 Task: Look for space in Los Mochis, Mexico from 5th June, 2023 to 16th June, 2023 for 2 adults in price range Rs.7000 to Rs.15000. Place can be entire place with 1  bedroom having 1 bed and 1 bathroom. Property type can be house, flat, guest house, hotel. Booking option can be shelf check-in. Required host language is English.
Action: Mouse moved to (557, 142)
Screenshot: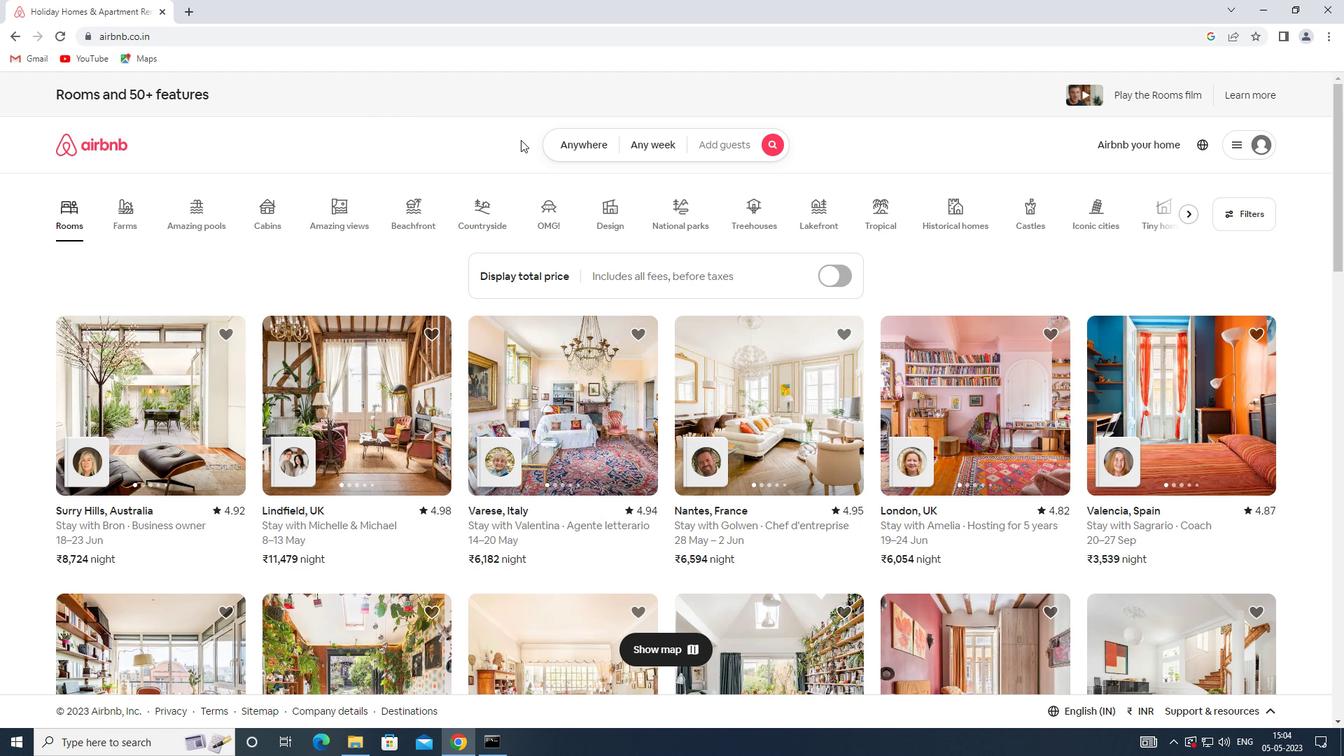 
Action: Mouse pressed left at (557, 142)
Screenshot: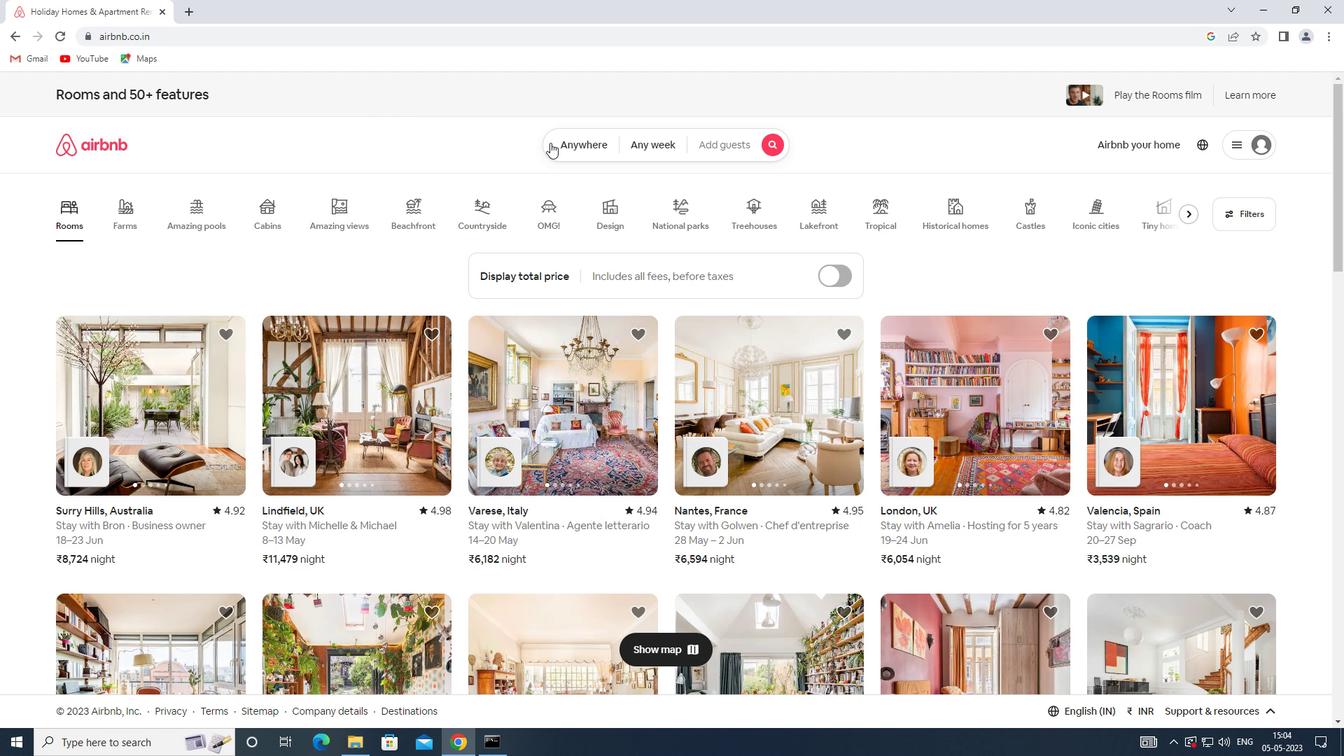
Action: Mouse moved to (499, 191)
Screenshot: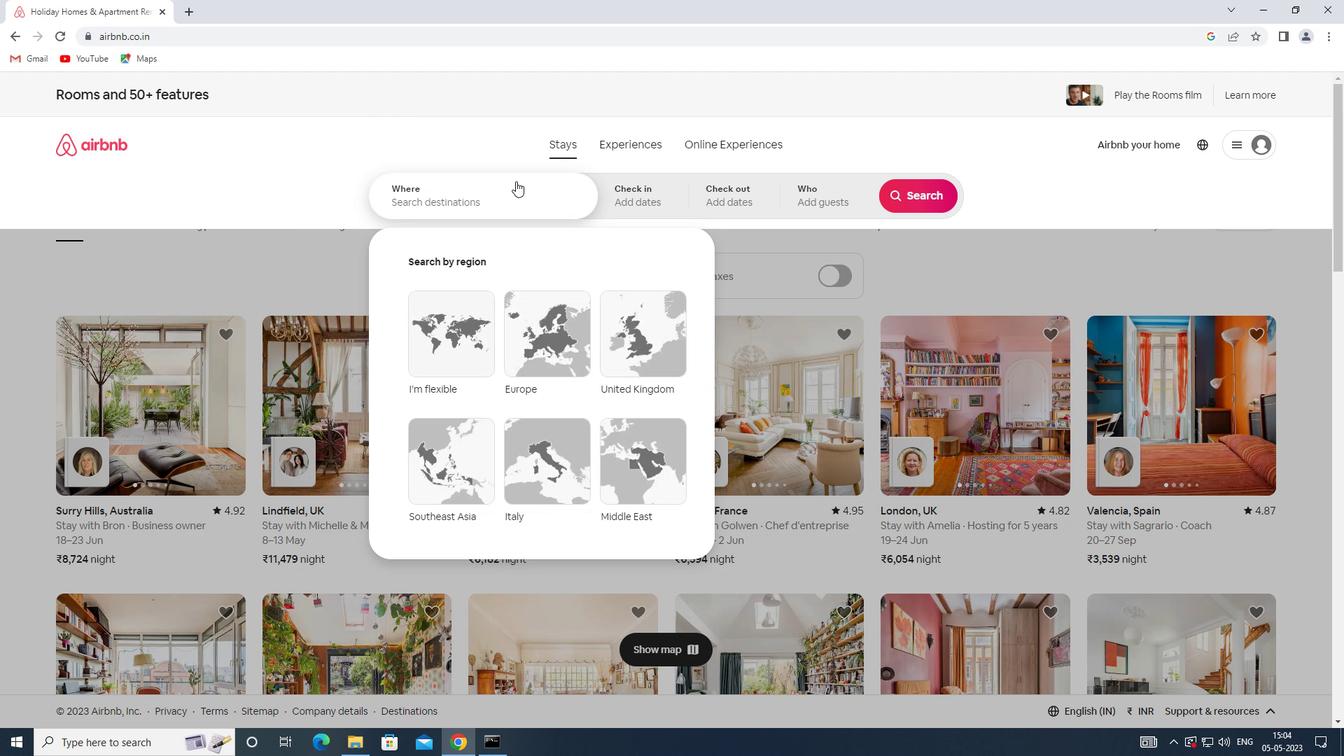 
Action: Mouse pressed left at (499, 191)
Screenshot: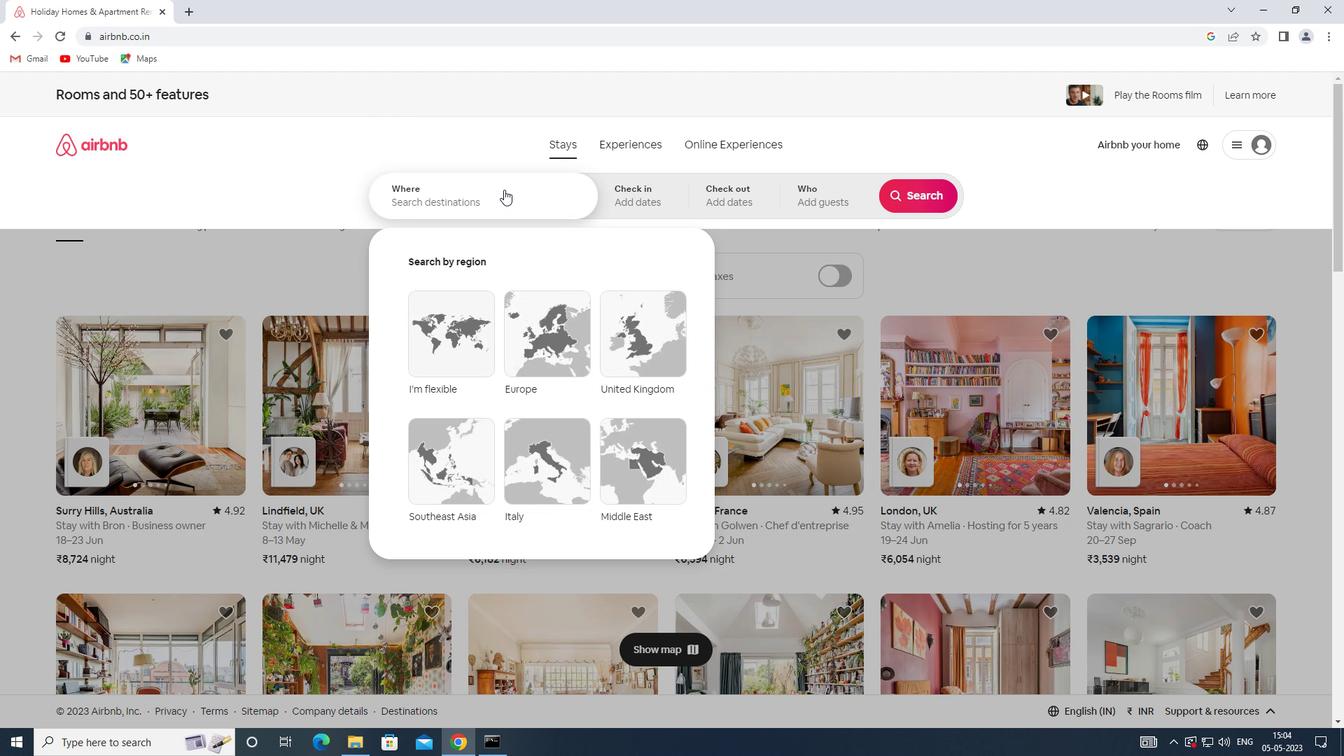 
Action: Key pressed <Key.shift><Key.shift><Key.shift>LOS<Key.space><Key.shift>MOCHIS,<Key.shift>MEXICO
Screenshot: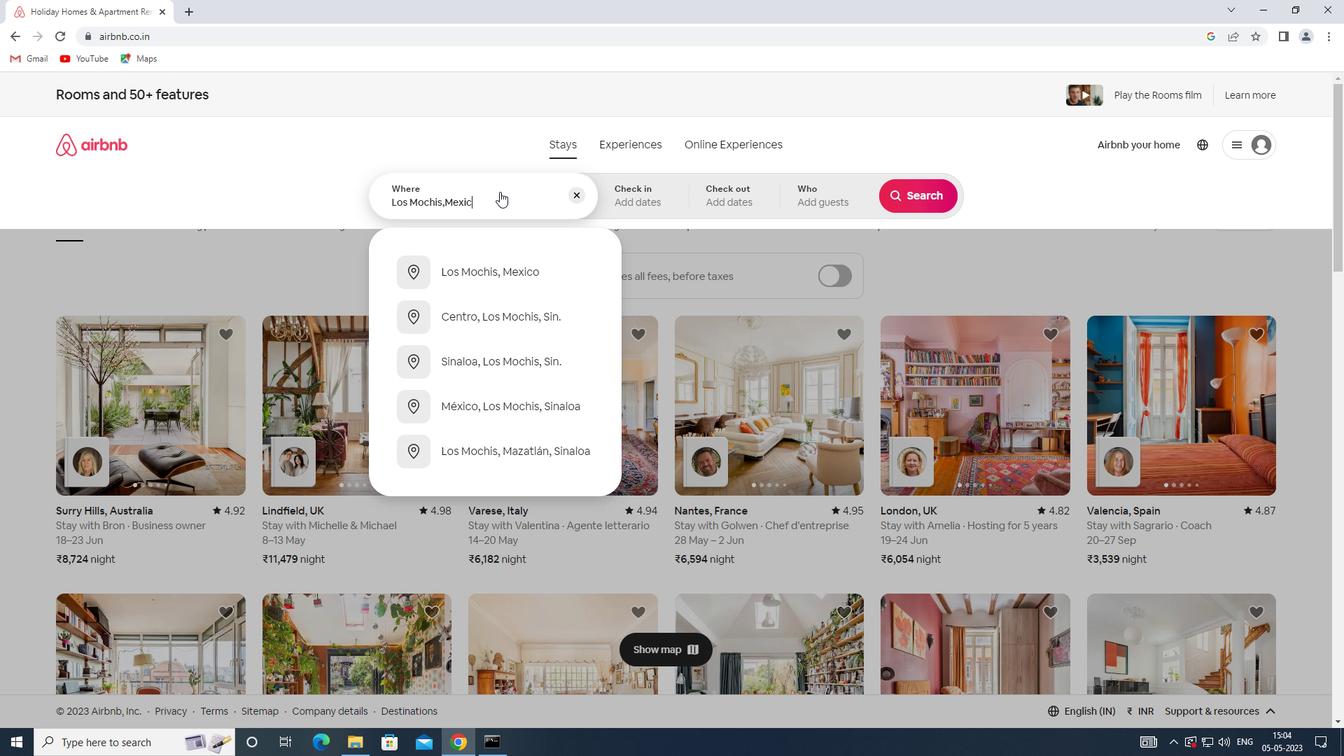 
Action: Mouse moved to (626, 194)
Screenshot: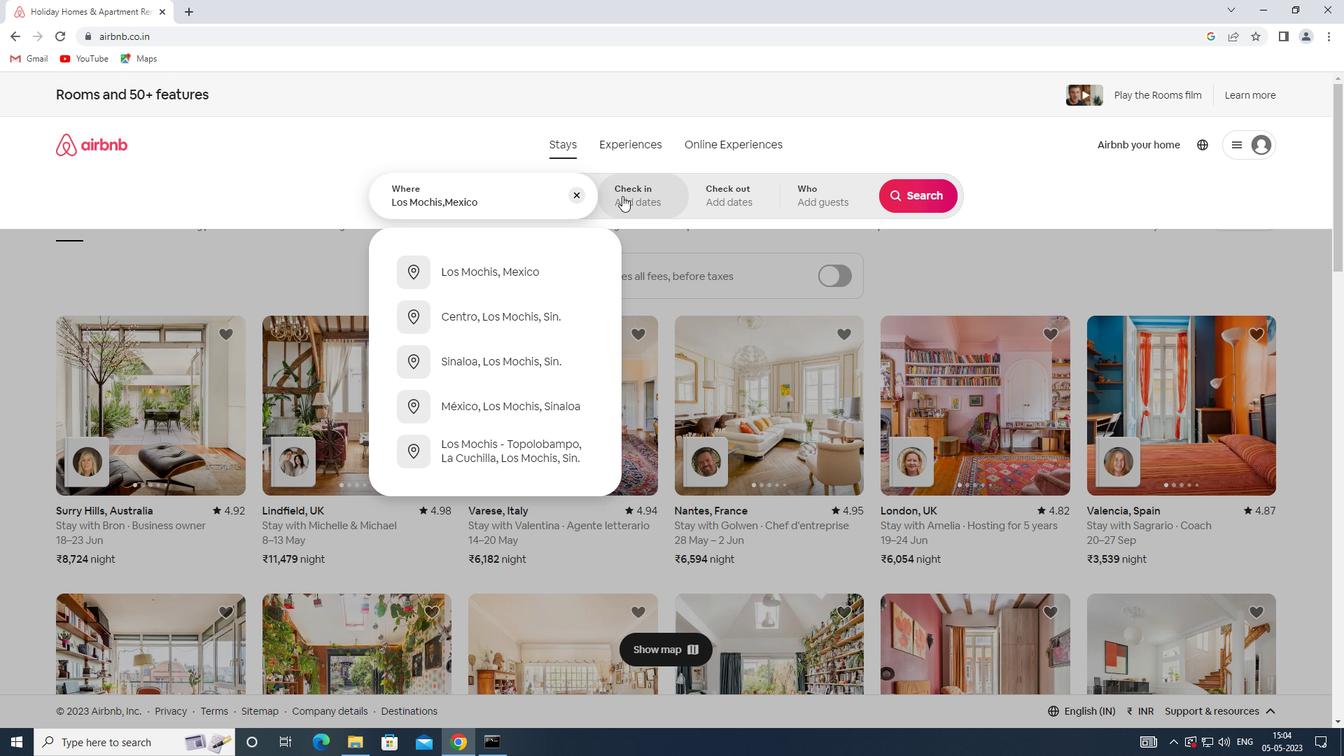 
Action: Mouse pressed left at (626, 194)
Screenshot: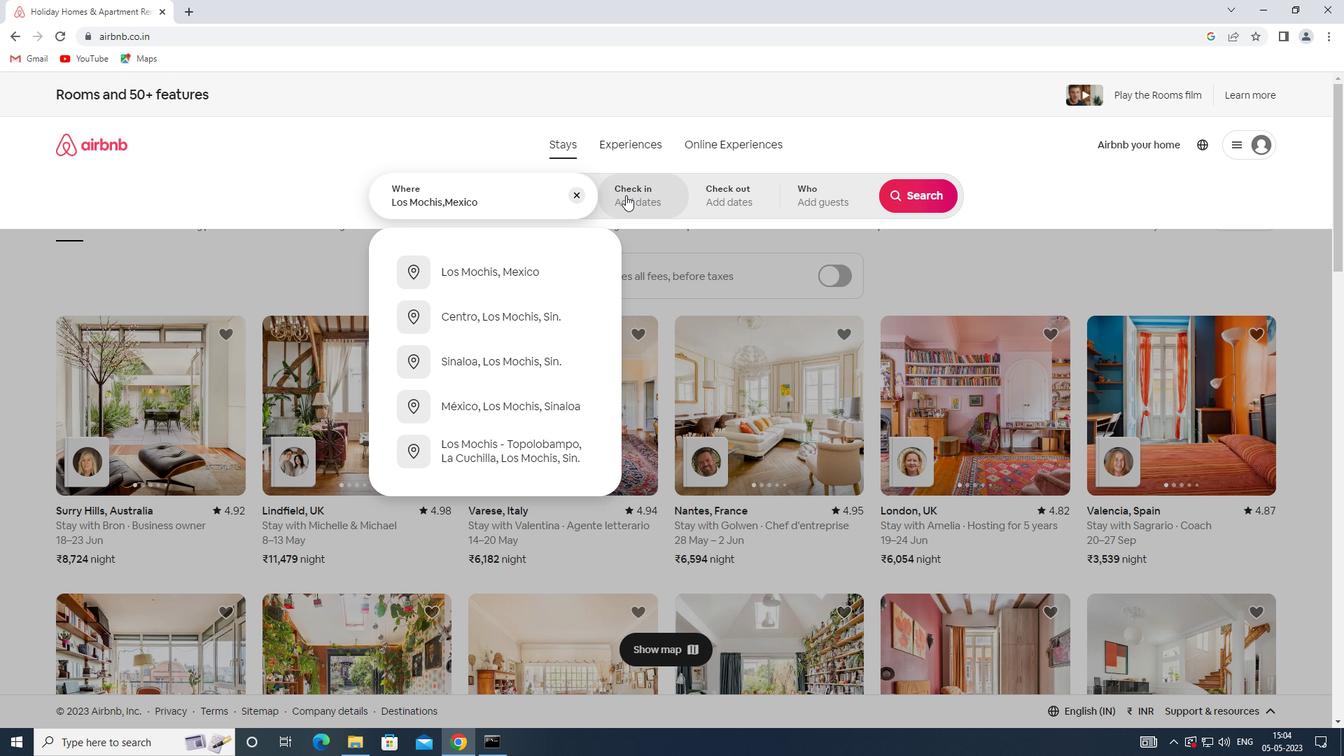
Action: Mouse moved to (742, 399)
Screenshot: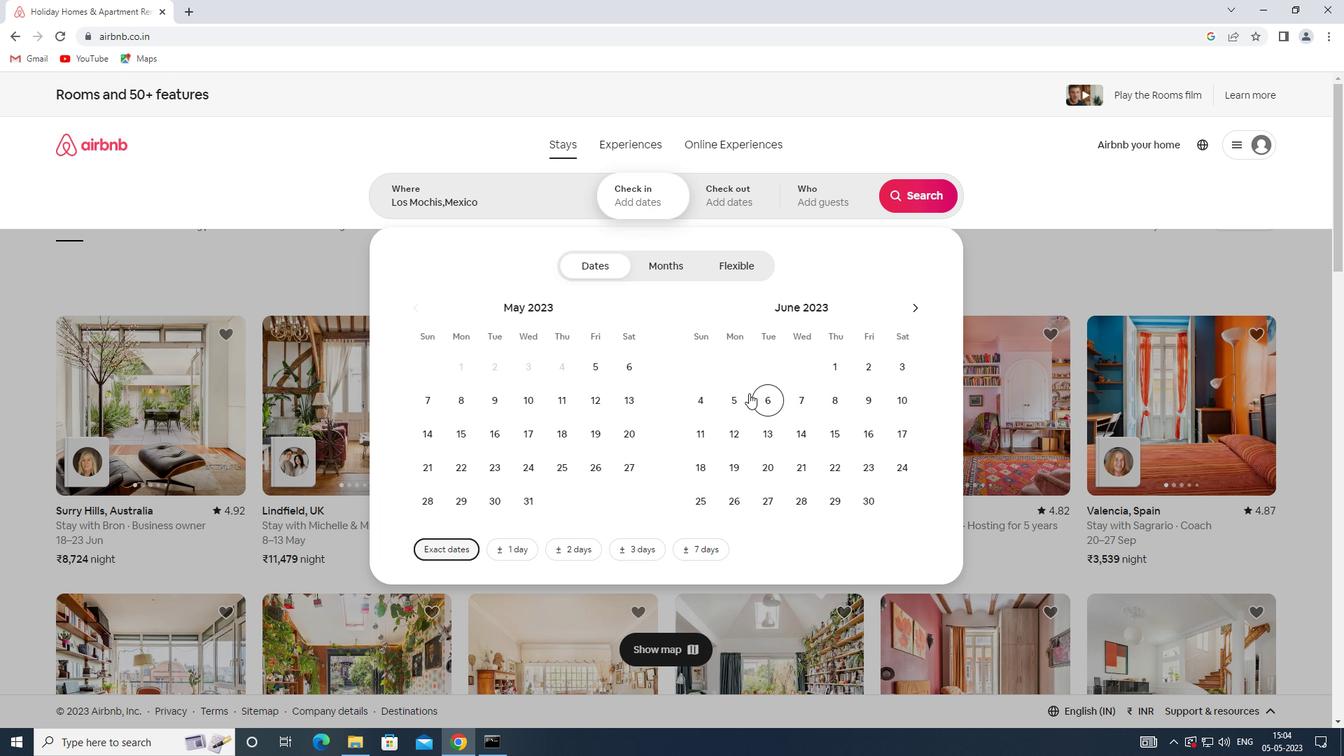 
Action: Mouse pressed left at (742, 399)
Screenshot: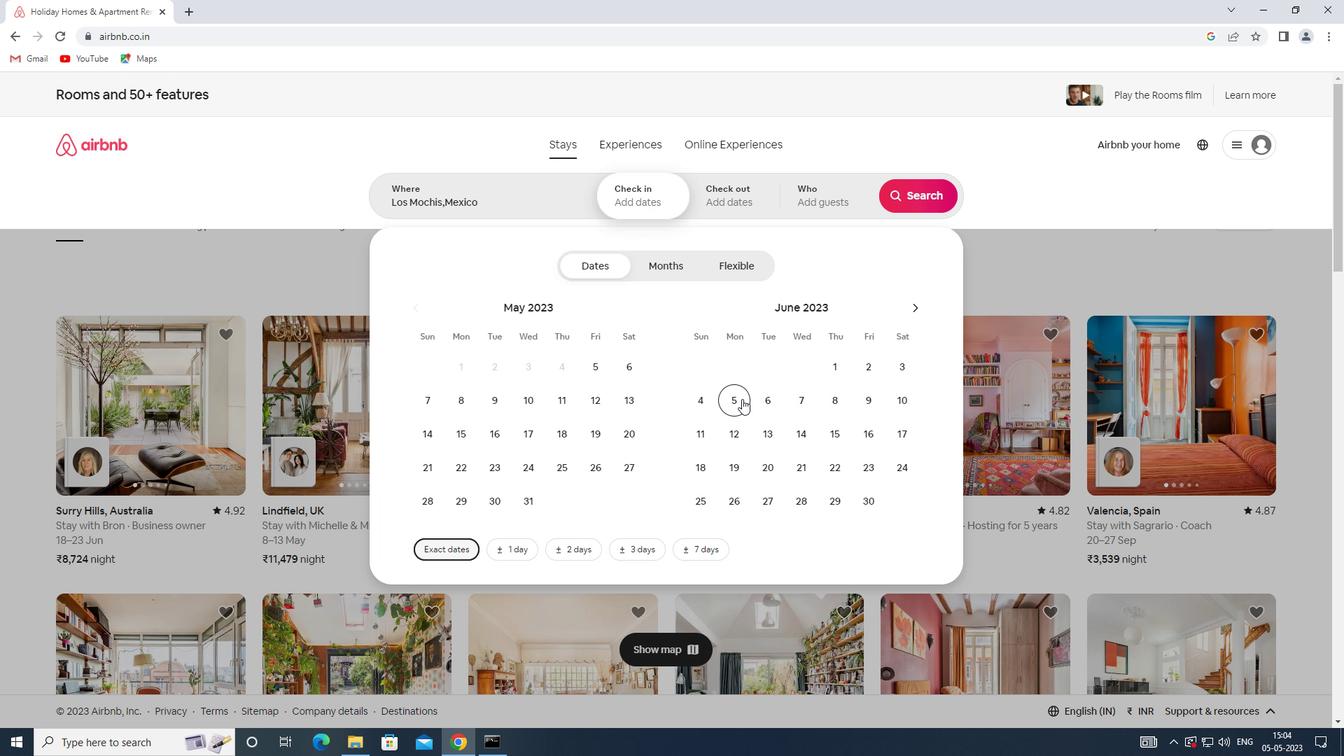 
Action: Mouse moved to (861, 431)
Screenshot: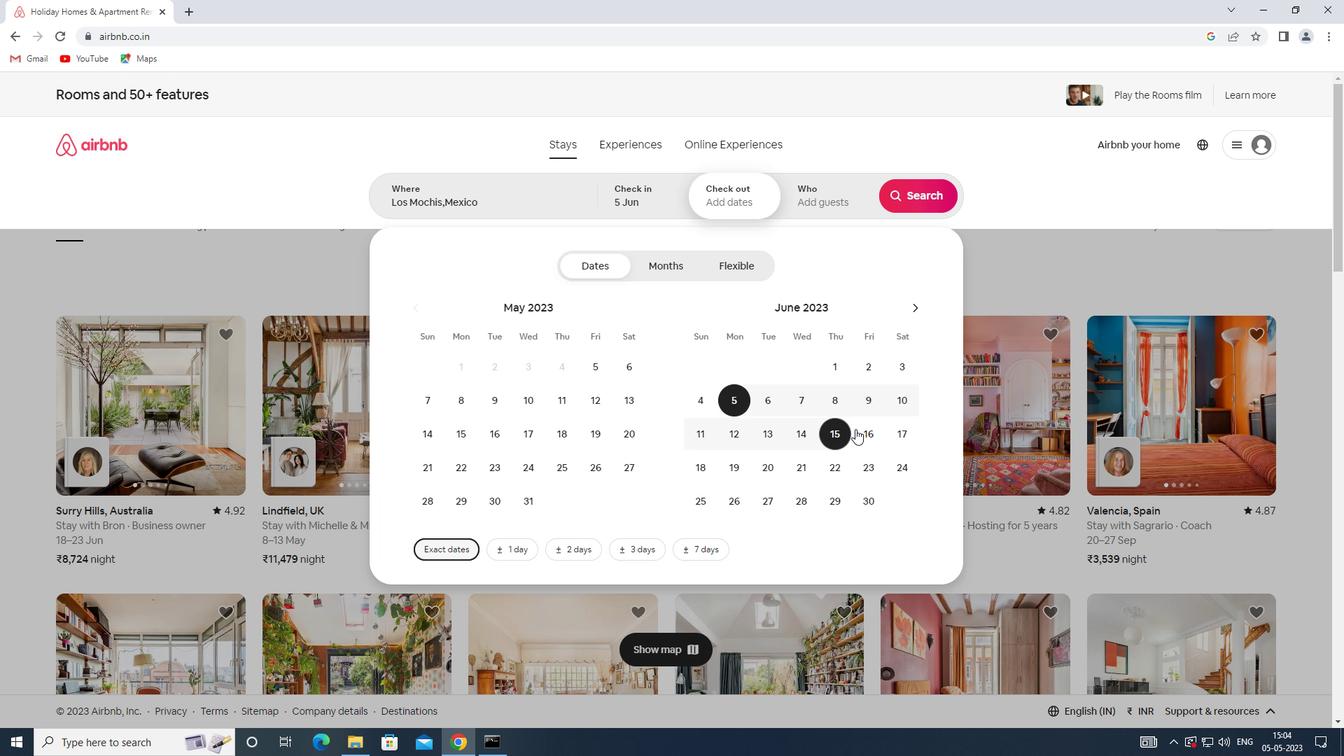 
Action: Mouse pressed left at (861, 431)
Screenshot: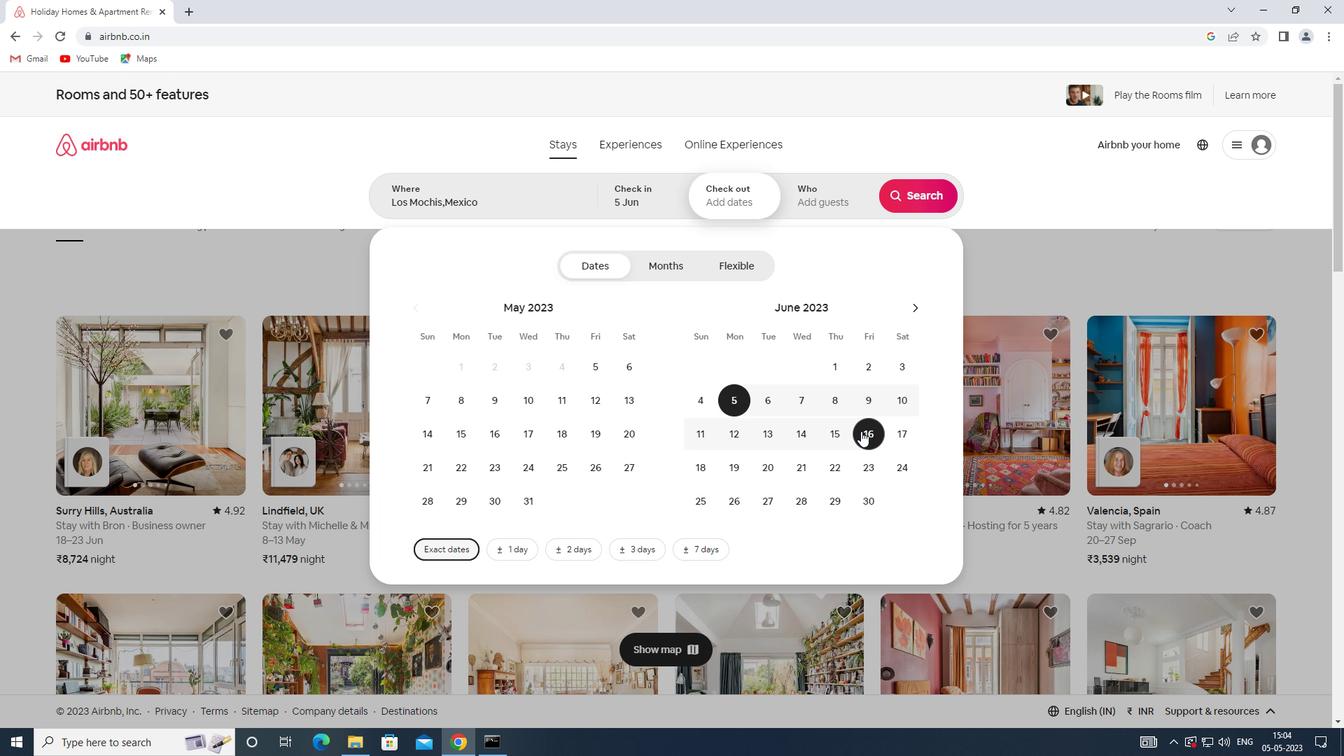 
Action: Mouse moved to (822, 195)
Screenshot: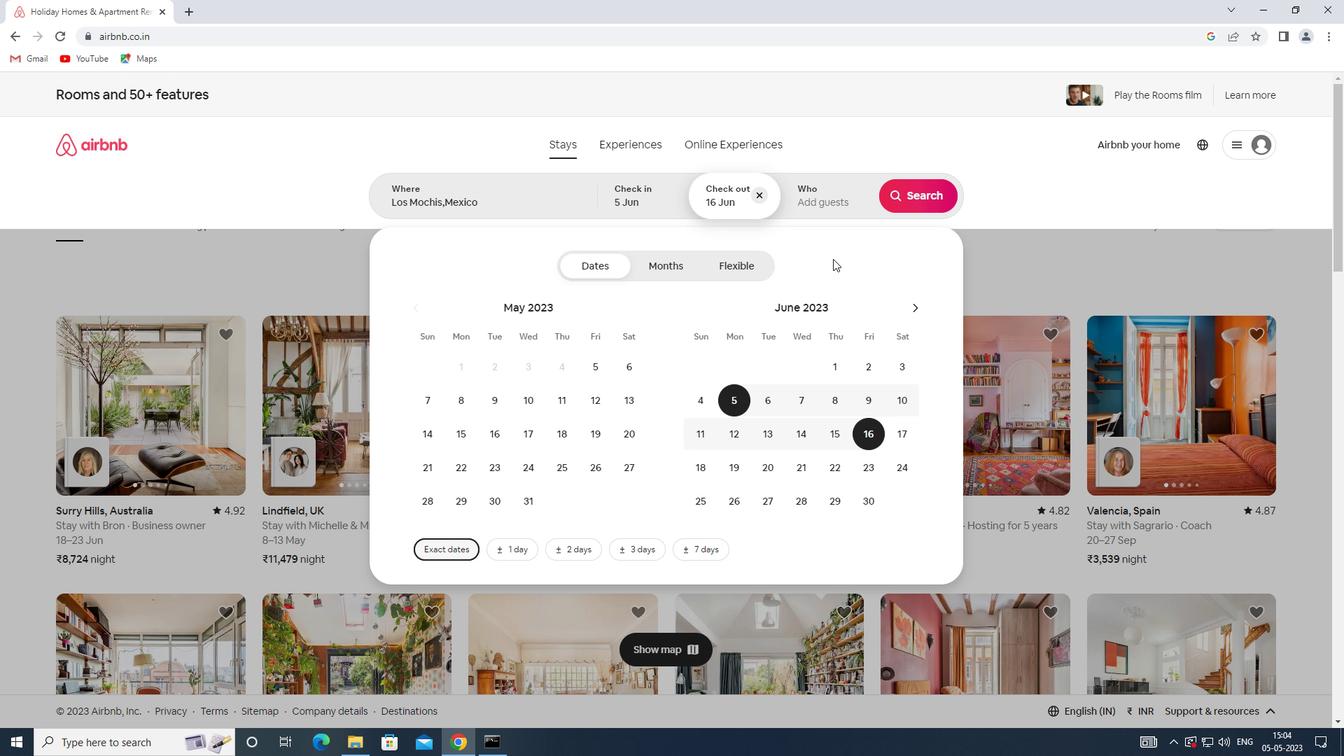 
Action: Mouse pressed left at (822, 195)
Screenshot: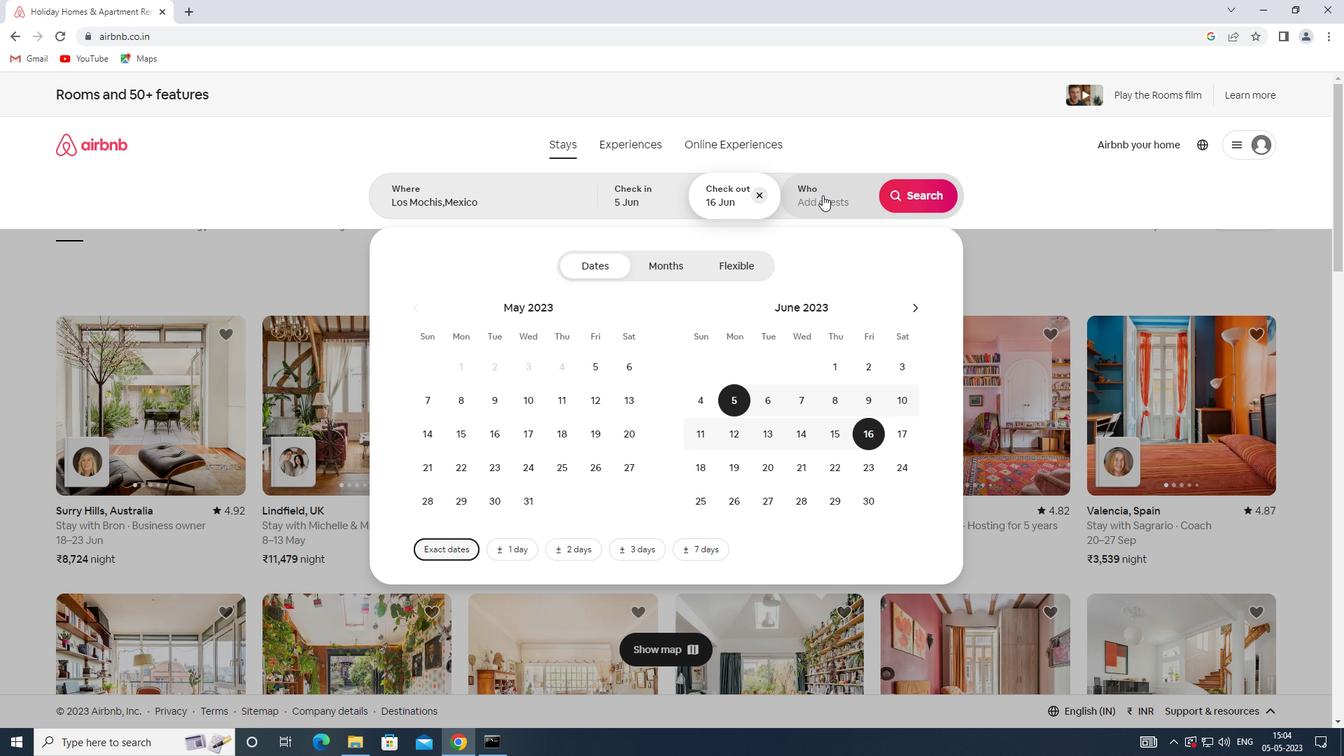 
Action: Mouse moved to (912, 266)
Screenshot: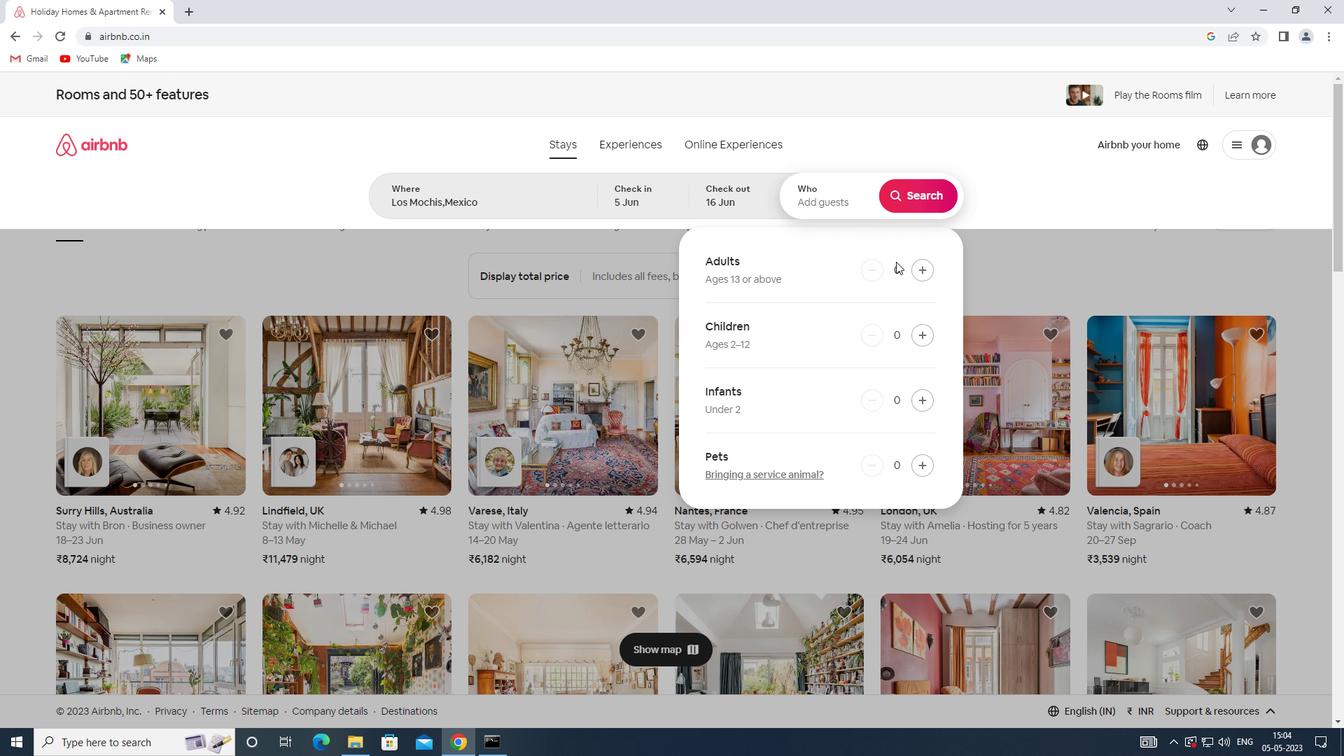 
Action: Mouse pressed left at (912, 266)
Screenshot: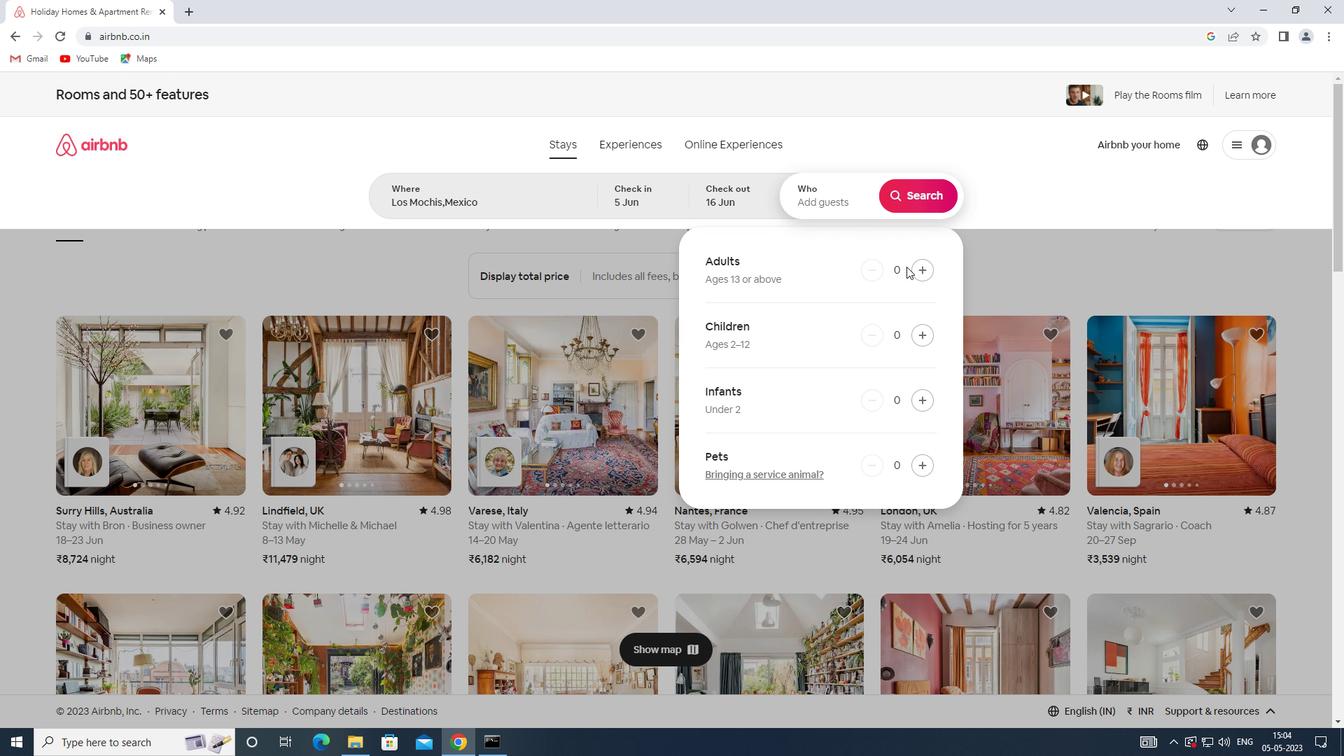 
Action: Mouse pressed left at (912, 266)
Screenshot: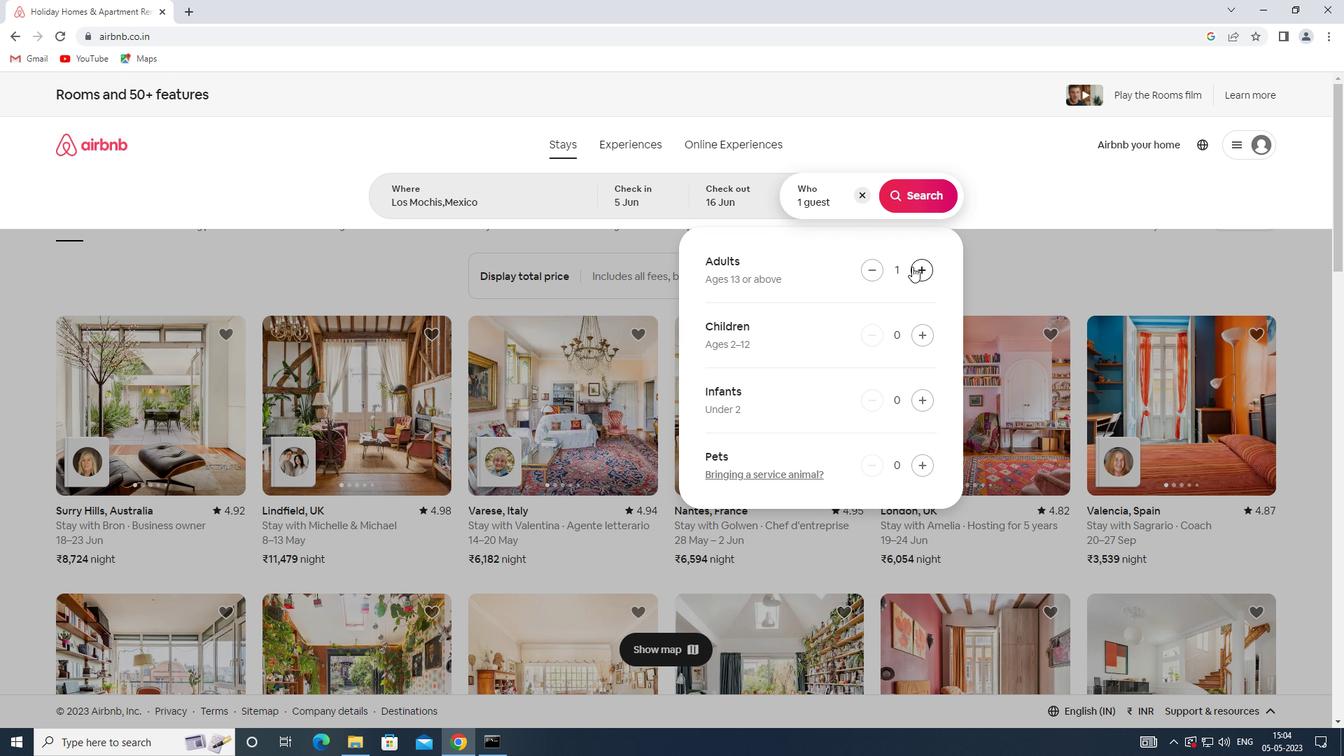 
Action: Mouse moved to (910, 202)
Screenshot: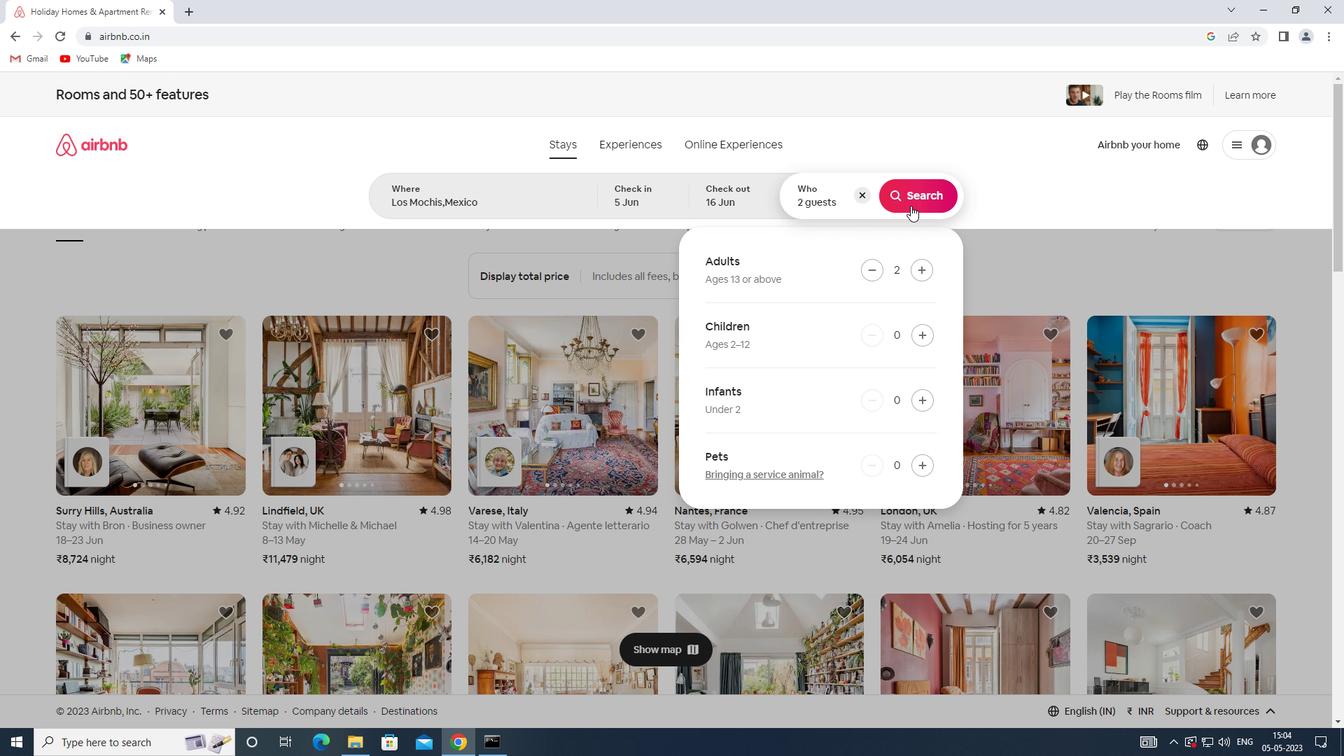
Action: Mouse pressed left at (910, 202)
Screenshot: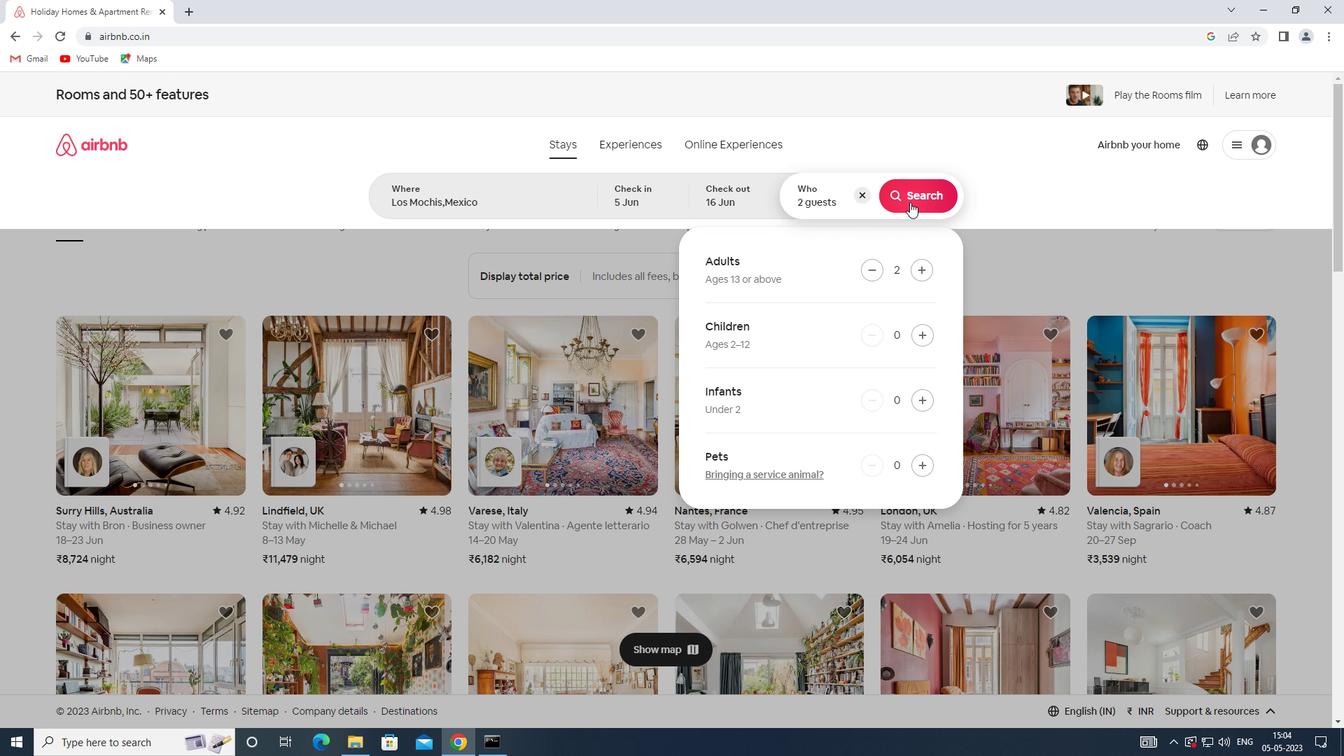 
Action: Mouse moved to (1274, 161)
Screenshot: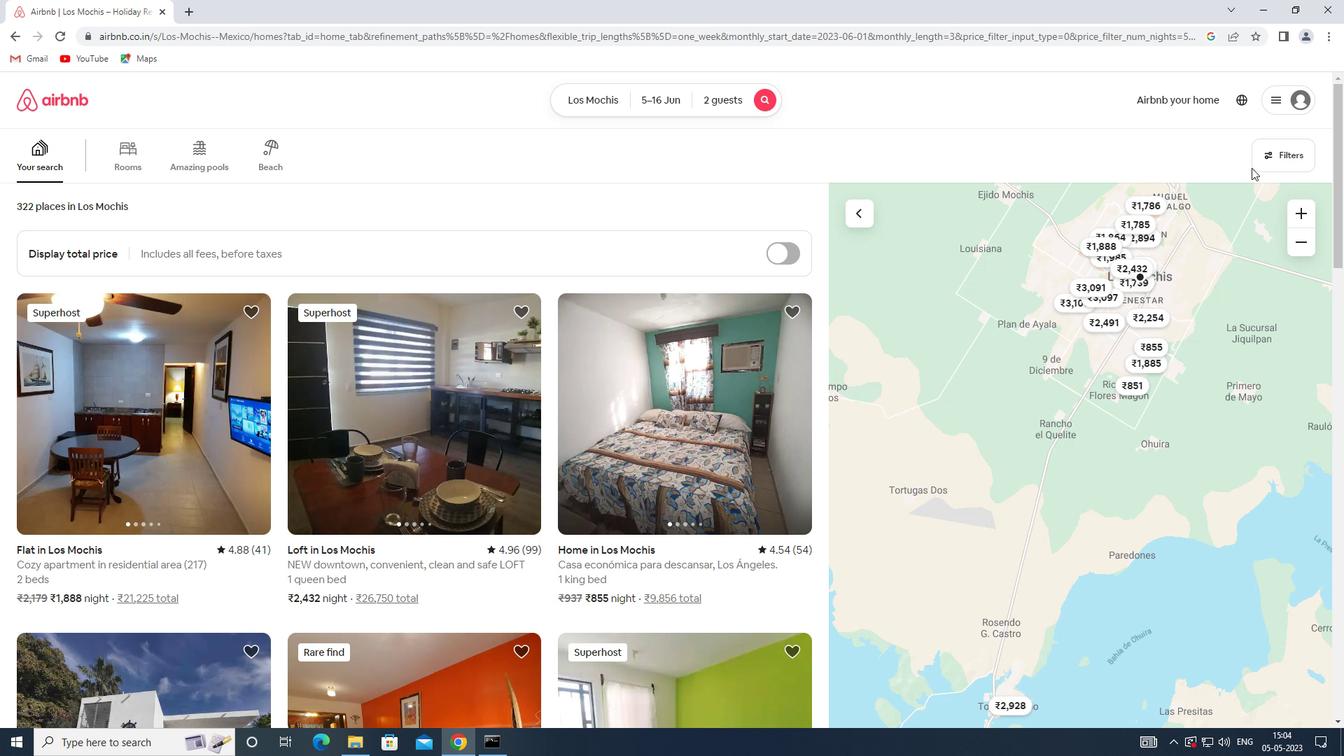 
Action: Mouse pressed left at (1274, 161)
Screenshot: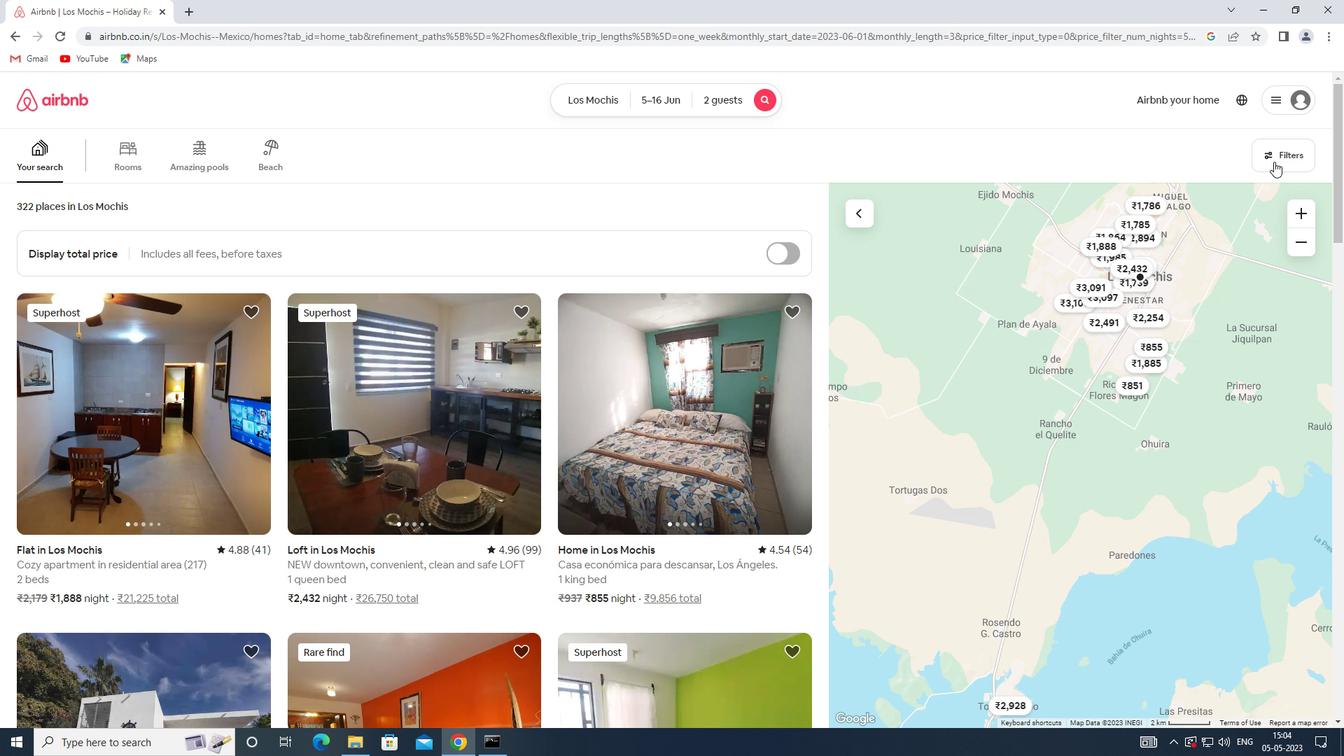 
Action: Mouse moved to (492, 502)
Screenshot: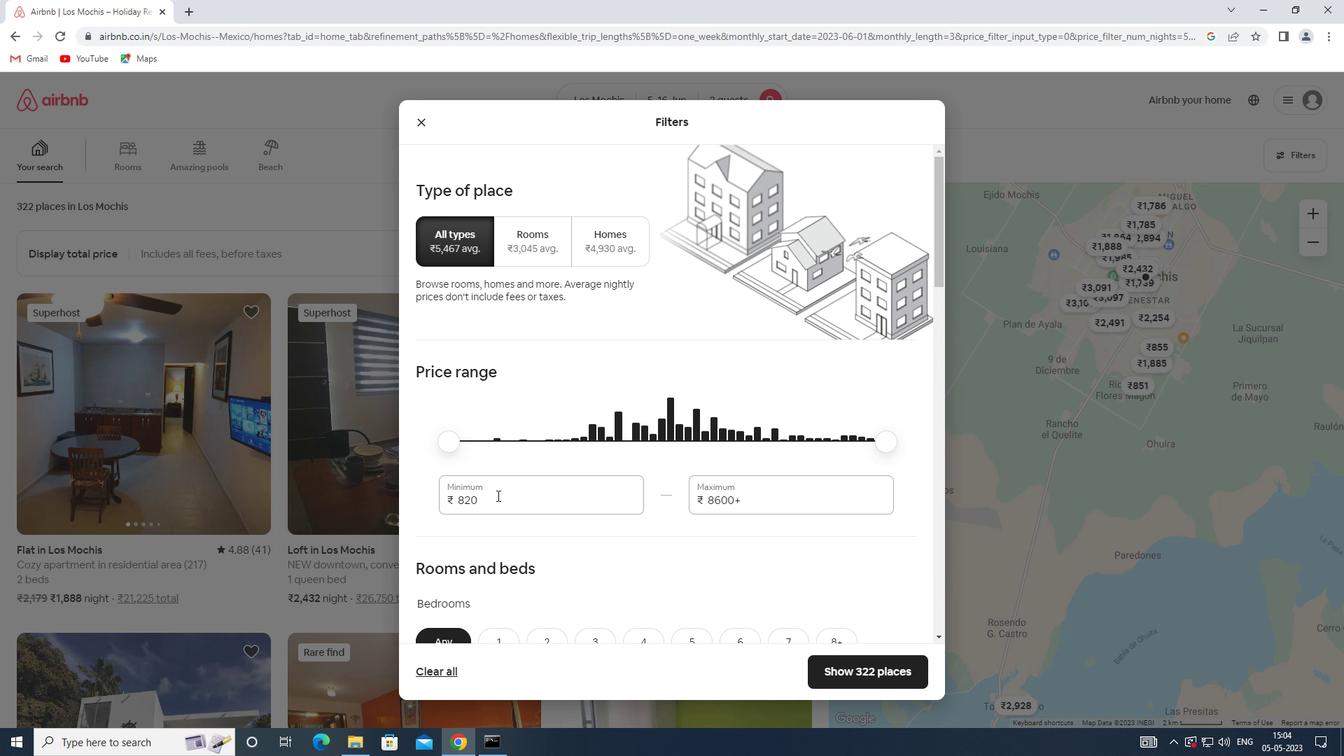 
Action: Mouse pressed left at (492, 502)
Screenshot: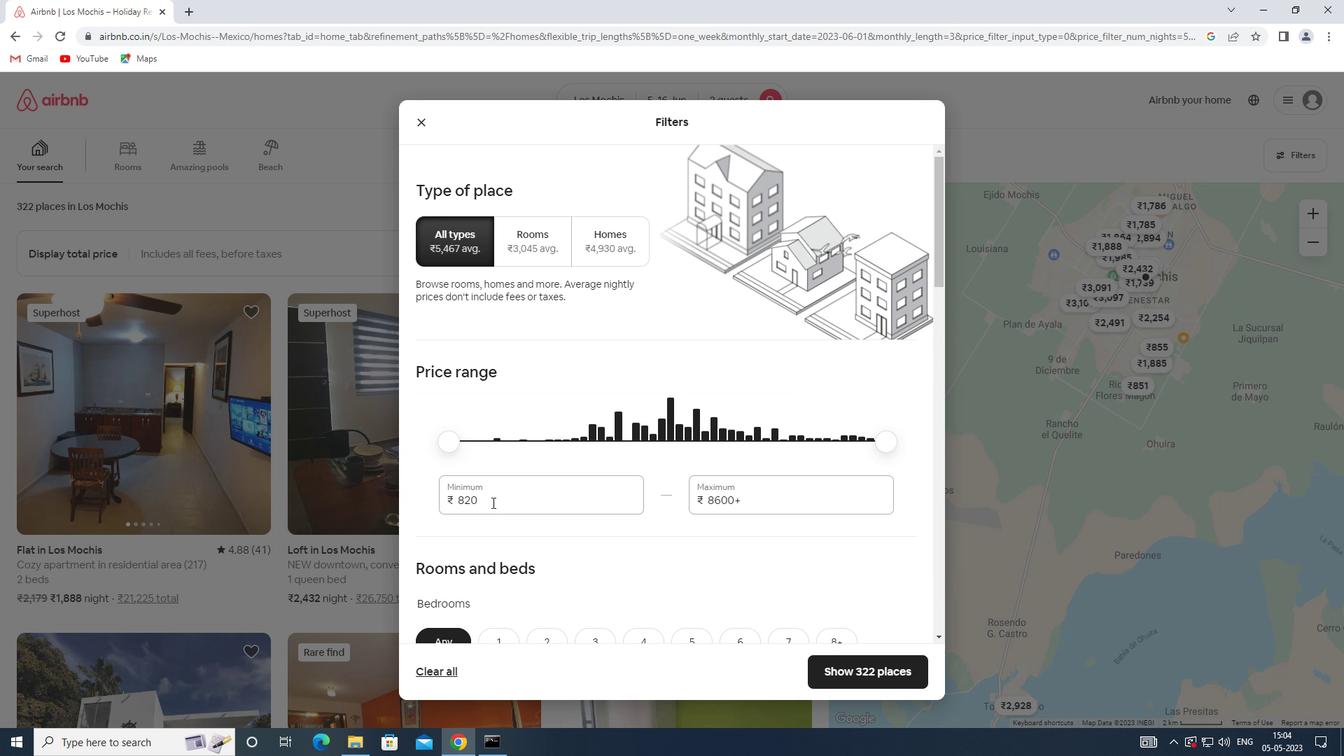 
Action: Mouse moved to (450, 498)
Screenshot: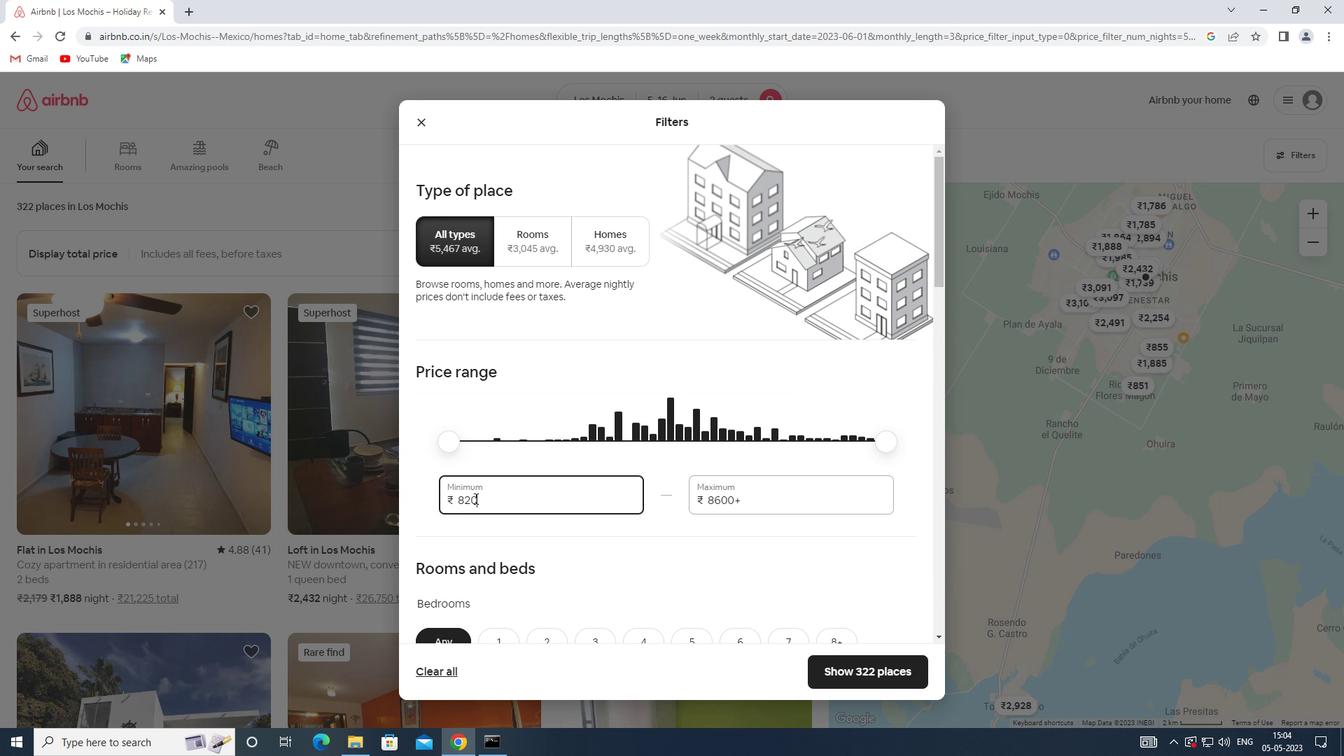 
Action: Key pressed 7000
Screenshot: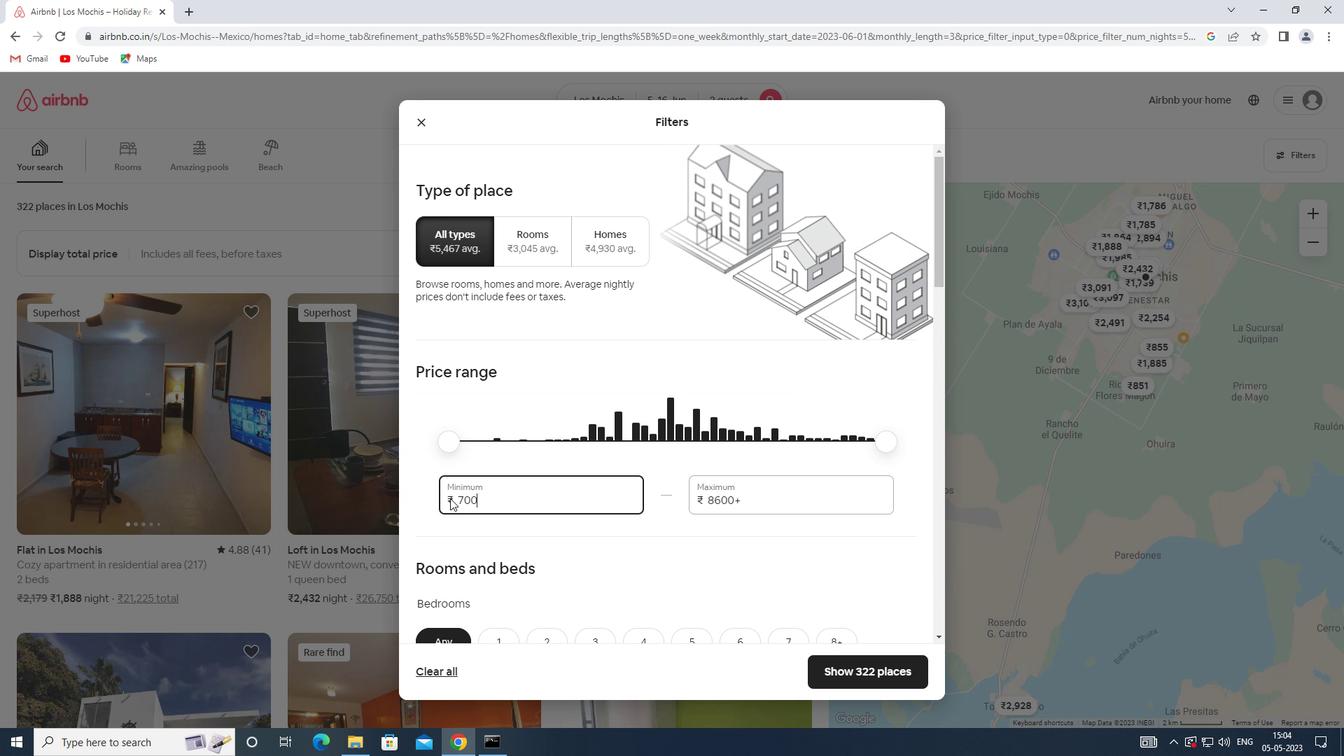 
Action: Mouse moved to (763, 501)
Screenshot: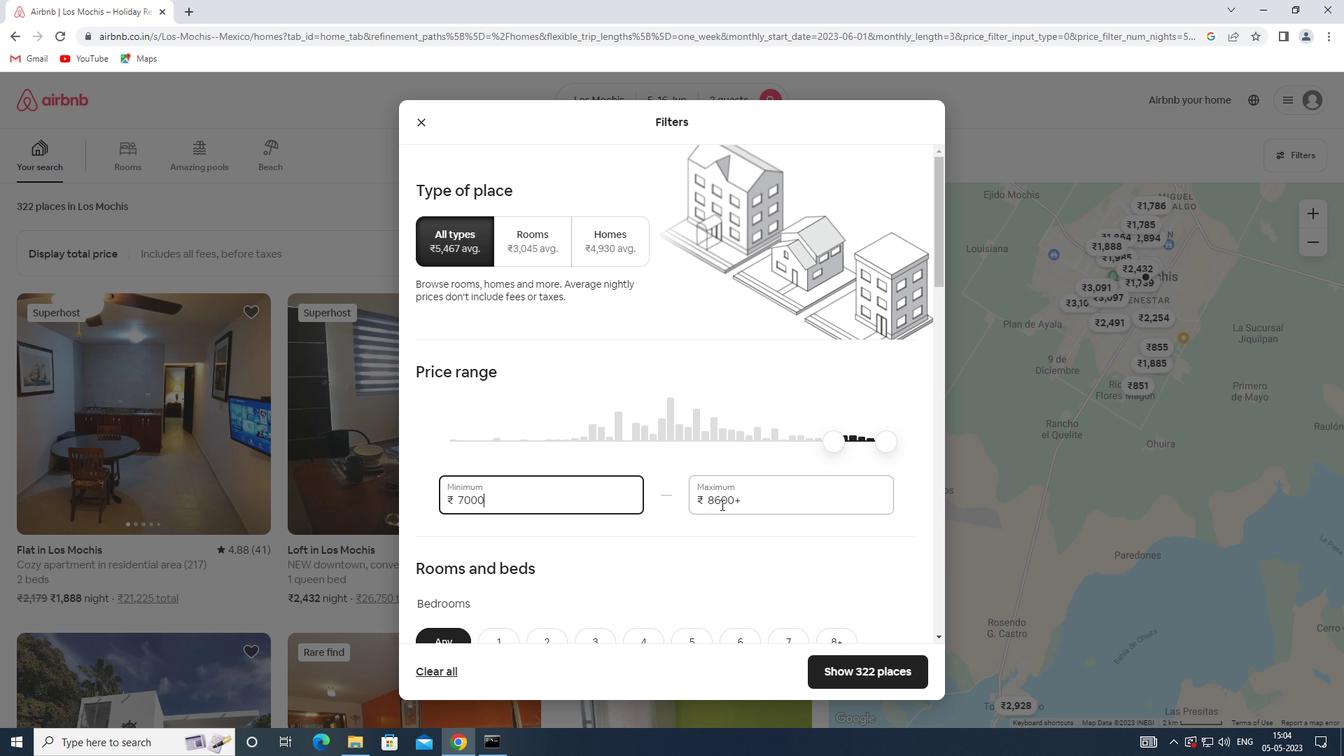 
Action: Mouse pressed left at (763, 501)
Screenshot: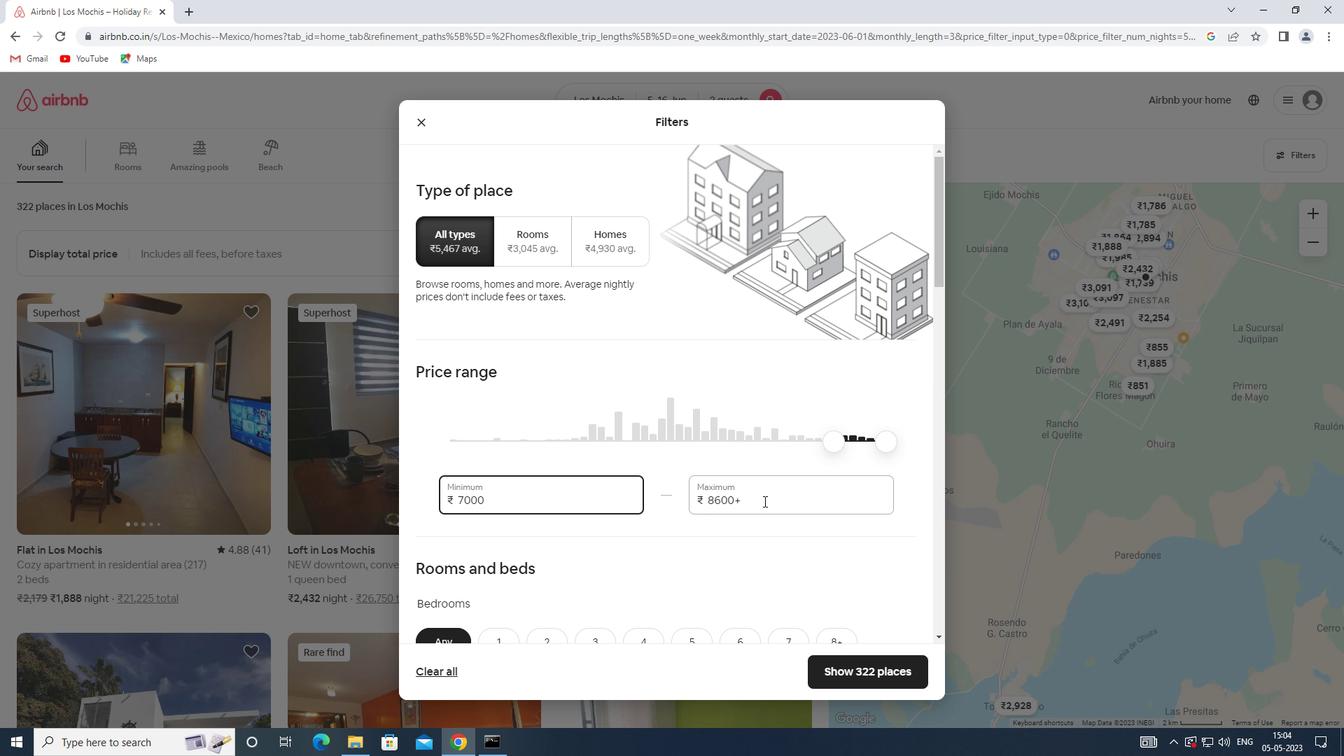 
Action: Mouse moved to (687, 500)
Screenshot: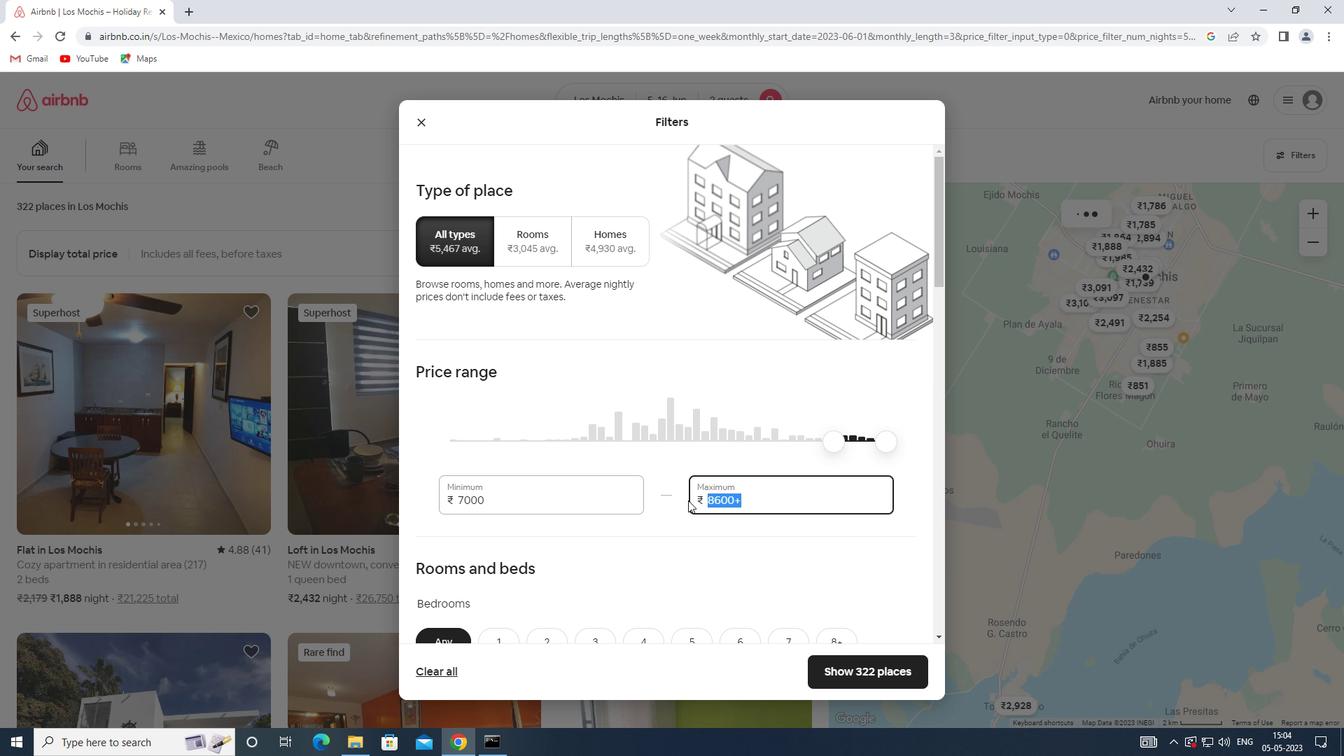 
Action: Key pressed 15000
Screenshot: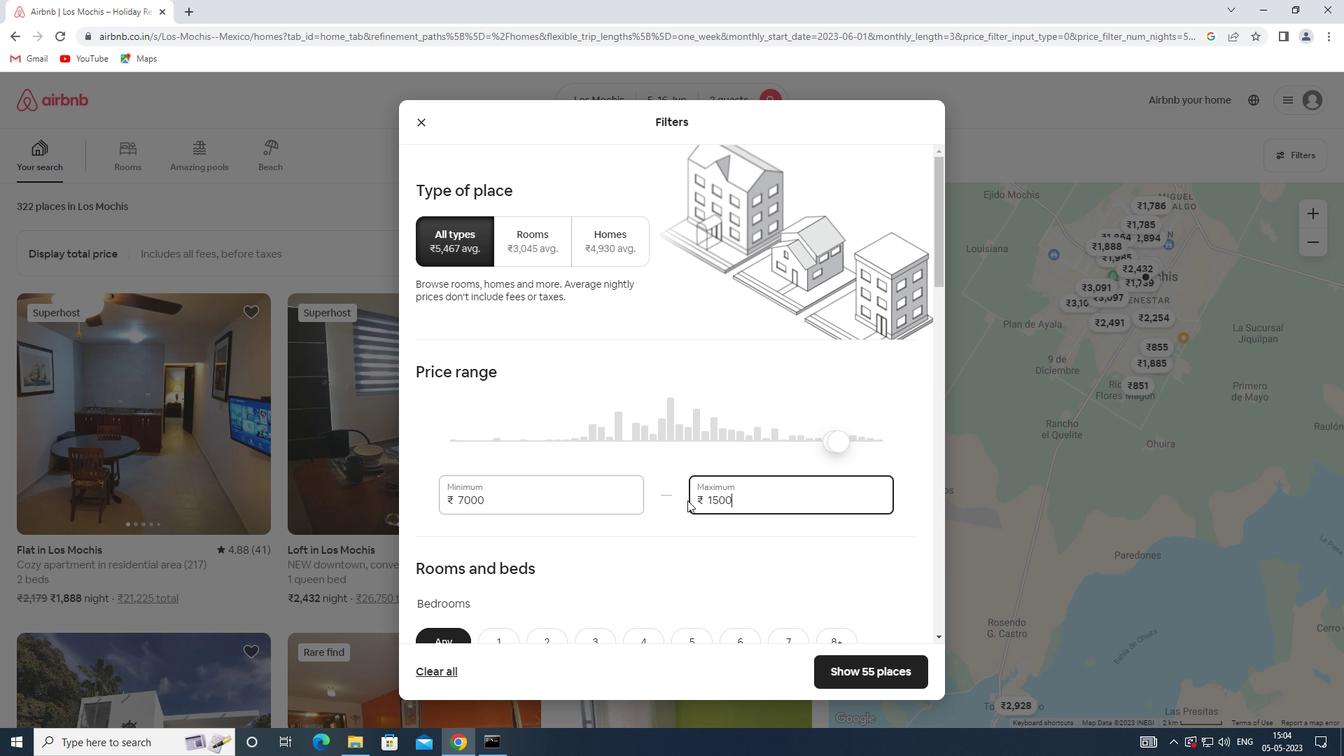 
Action: Mouse moved to (582, 496)
Screenshot: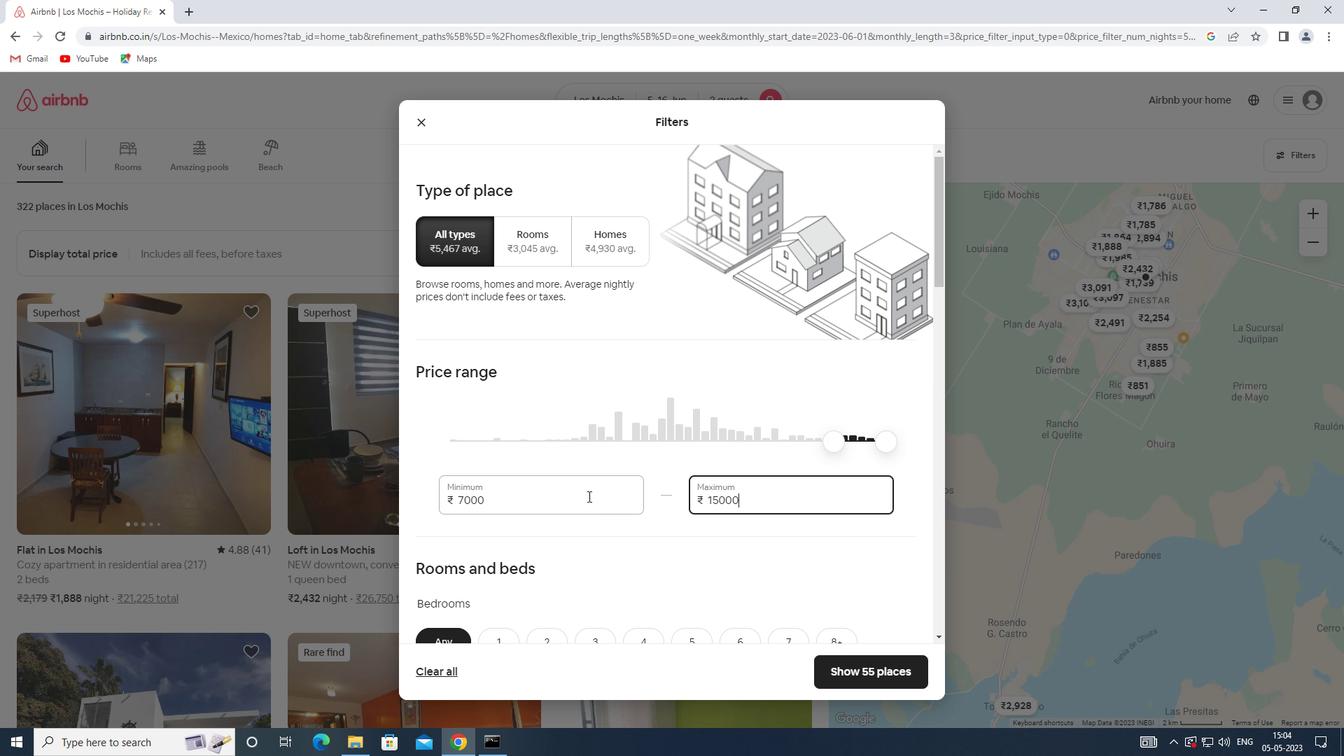 
Action: Mouse scrolled (582, 495) with delta (0, 0)
Screenshot: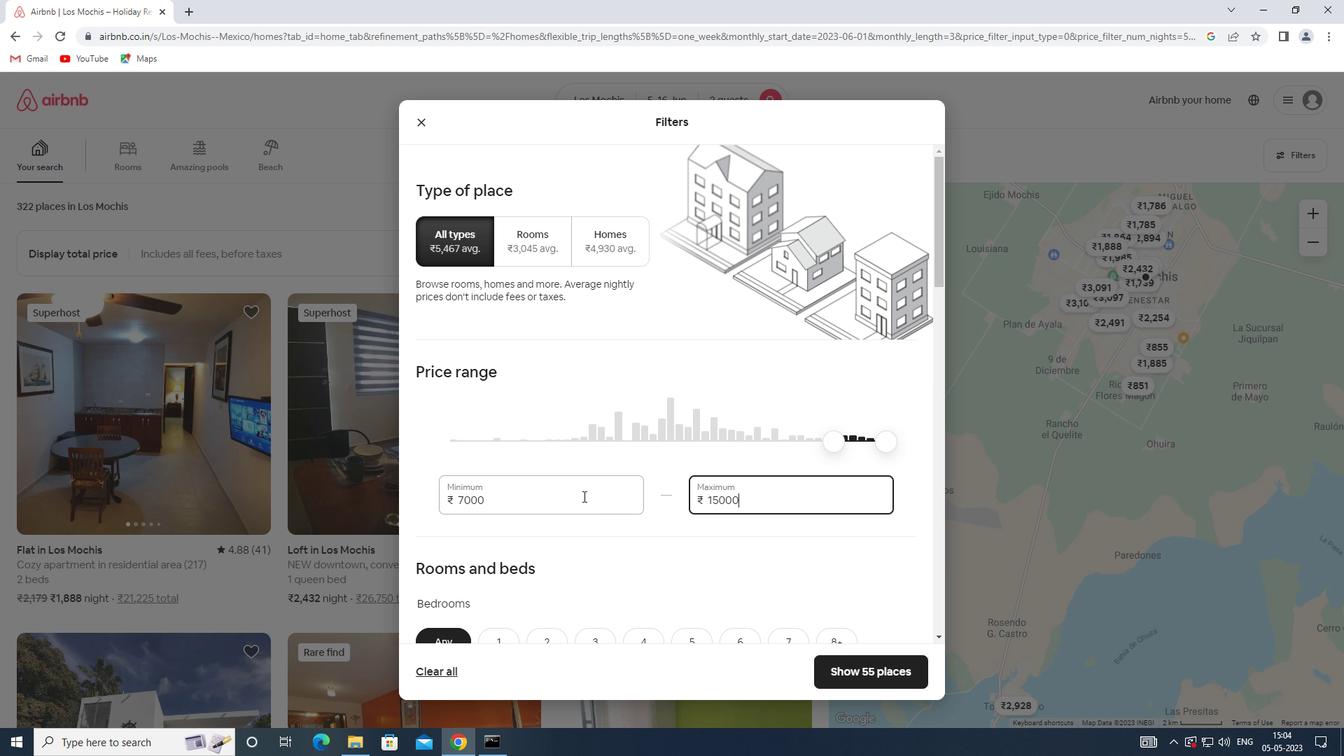 
Action: Mouse scrolled (582, 495) with delta (0, 0)
Screenshot: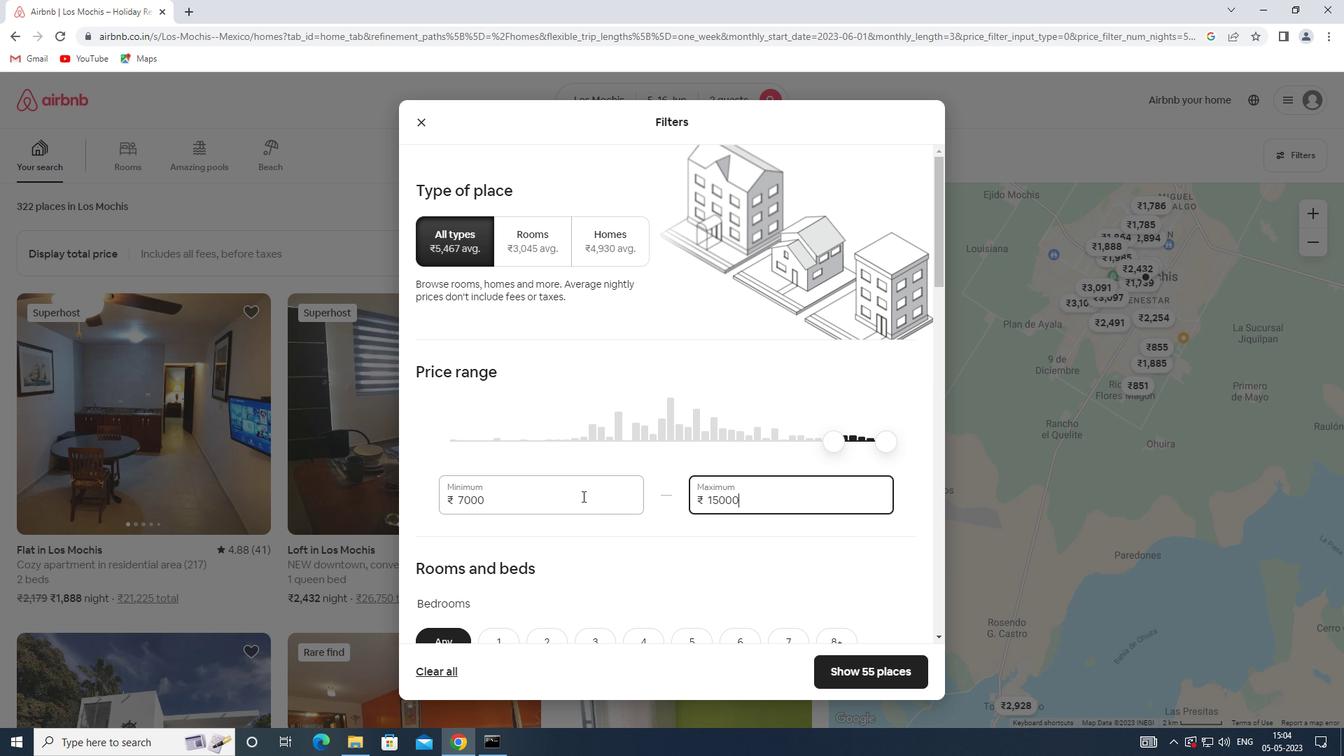 
Action: Mouse moved to (508, 497)
Screenshot: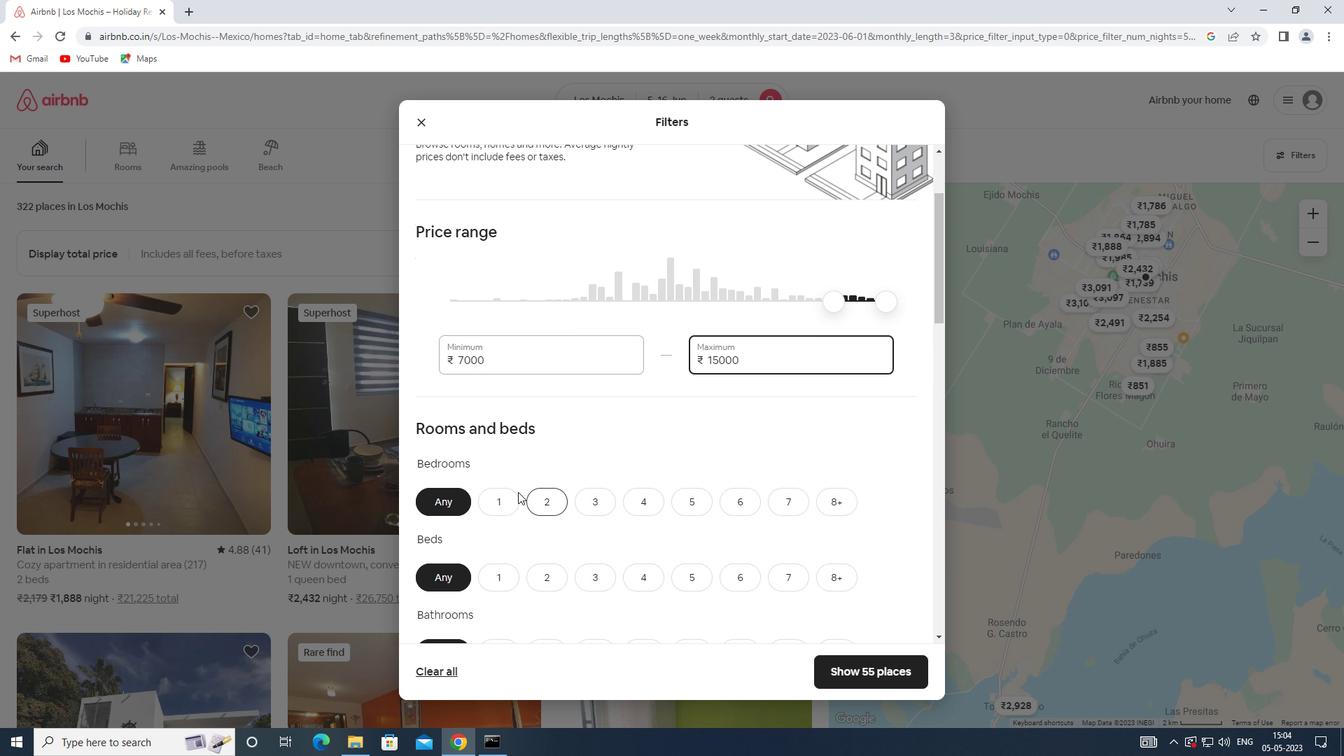 
Action: Mouse pressed left at (508, 497)
Screenshot: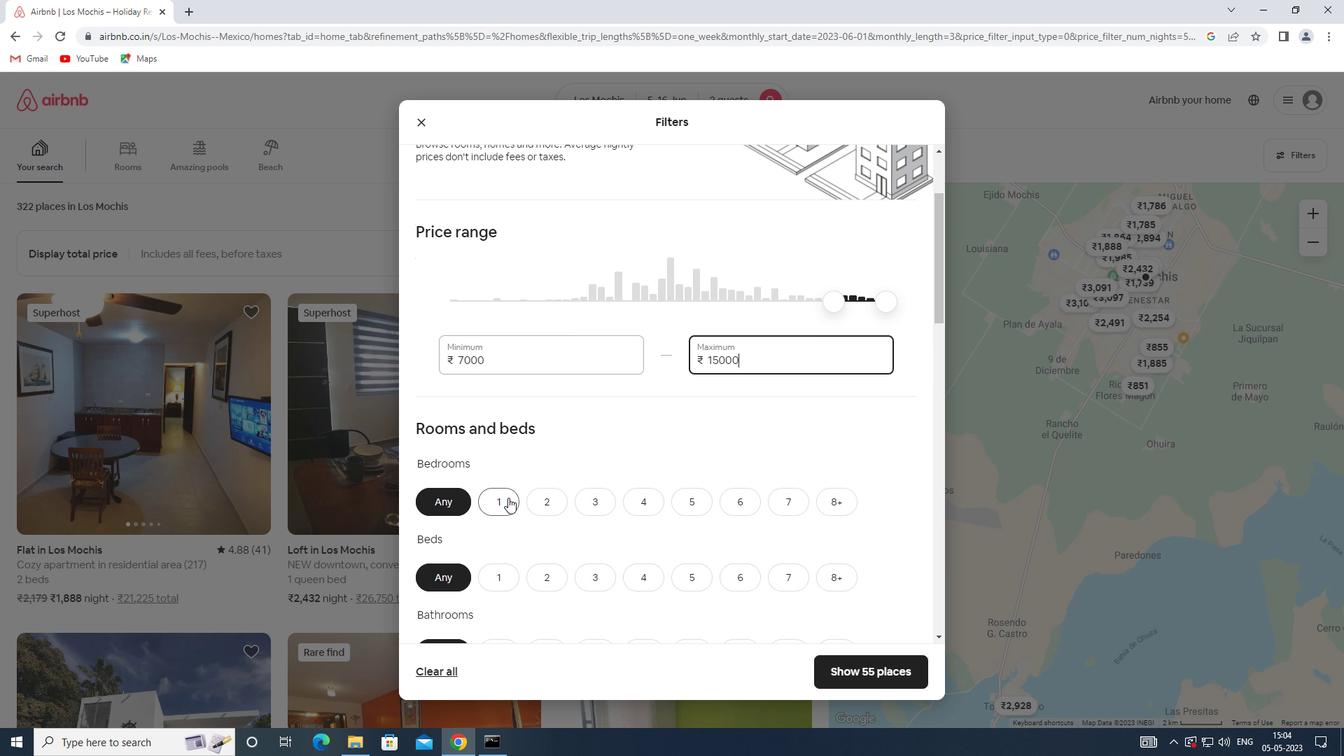 
Action: Mouse moved to (507, 497)
Screenshot: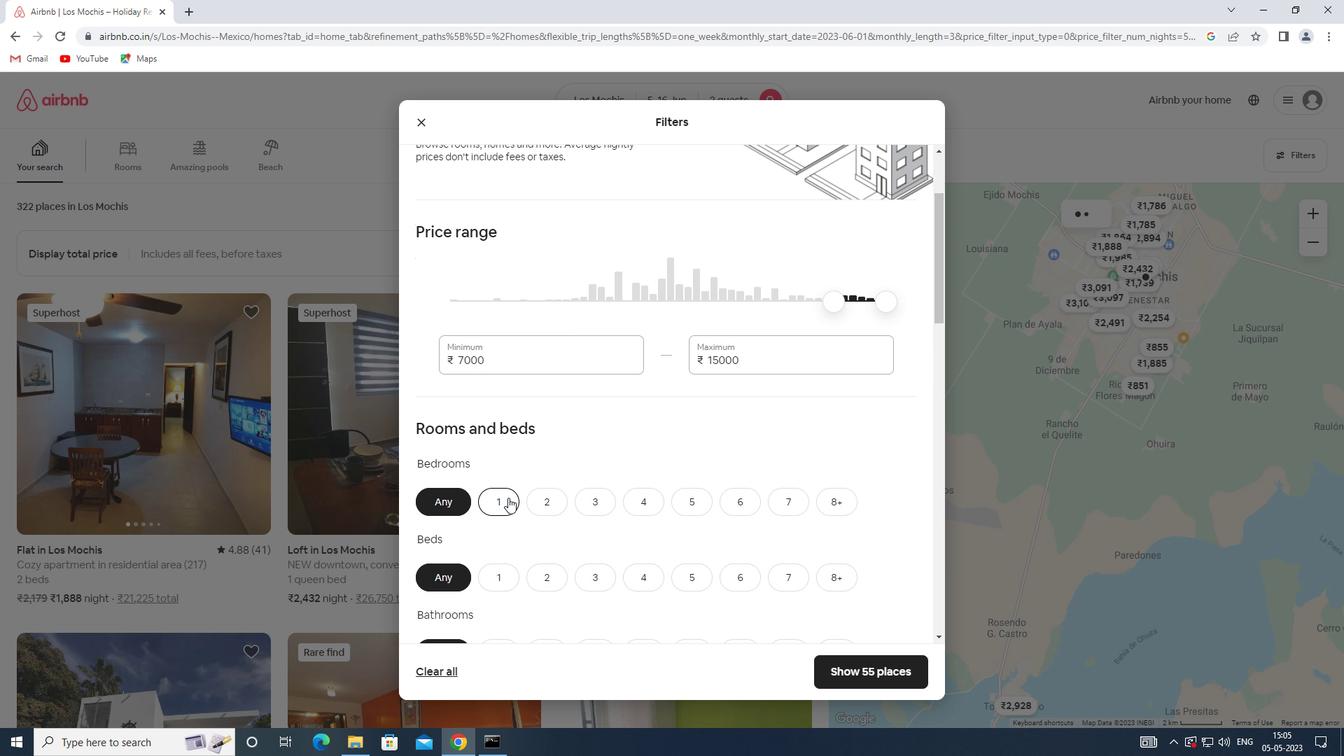 
Action: Mouse scrolled (507, 496) with delta (0, 0)
Screenshot: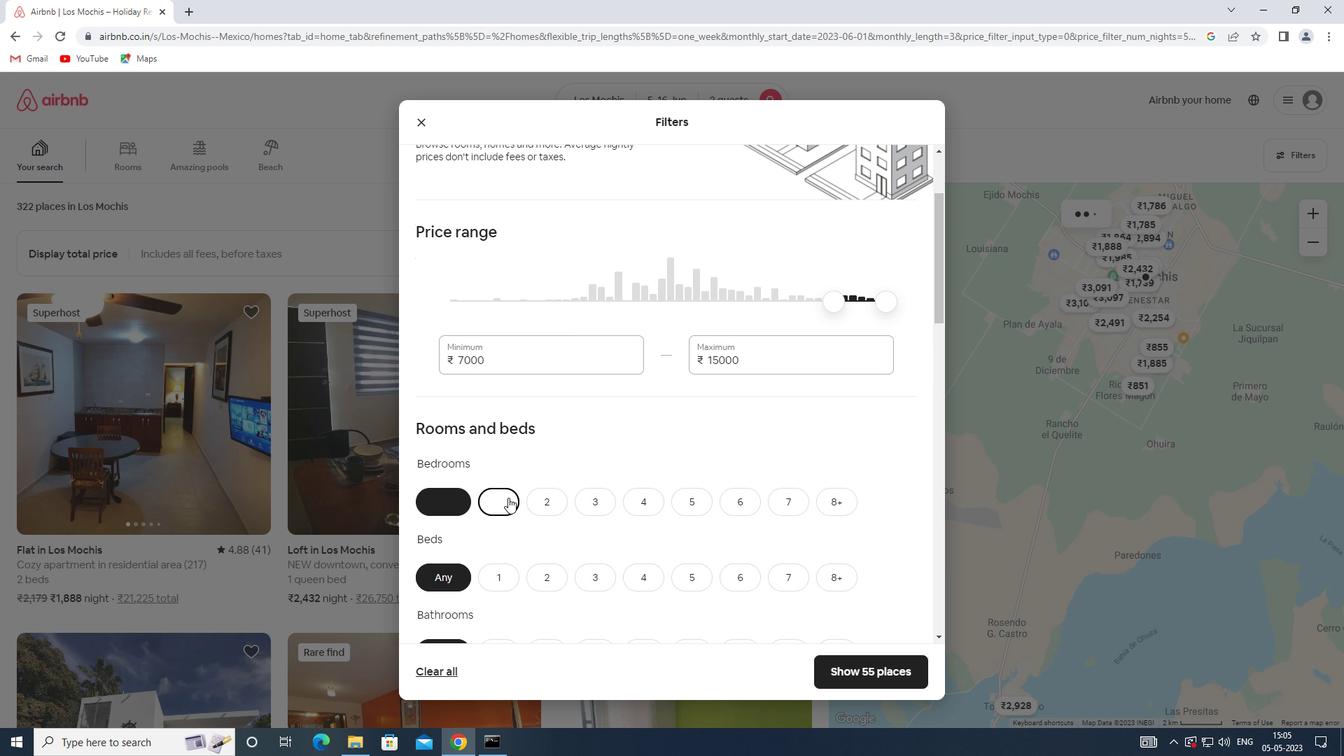 
Action: Mouse scrolled (507, 496) with delta (0, 0)
Screenshot: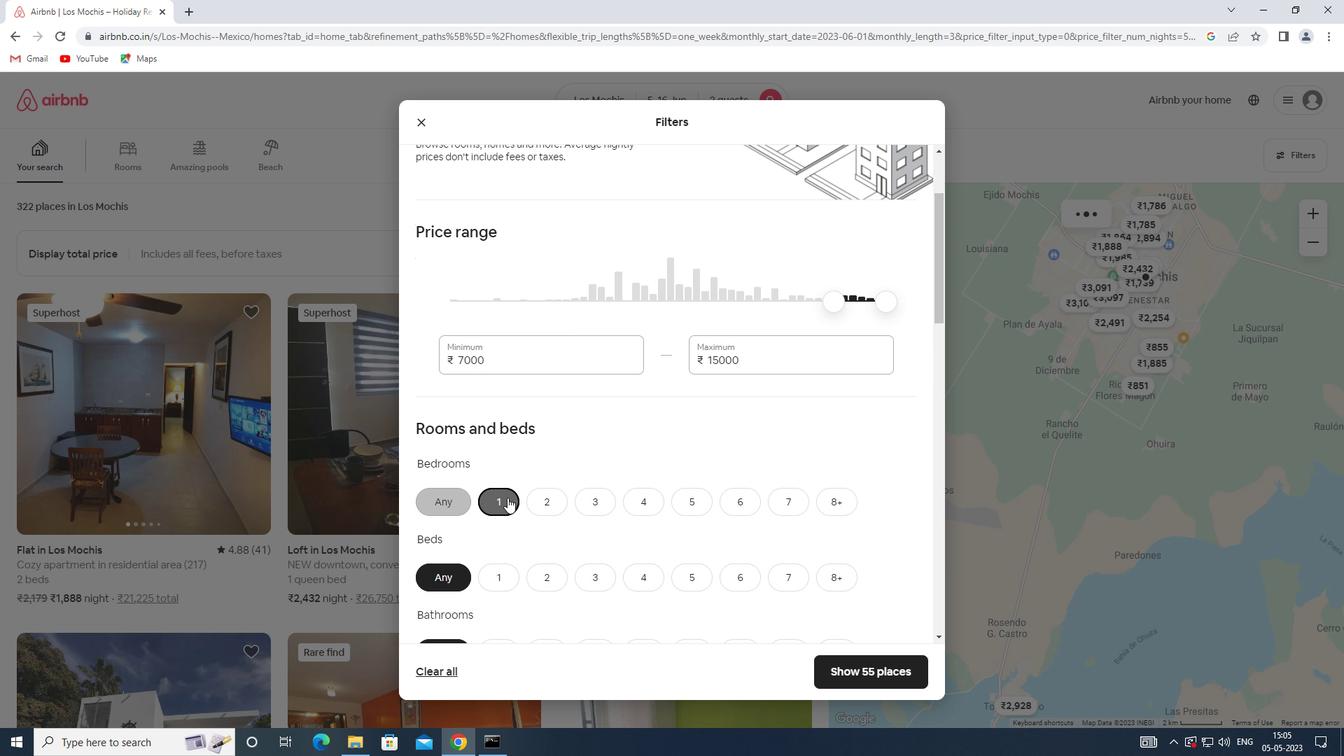 
Action: Mouse moved to (499, 438)
Screenshot: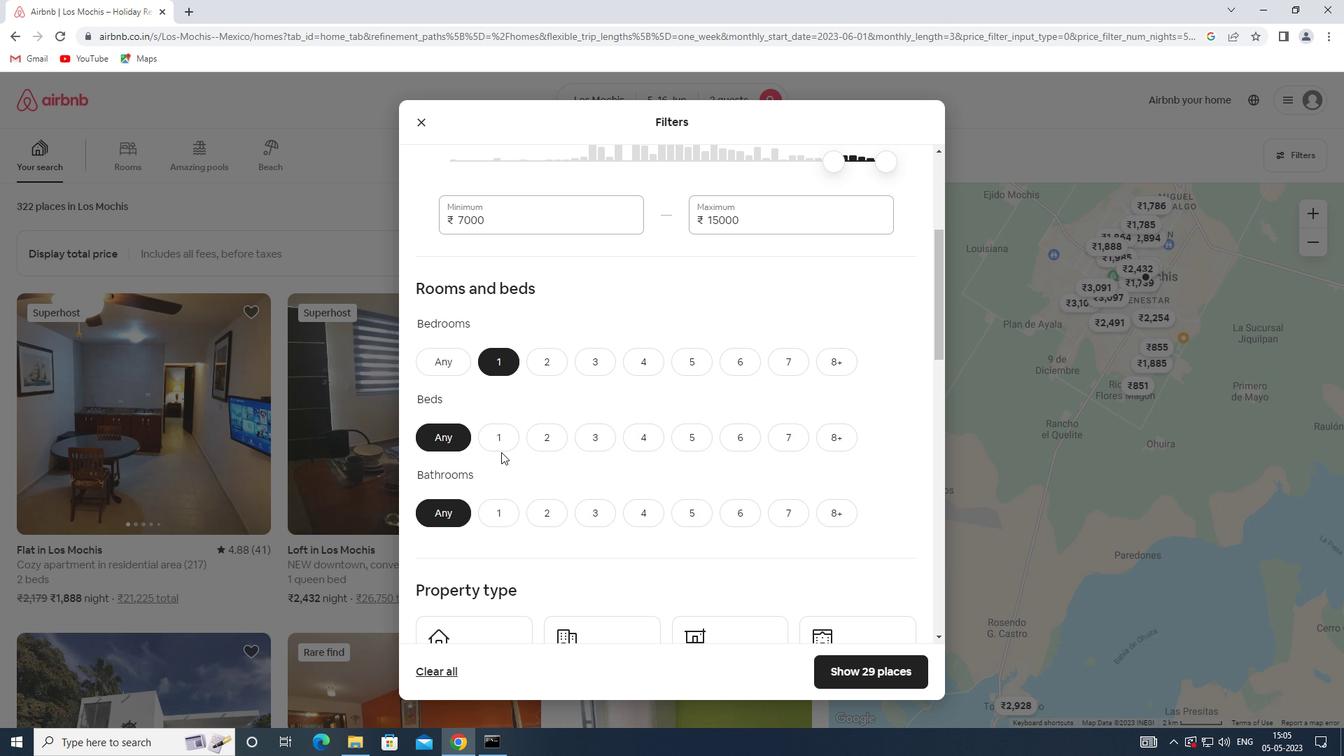 
Action: Mouse pressed left at (499, 438)
Screenshot: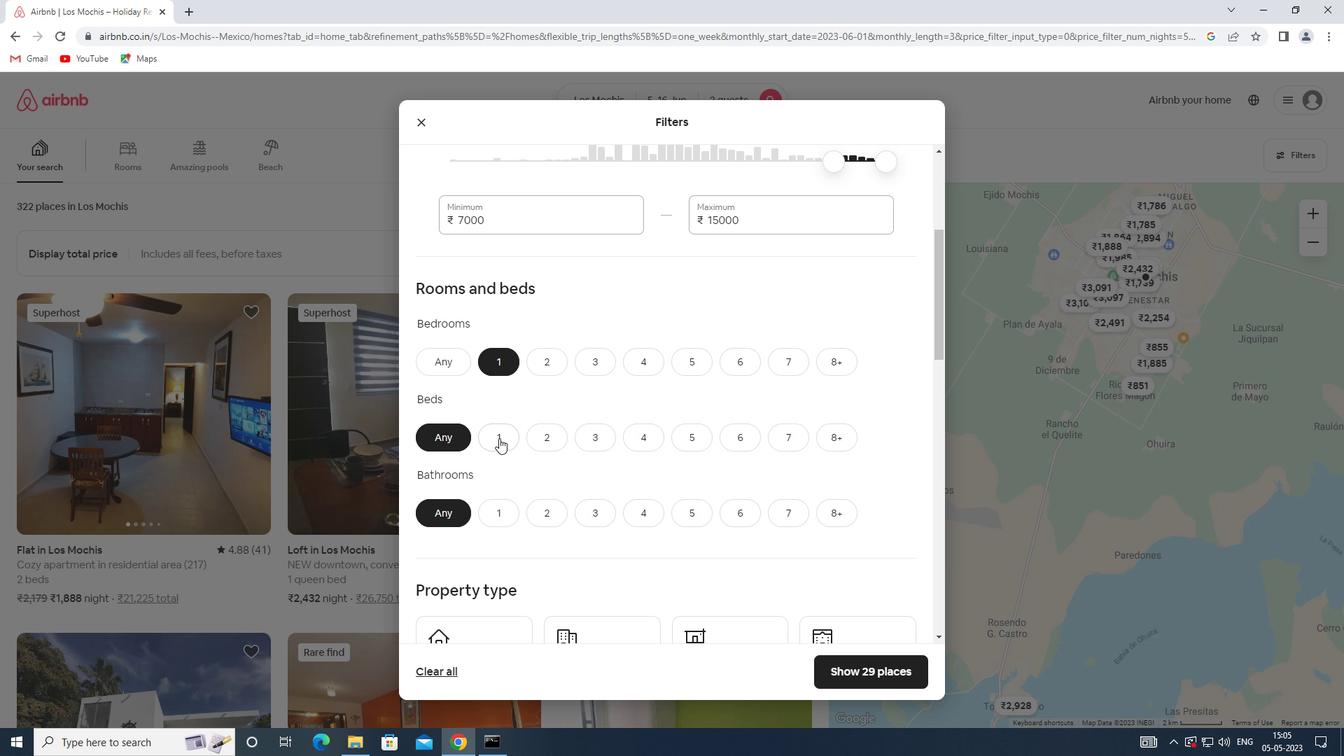 
Action: Mouse moved to (504, 511)
Screenshot: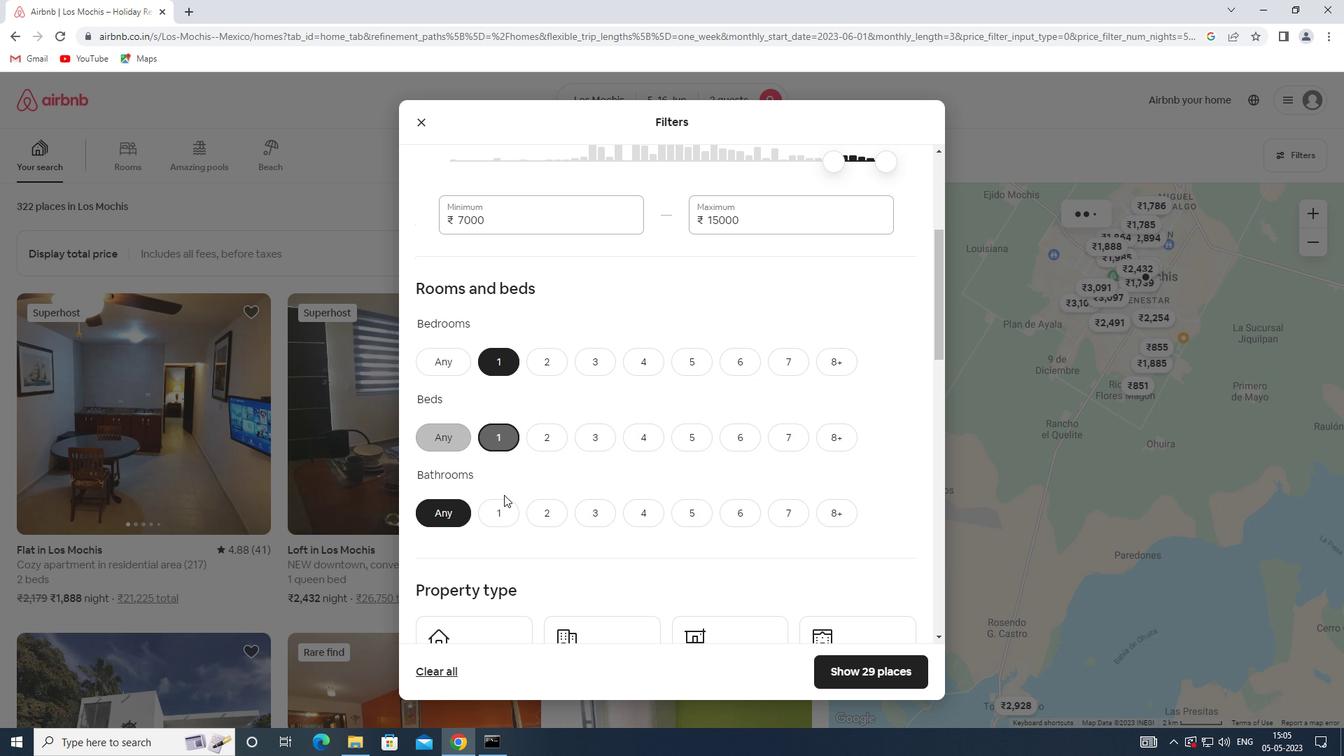 
Action: Mouse pressed left at (504, 511)
Screenshot: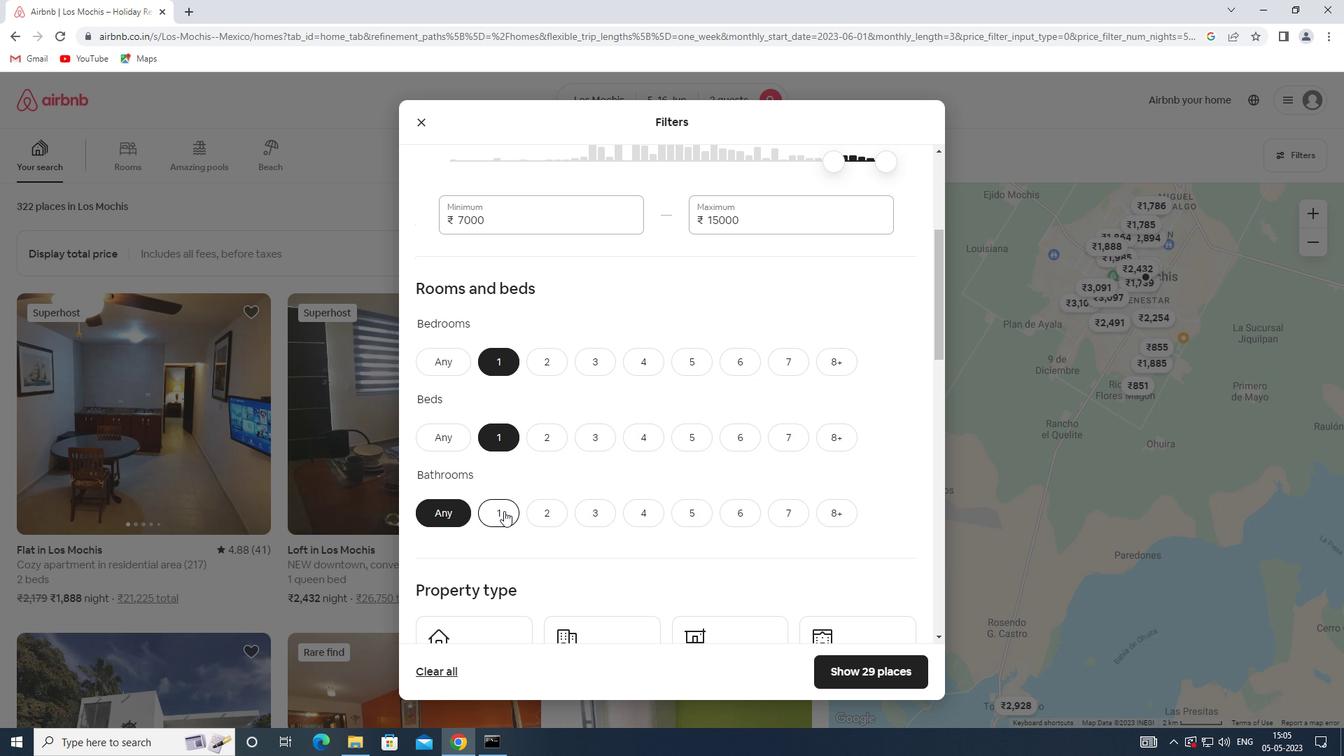 
Action: Mouse moved to (504, 503)
Screenshot: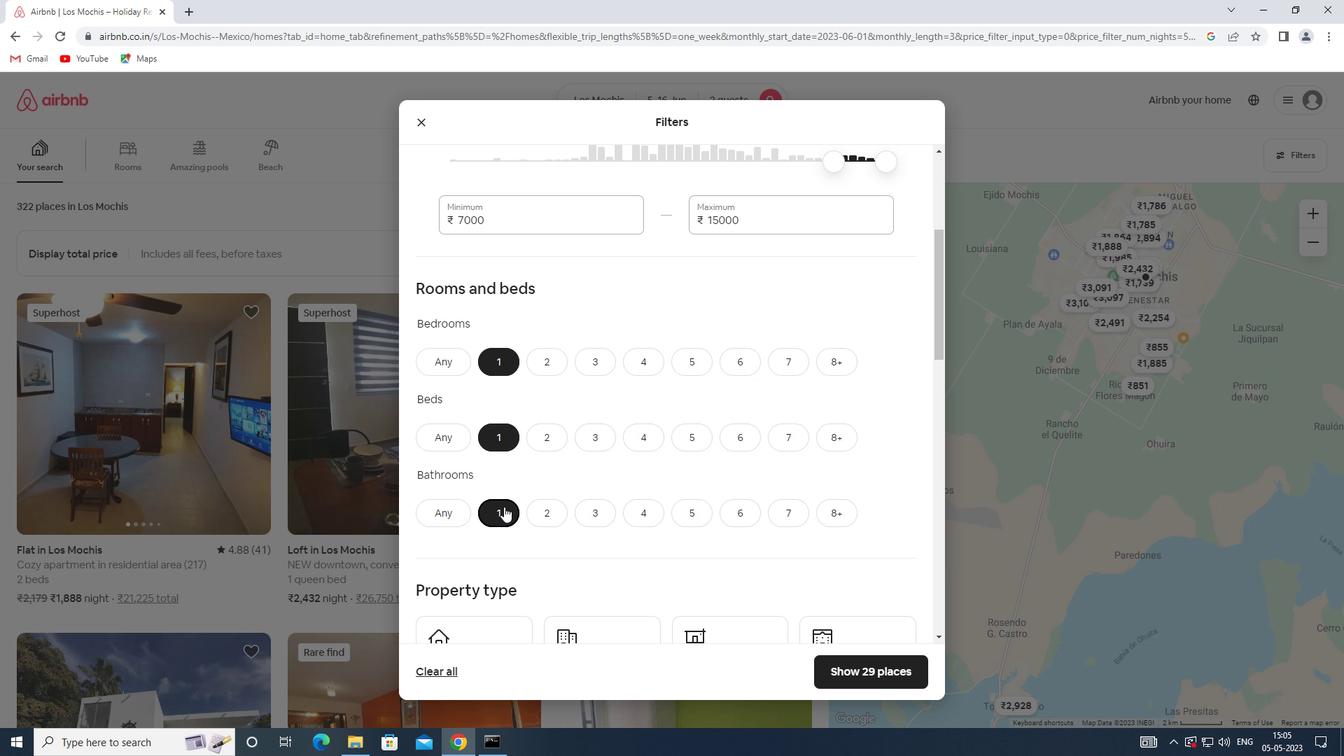 
Action: Mouse scrolled (504, 502) with delta (0, 0)
Screenshot: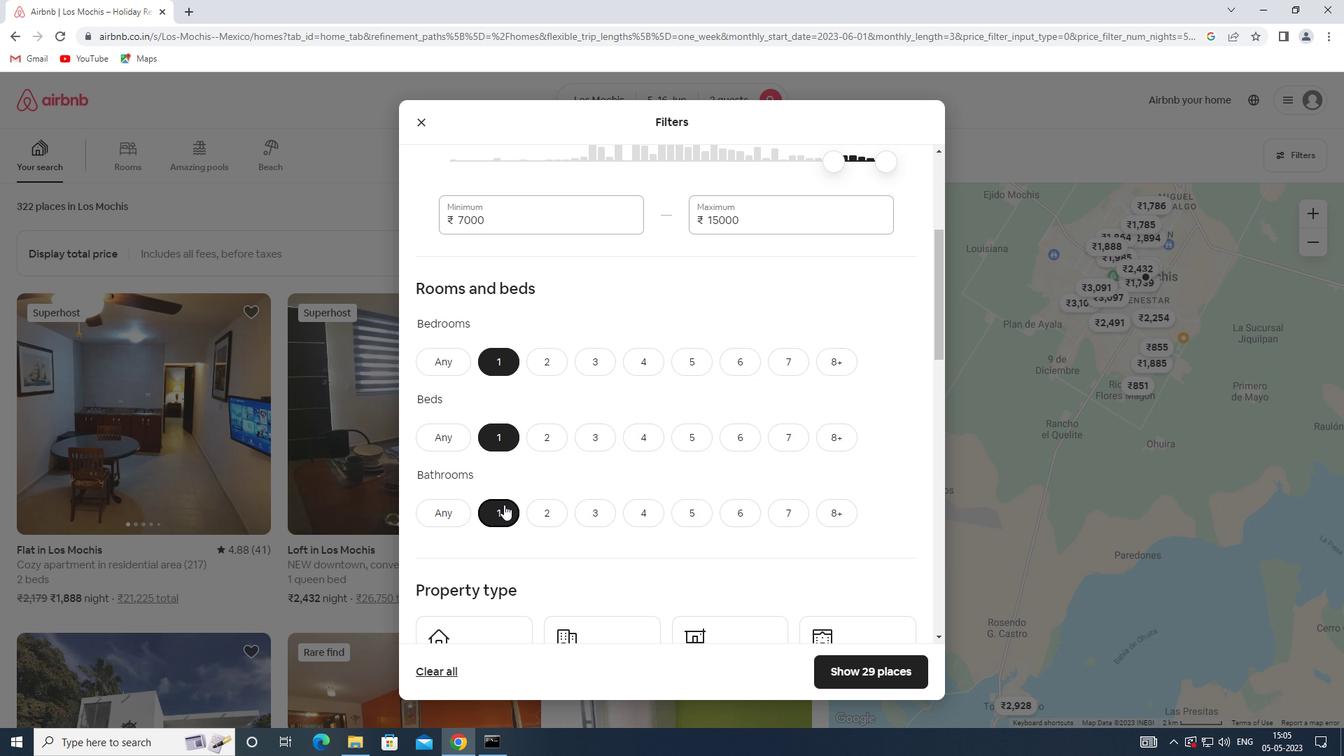 
Action: Mouse scrolled (504, 502) with delta (0, 0)
Screenshot: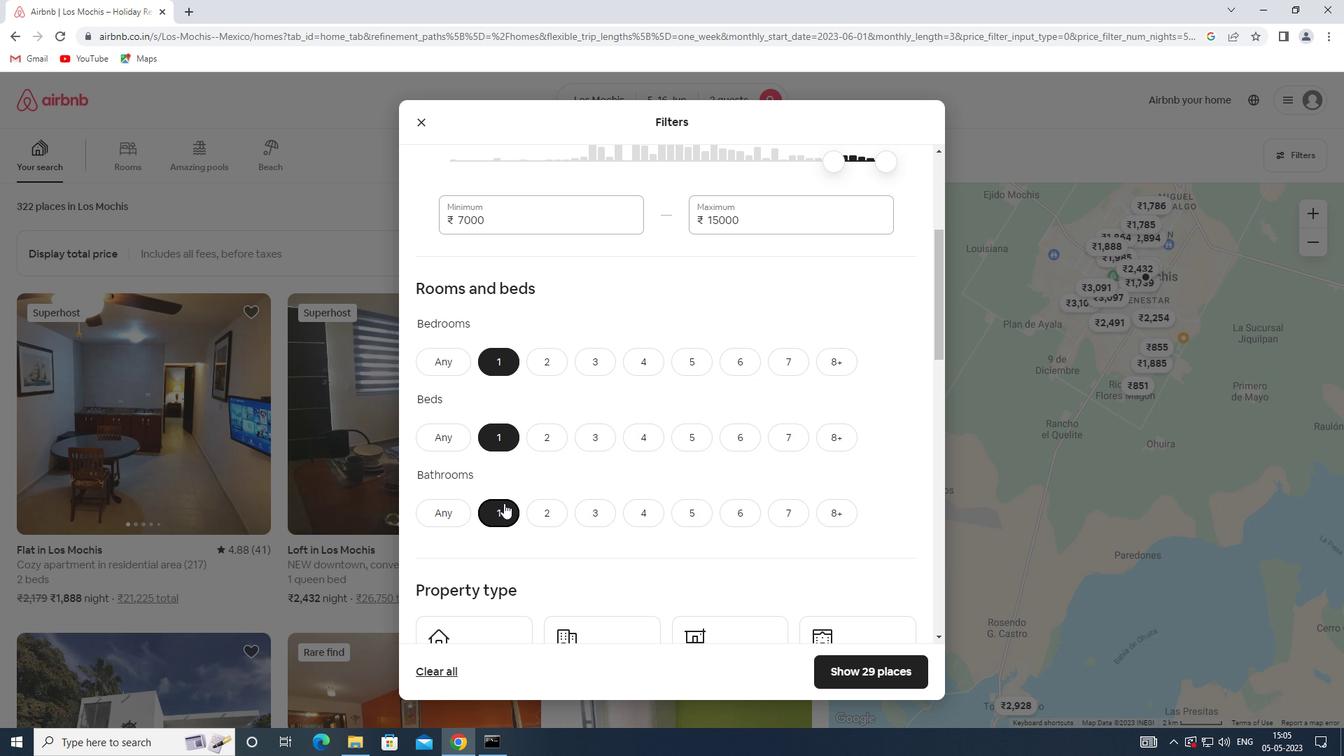 
Action: Mouse moved to (504, 501)
Screenshot: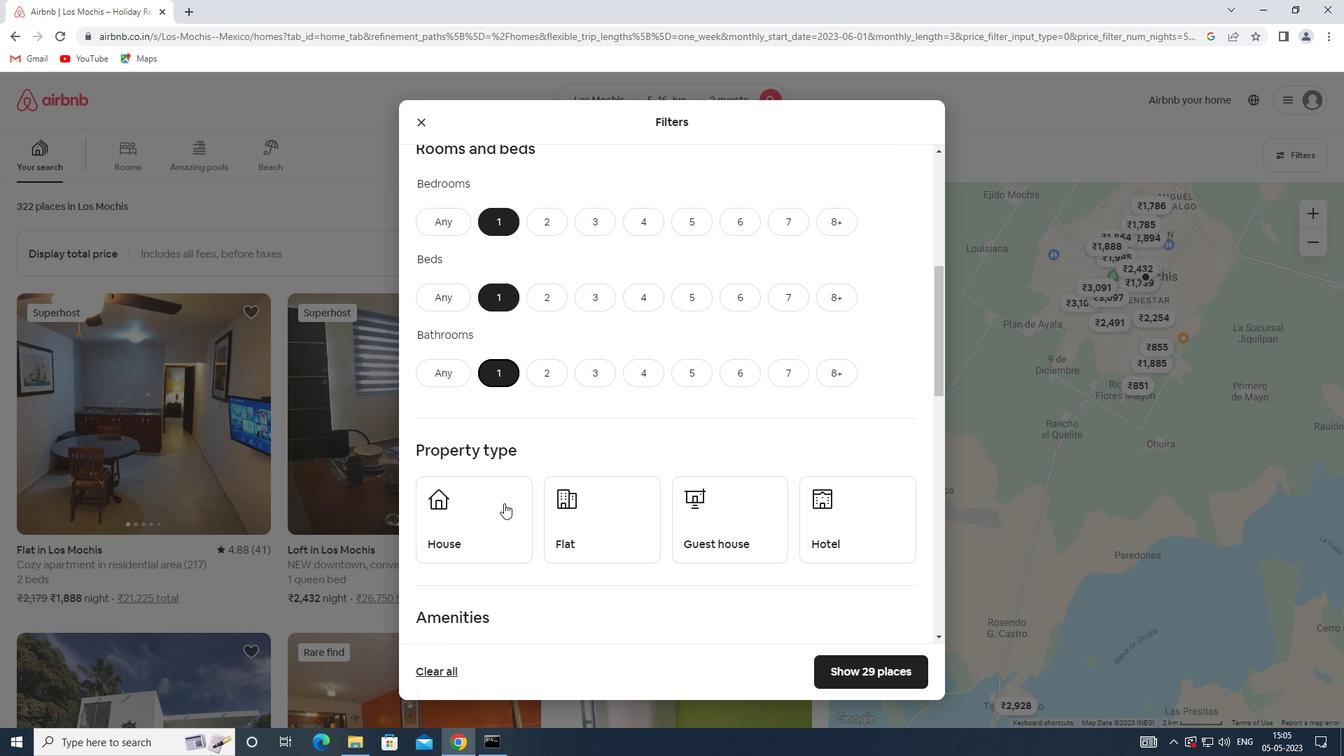 
Action: Mouse pressed left at (504, 501)
Screenshot: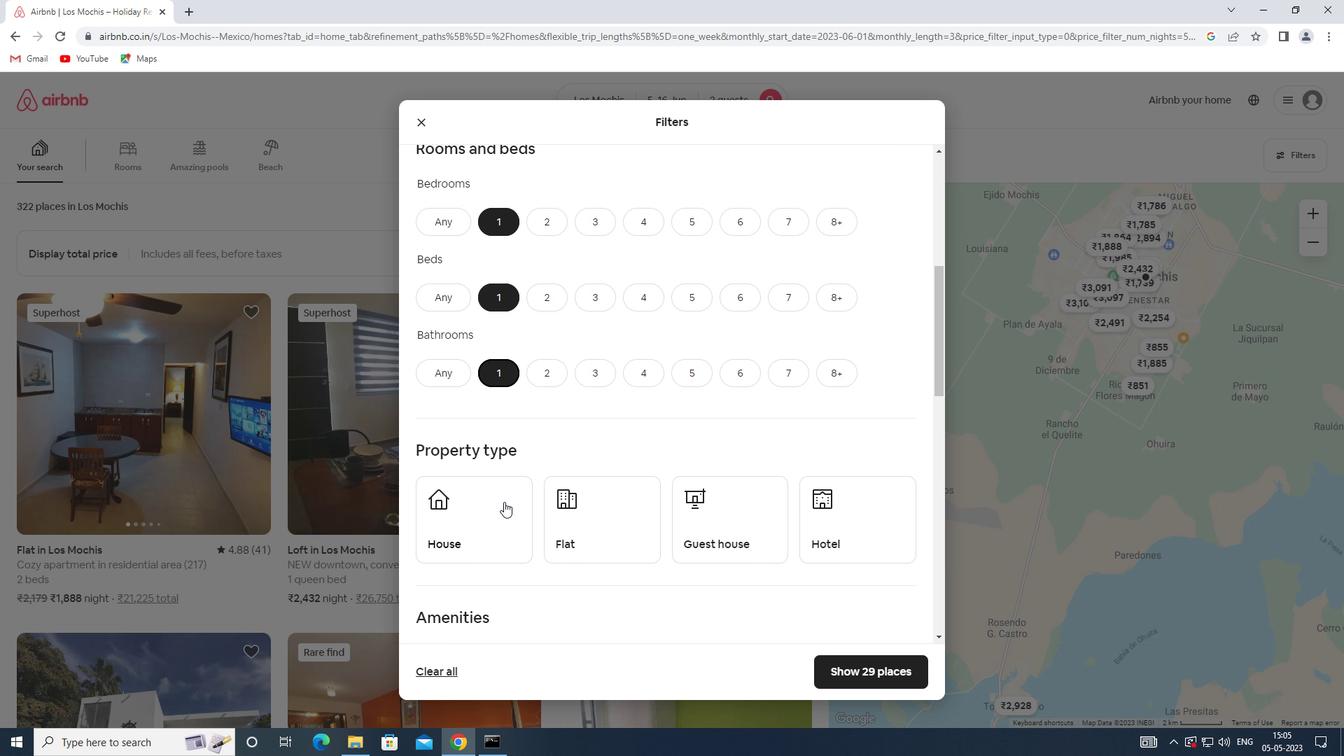 
Action: Mouse moved to (583, 514)
Screenshot: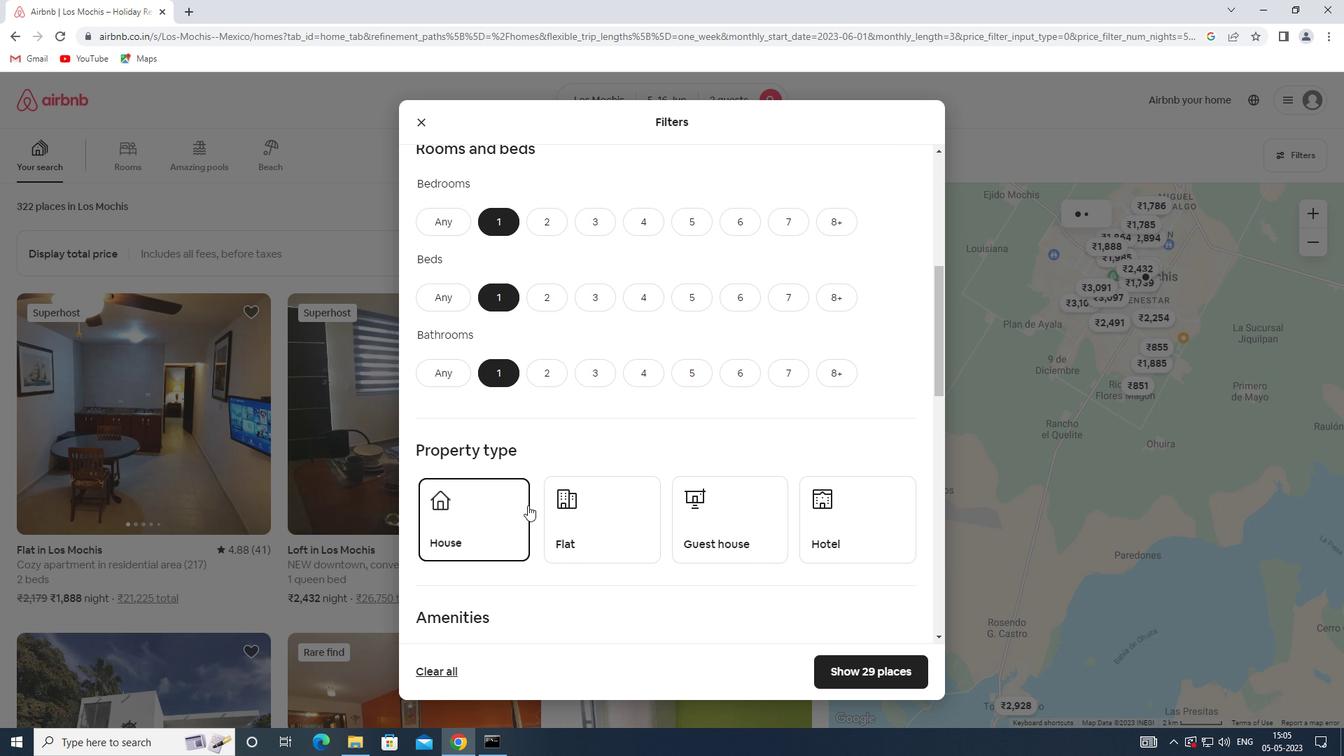 
Action: Mouse pressed left at (583, 514)
Screenshot: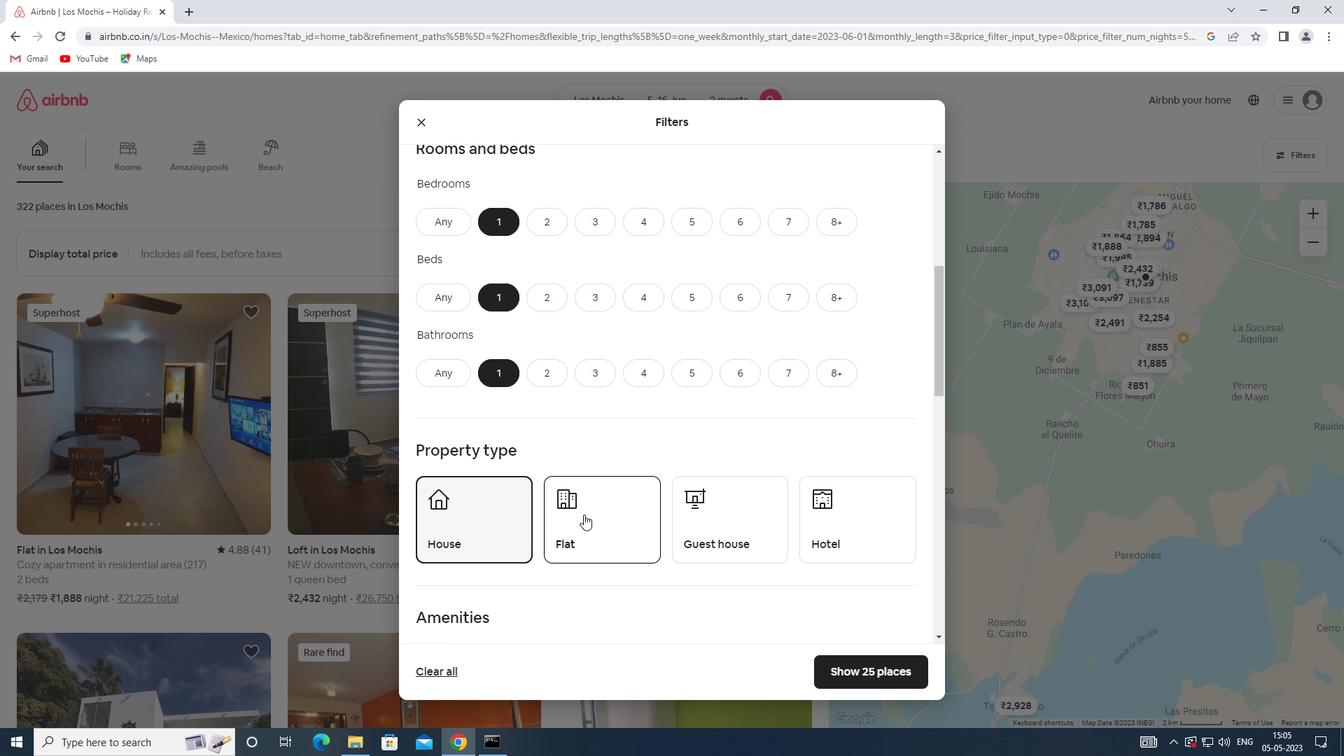 
Action: Mouse moved to (693, 523)
Screenshot: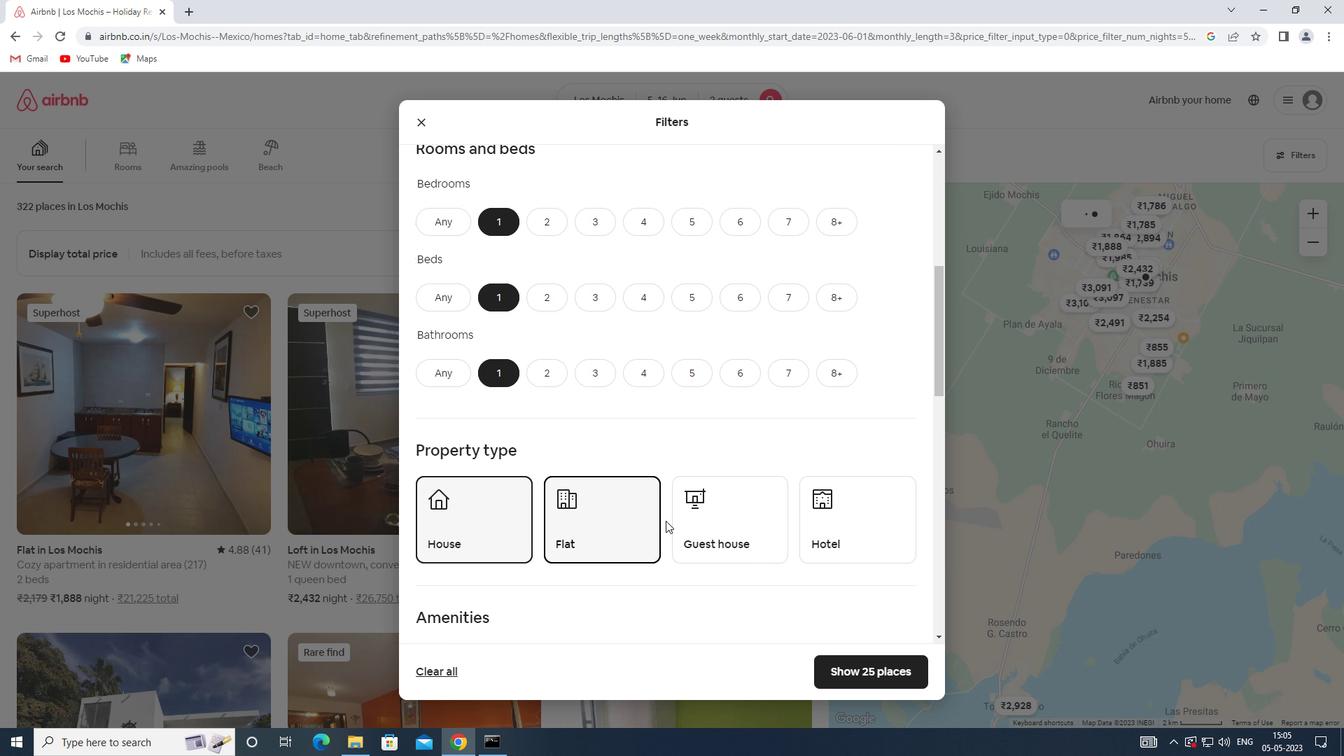
Action: Mouse pressed left at (693, 523)
Screenshot: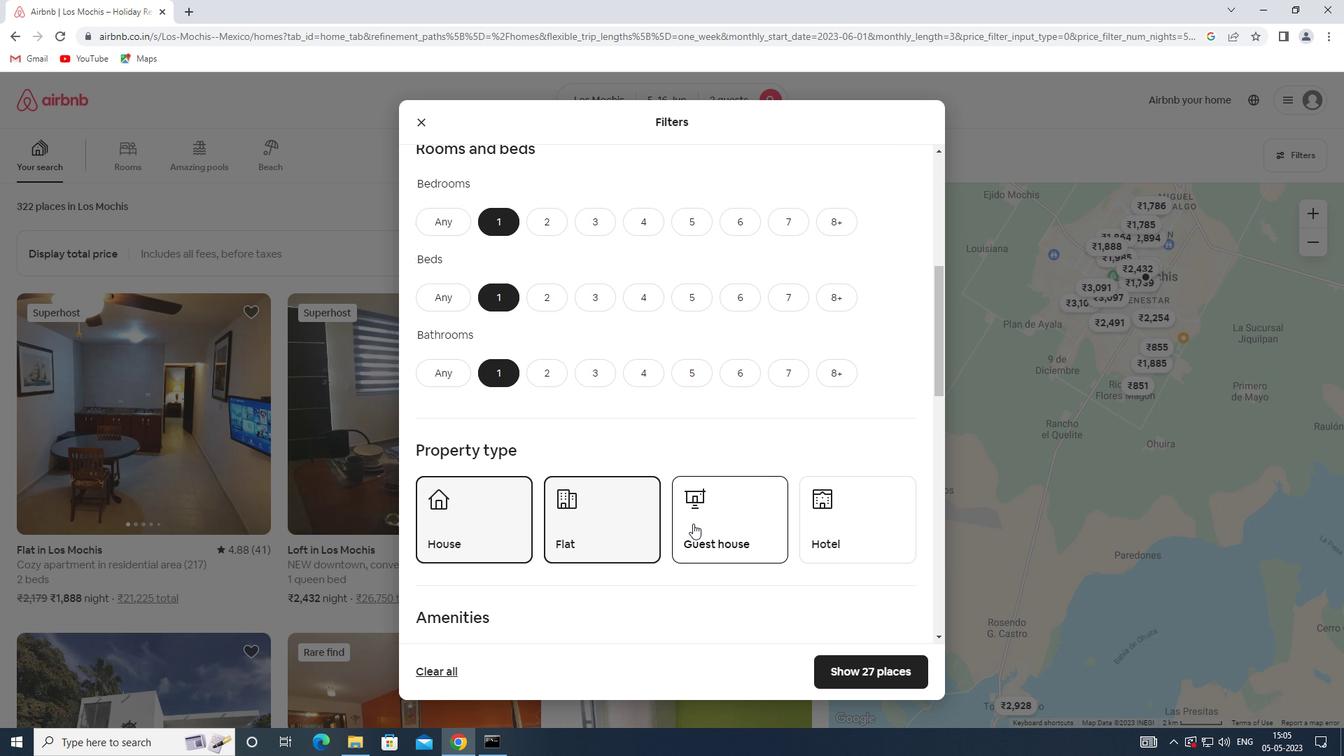 
Action: Mouse moved to (805, 523)
Screenshot: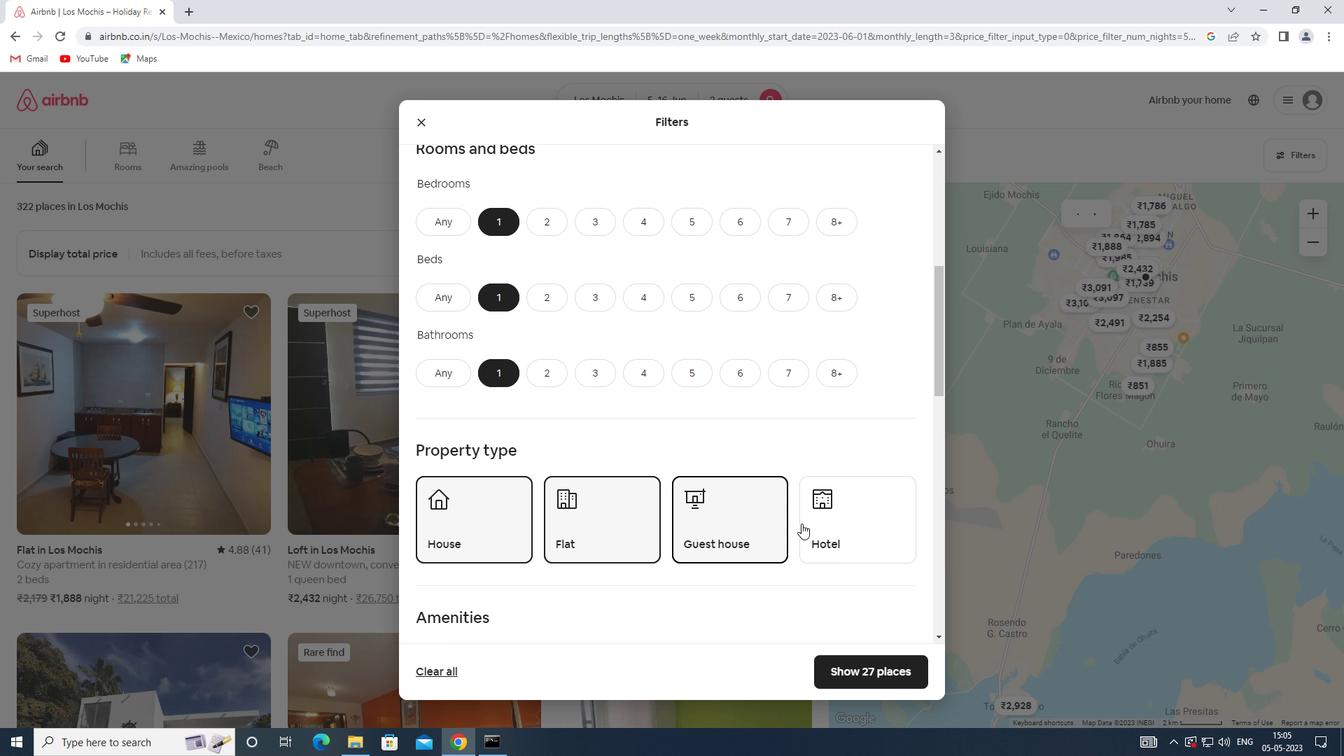 
Action: Mouse pressed left at (805, 523)
Screenshot: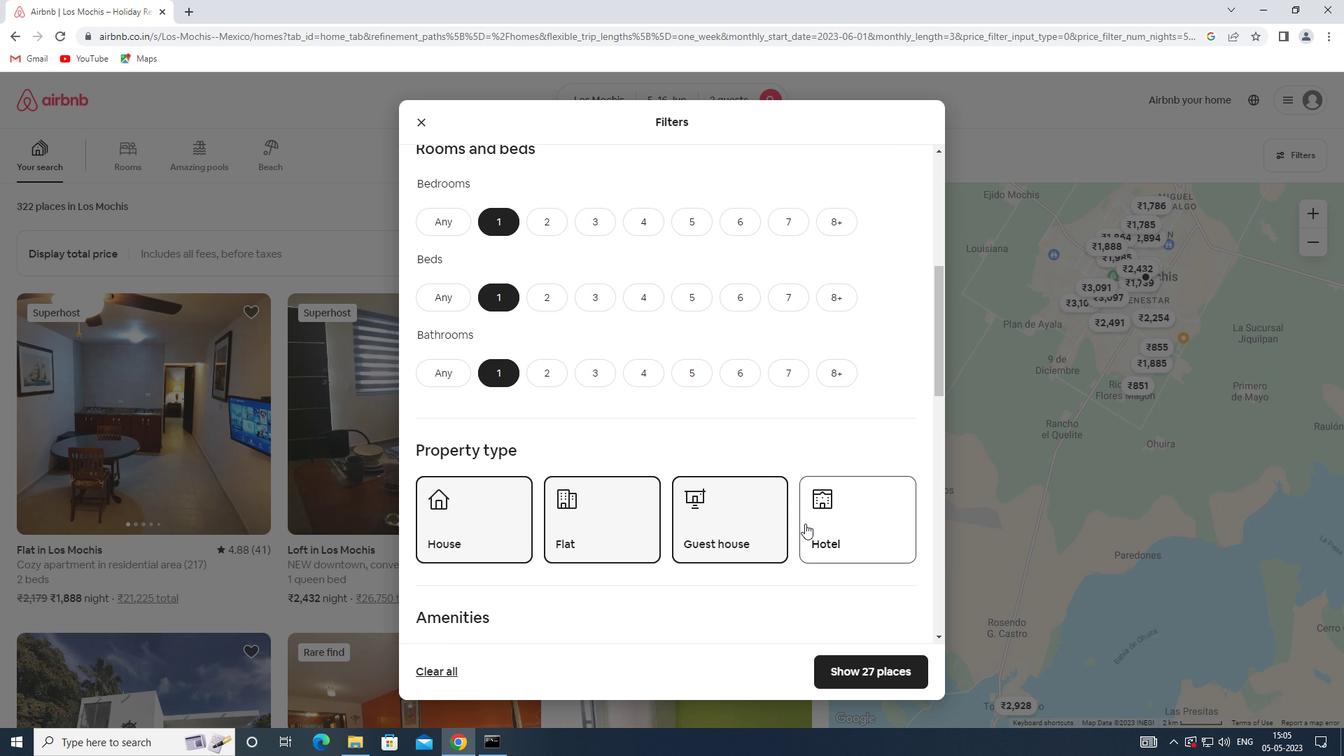 
Action: Mouse moved to (802, 483)
Screenshot: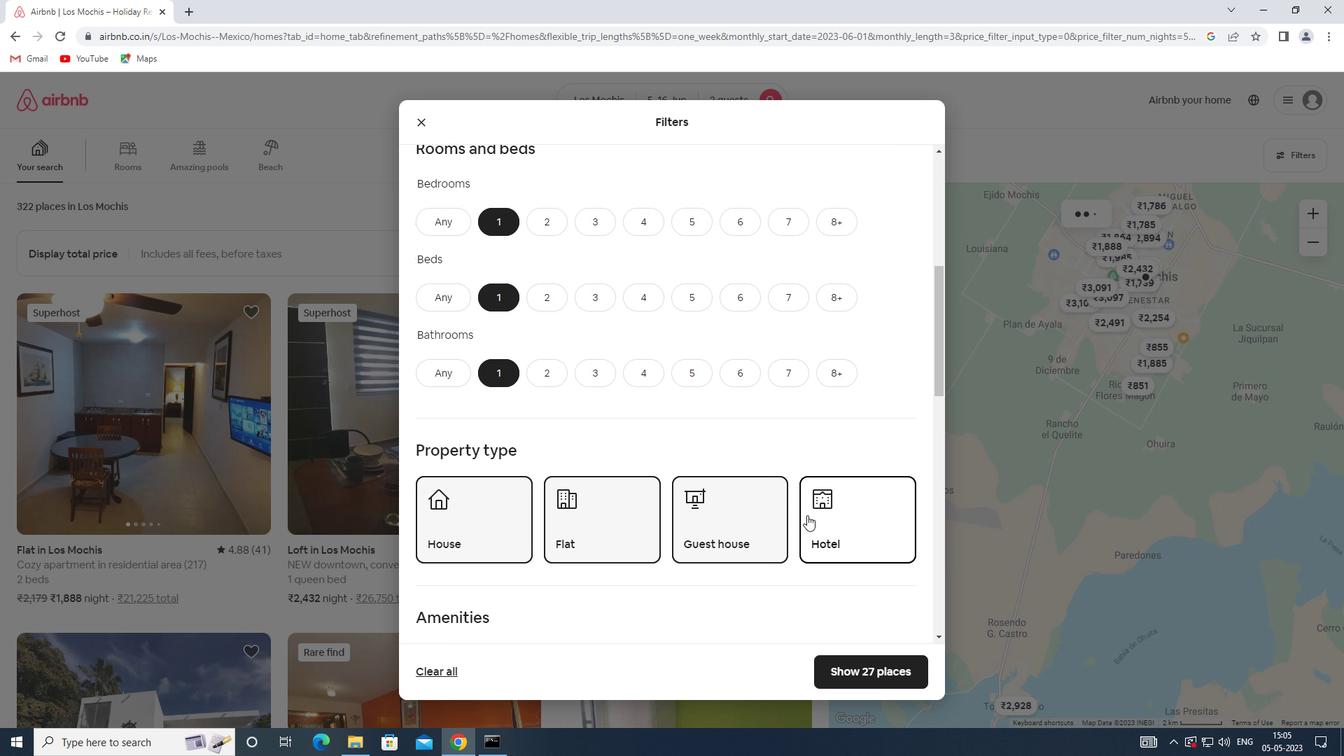
Action: Mouse scrolled (802, 483) with delta (0, 0)
Screenshot: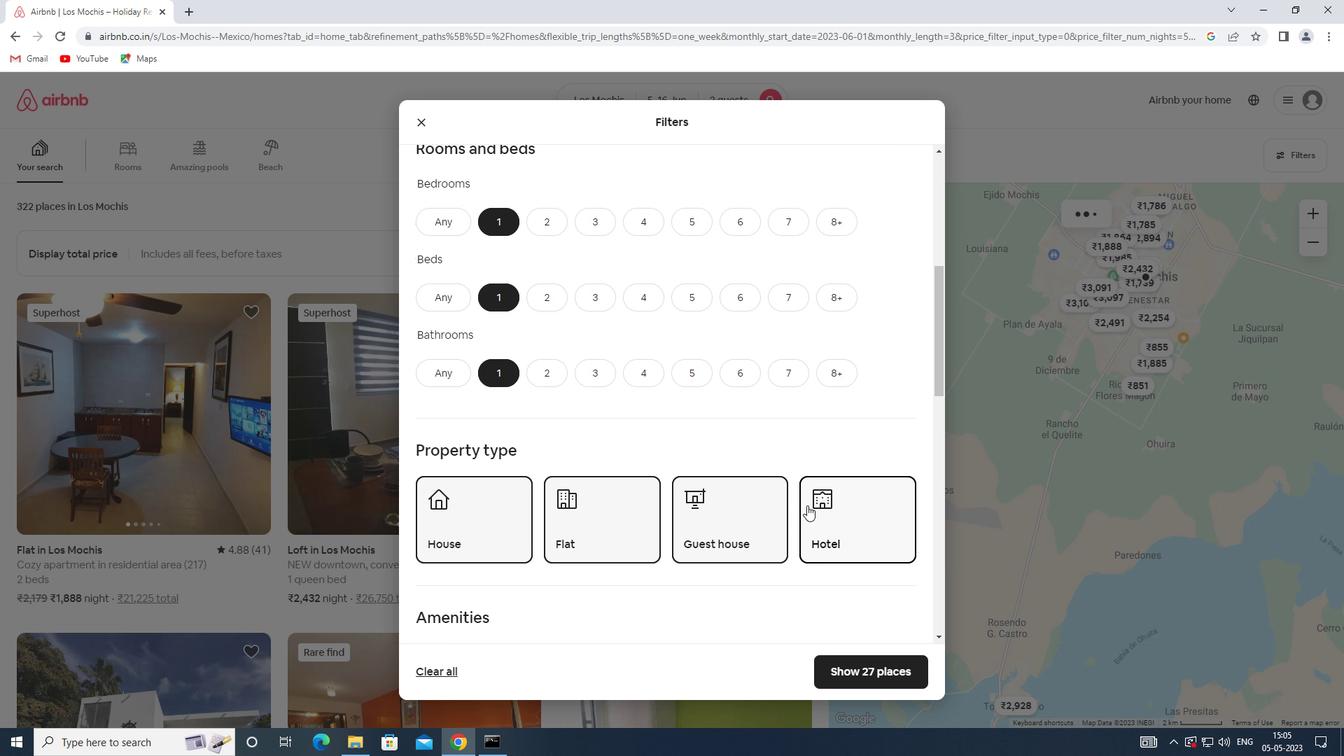 
Action: Mouse scrolled (802, 483) with delta (0, 0)
Screenshot: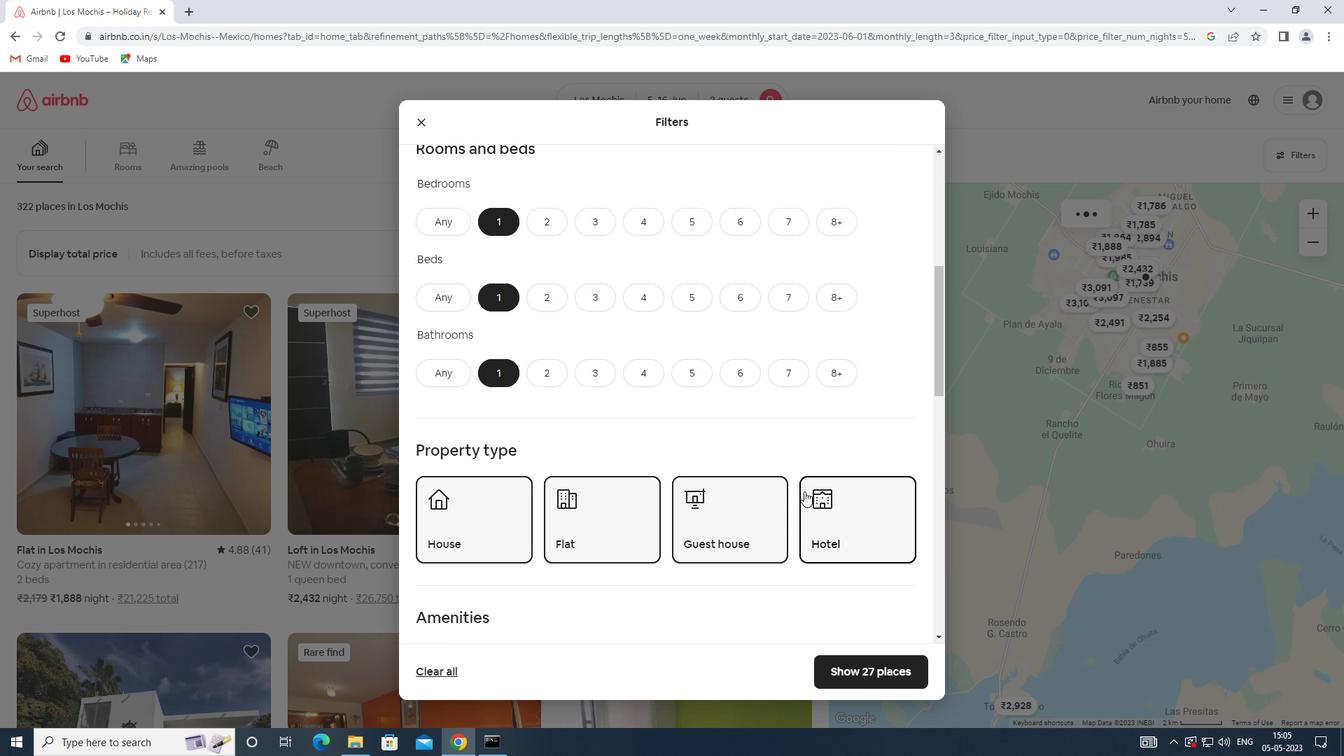 
Action: Mouse scrolled (802, 483) with delta (0, 0)
Screenshot: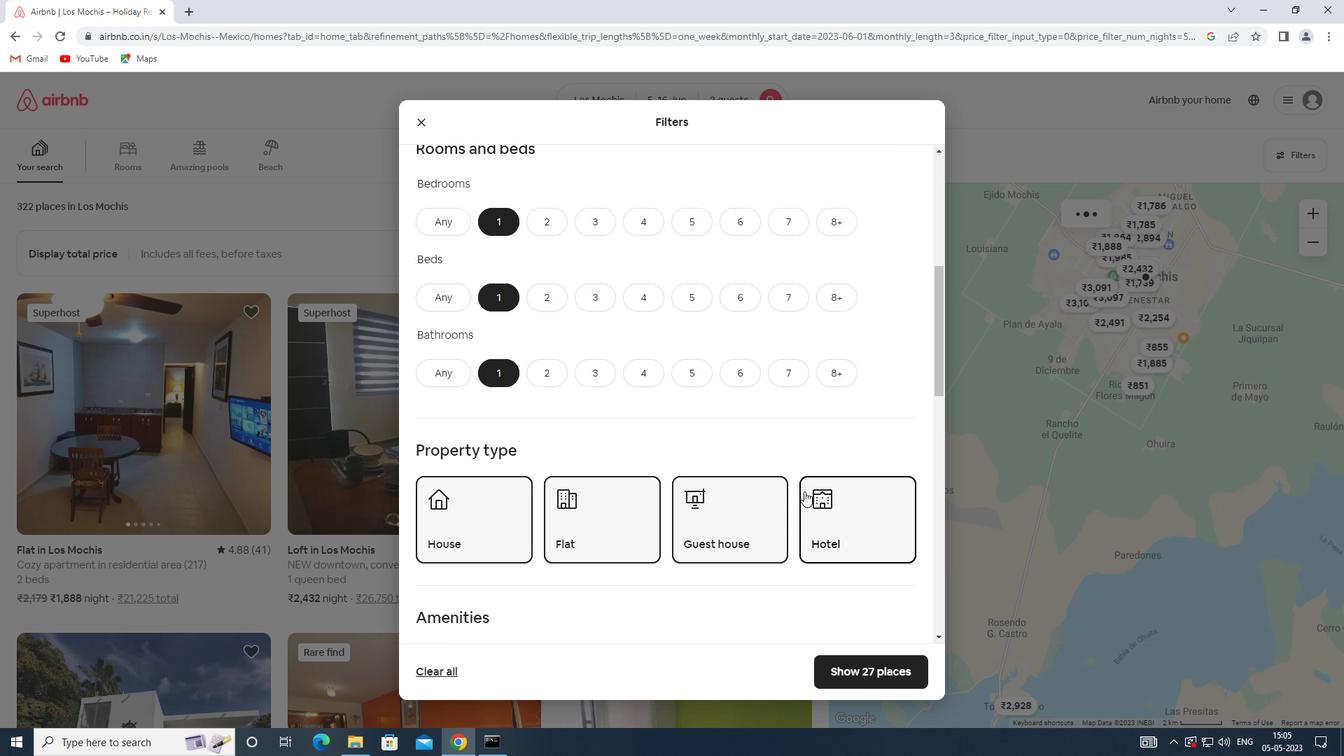 
Action: Mouse moved to (800, 474)
Screenshot: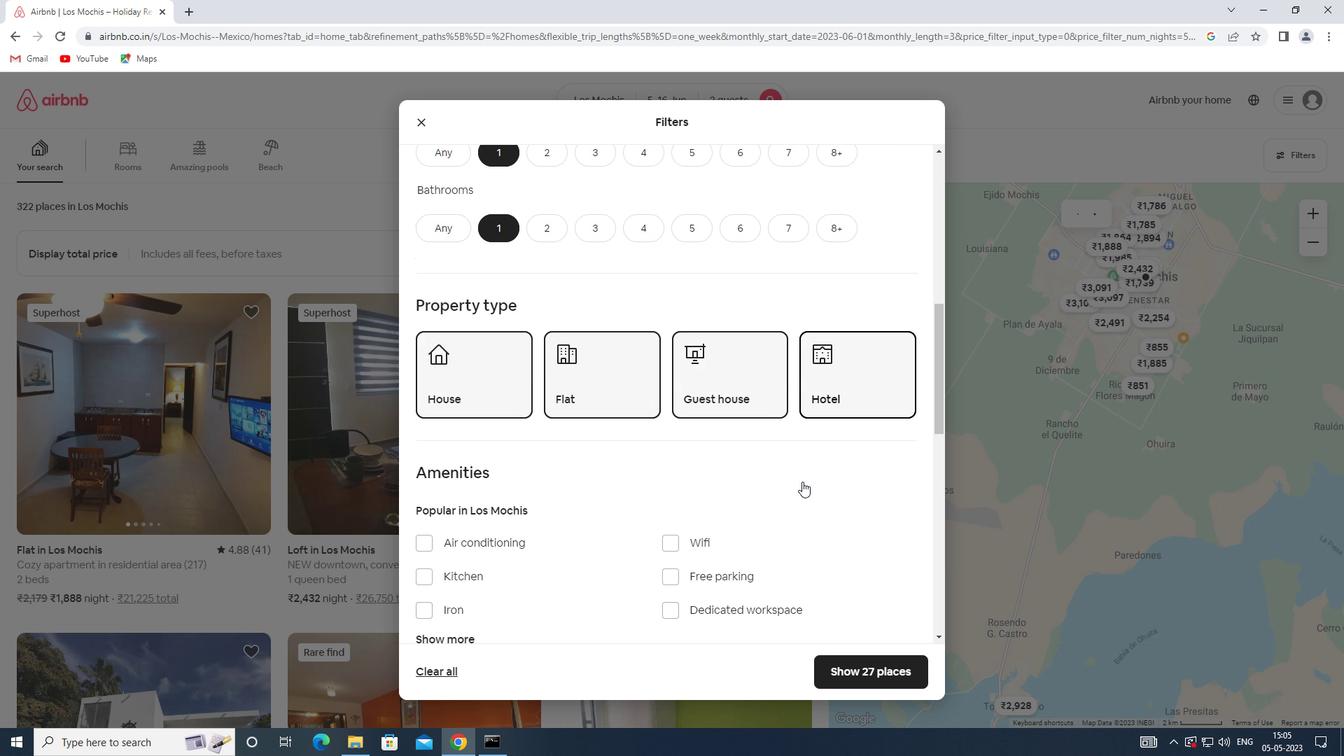 
Action: Mouse scrolled (800, 473) with delta (0, 0)
Screenshot: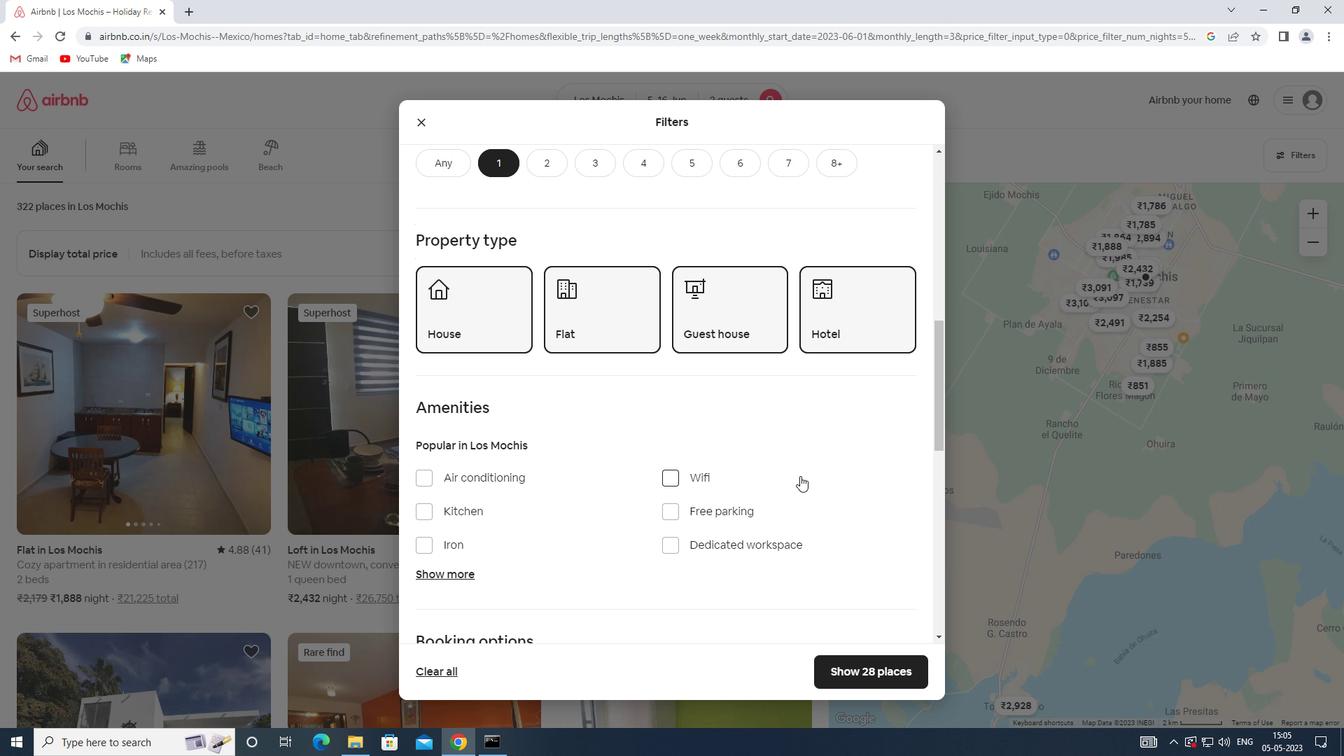 
Action: Mouse scrolled (800, 473) with delta (0, 0)
Screenshot: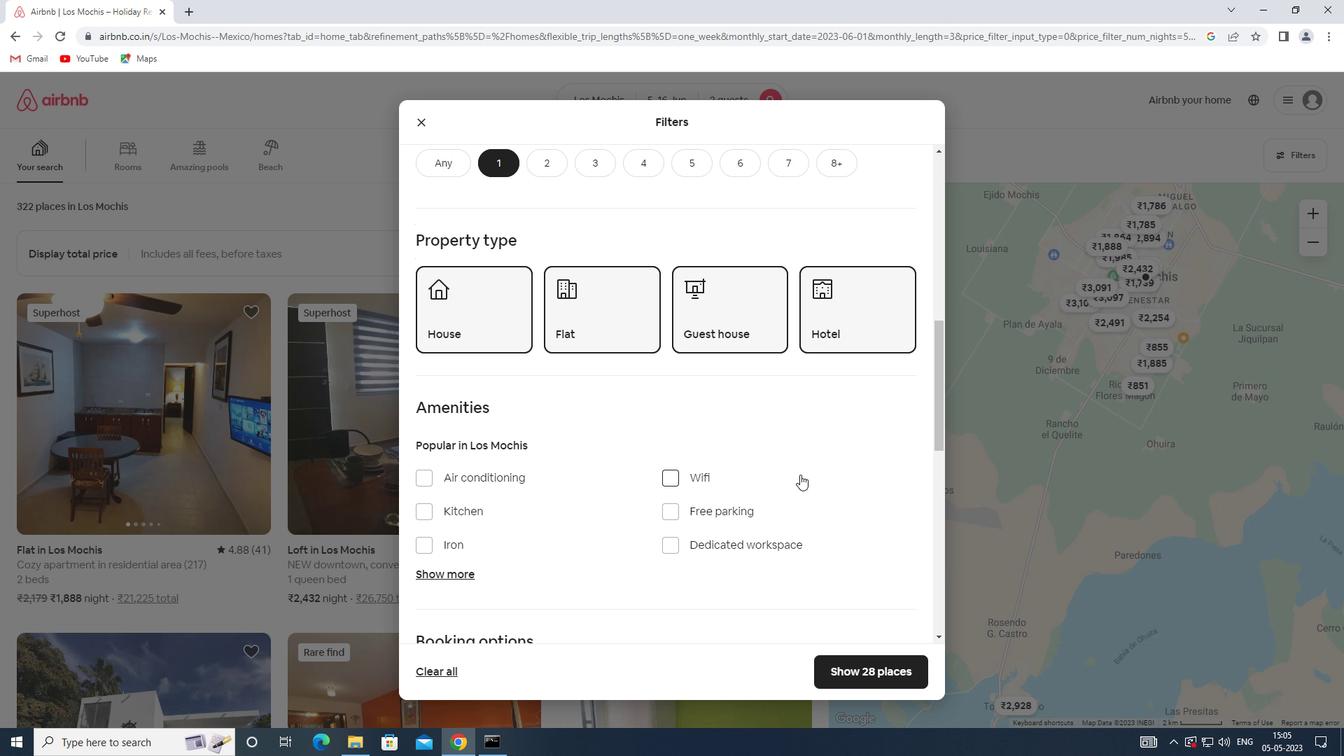 
Action: Mouse scrolled (800, 473) with delta (0, 0)
Screenshot: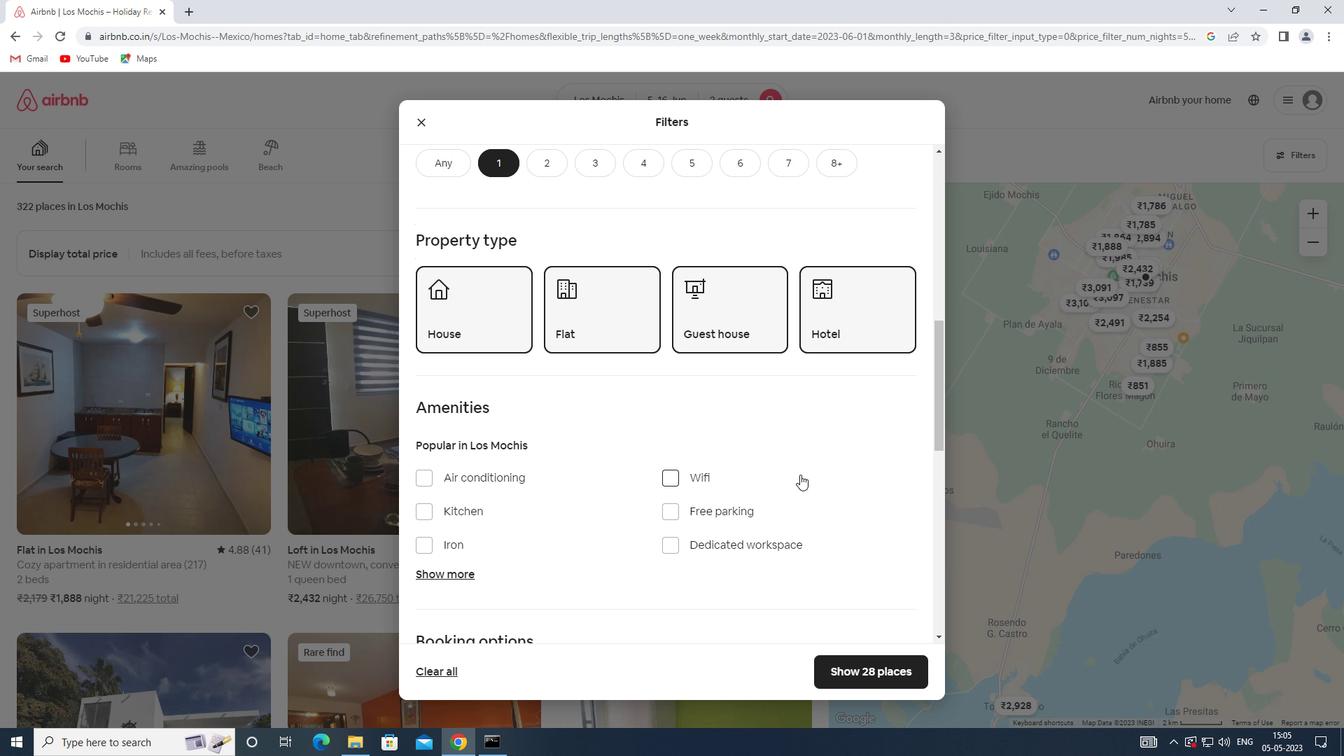 
Action: Mouse scrolled (800, 473) with delta (0, 0)
Screenshot: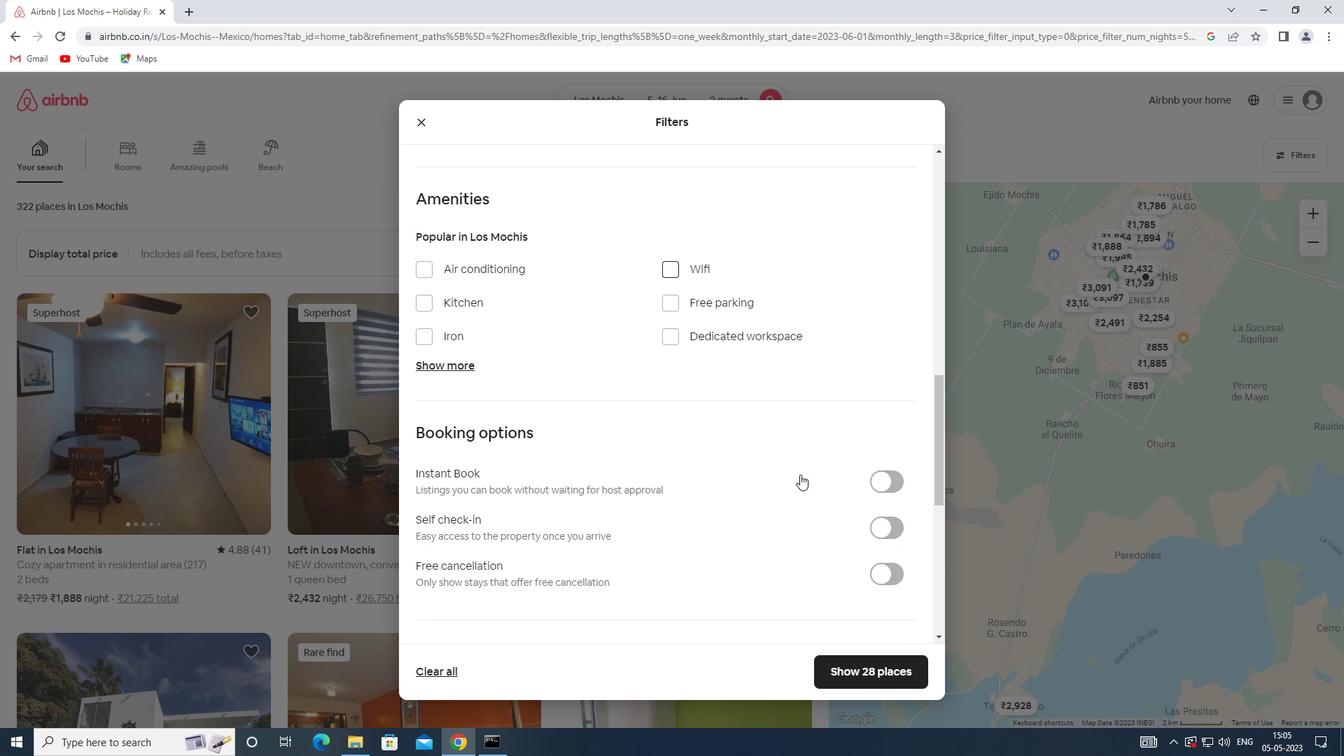 
Action: Mouse scrolled (800, 473) with delta (0, 0)
Screenshot: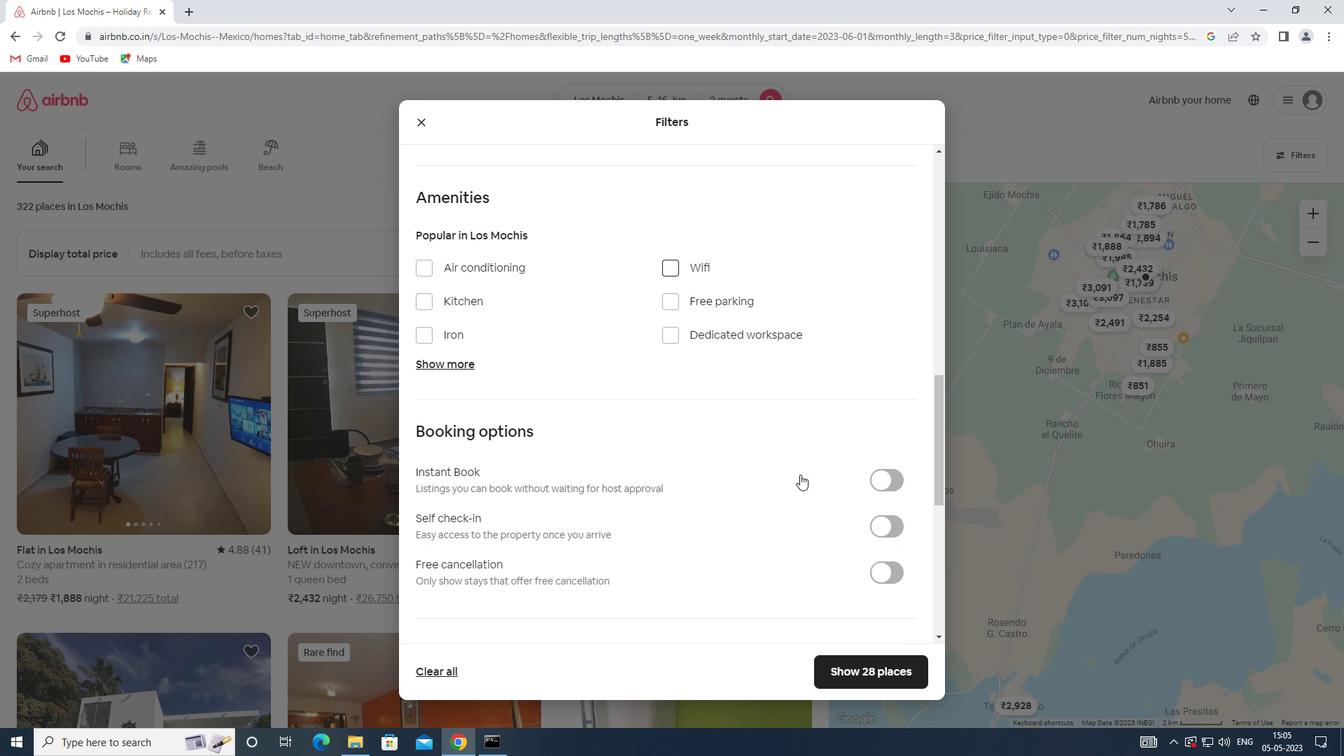 
Action: Mouse moved to (882, 387)
Screenshot: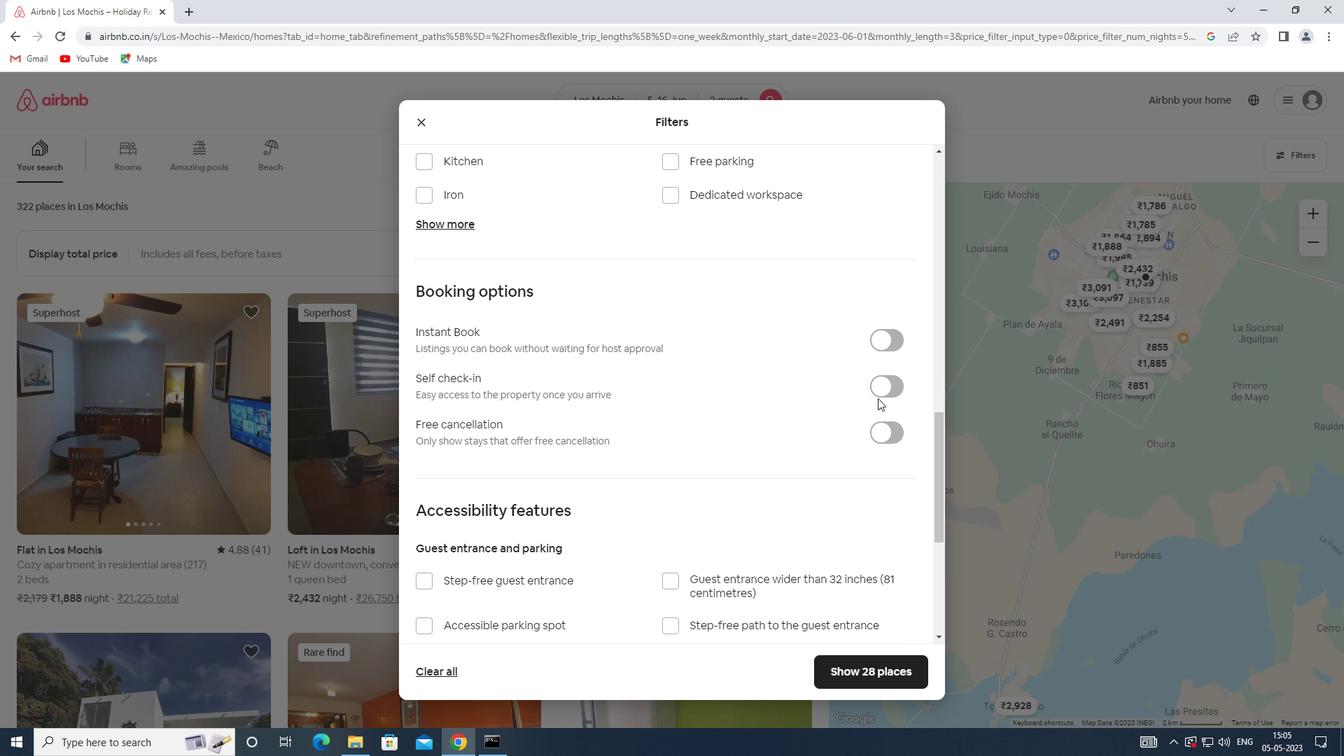 
Action: Mouse pressed left at (882, 387)
Screenshot: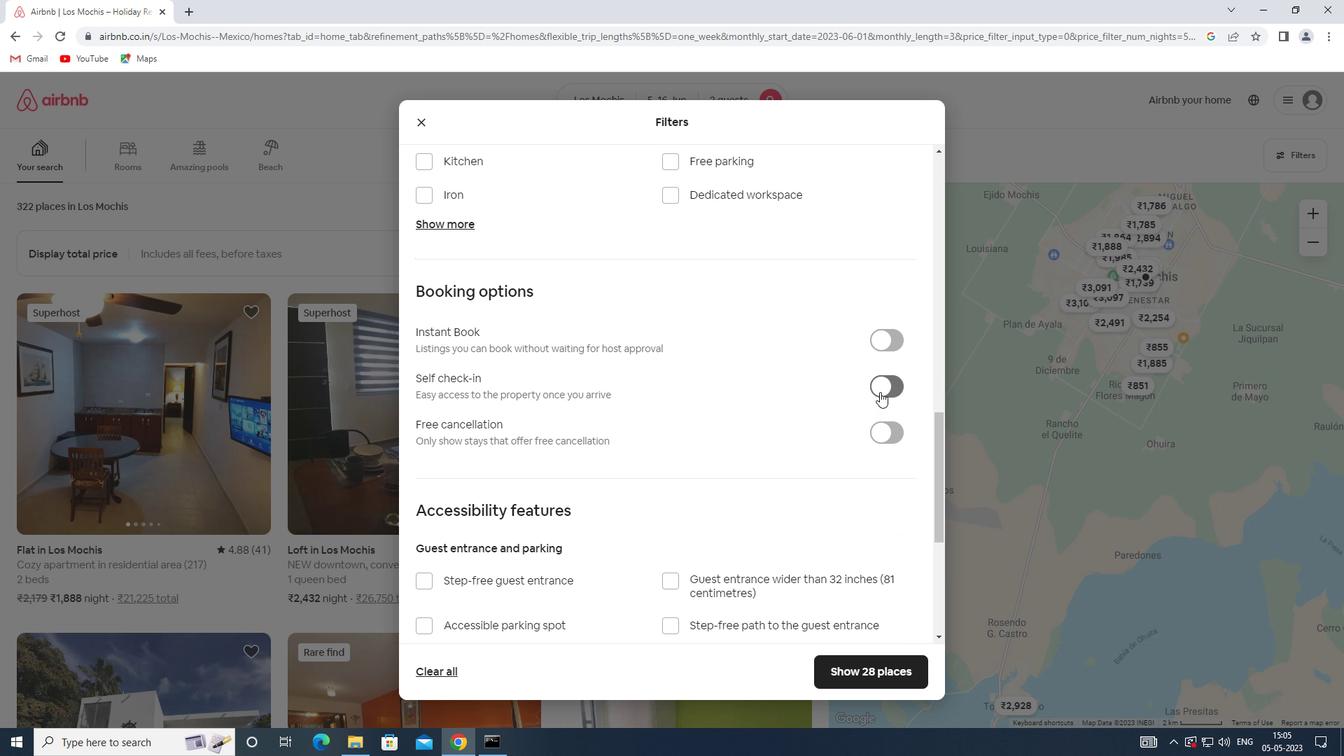 
Action: Mouse moved to (557, 438)
Screenshot: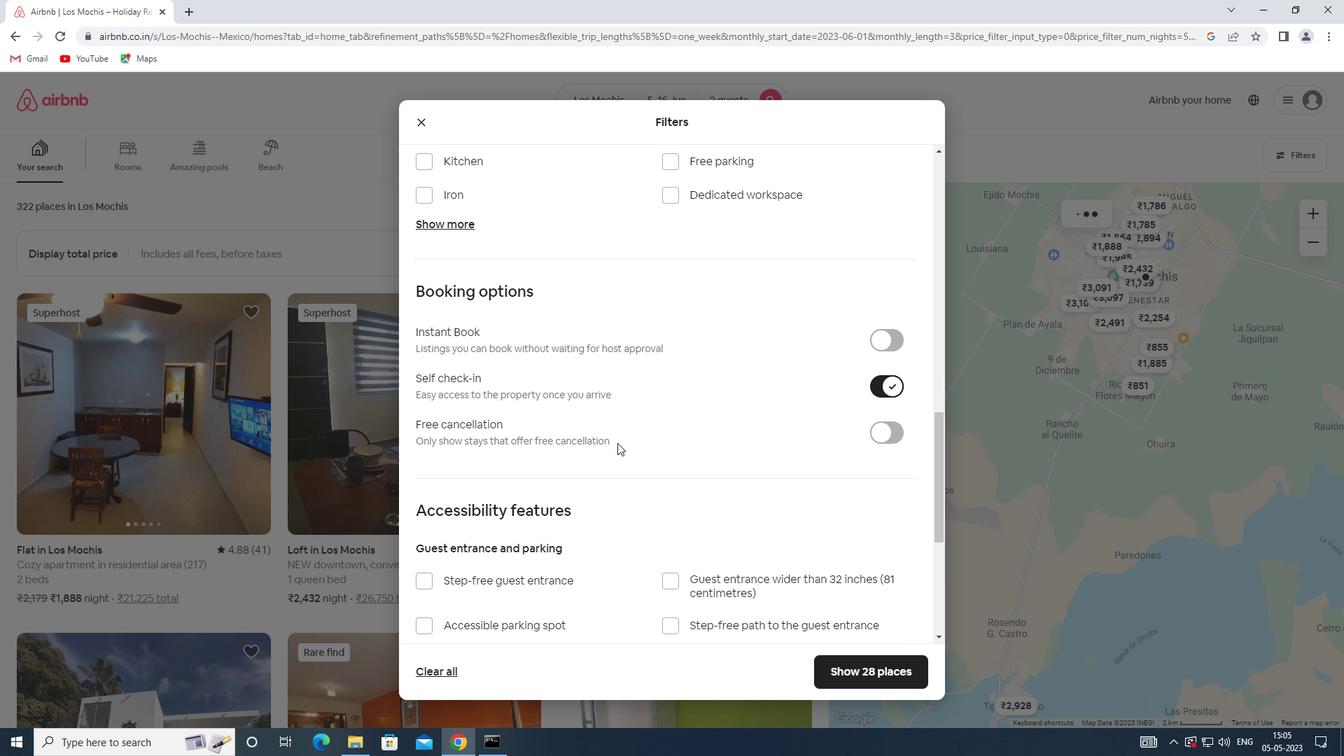 
Action: Mouse scrolled (557, 437) with delta (0, 0)
Screenshot: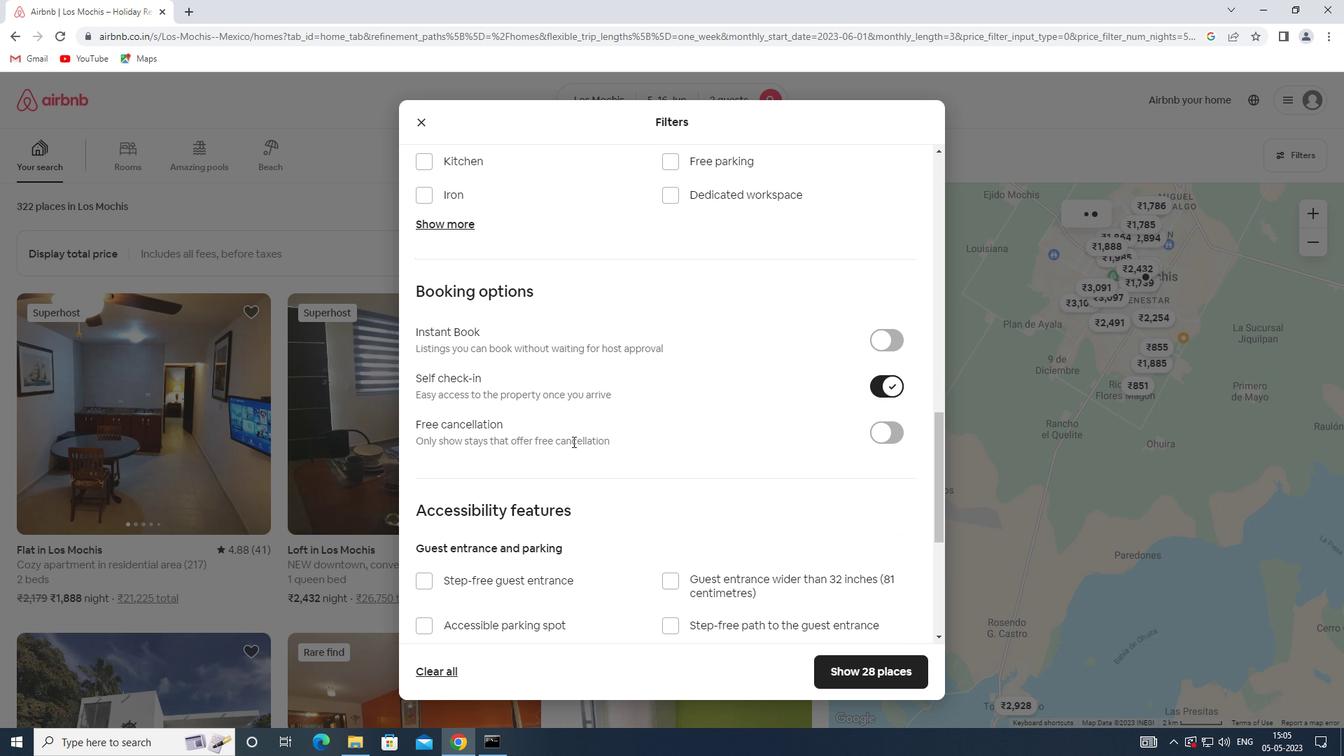
Action: Mouse scrolled (557, 437) with delta (0, 0)
Screenshot: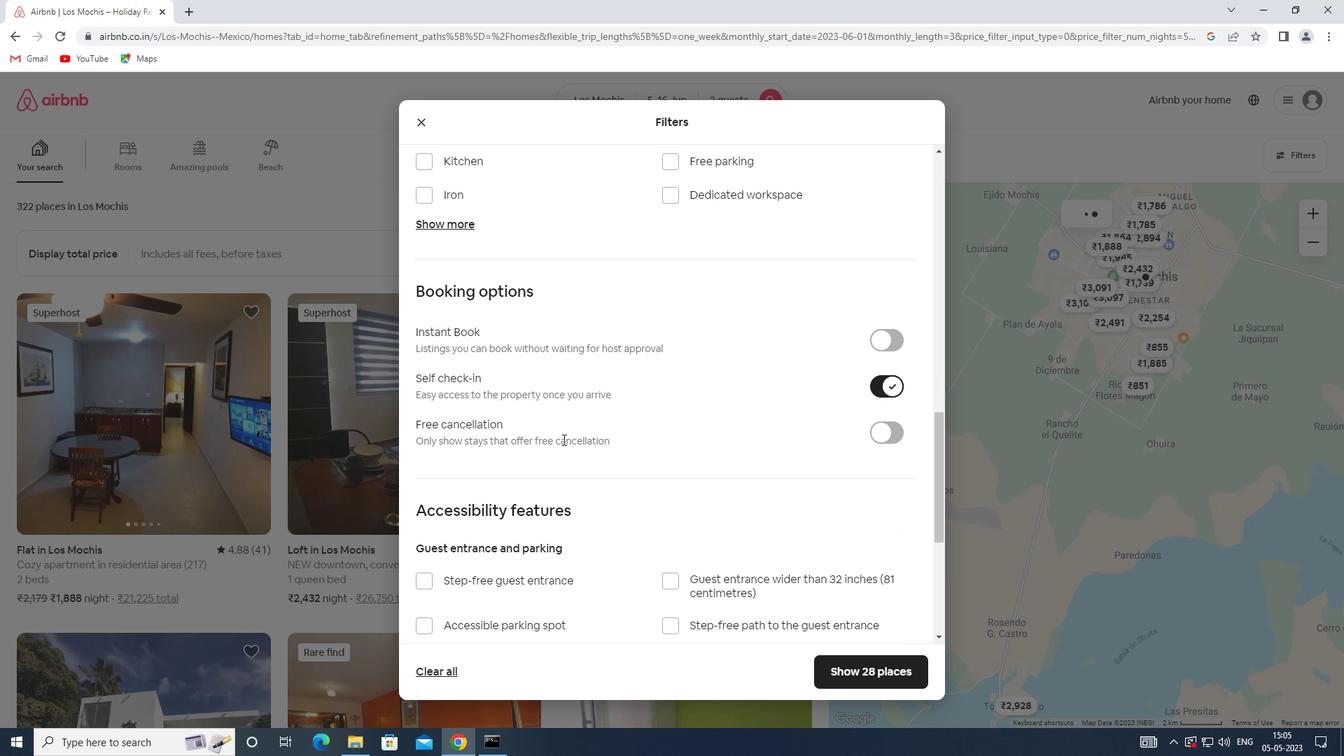 
Action: Mouse scrolled (557, 437) with delta (0, 0)
Screenshot: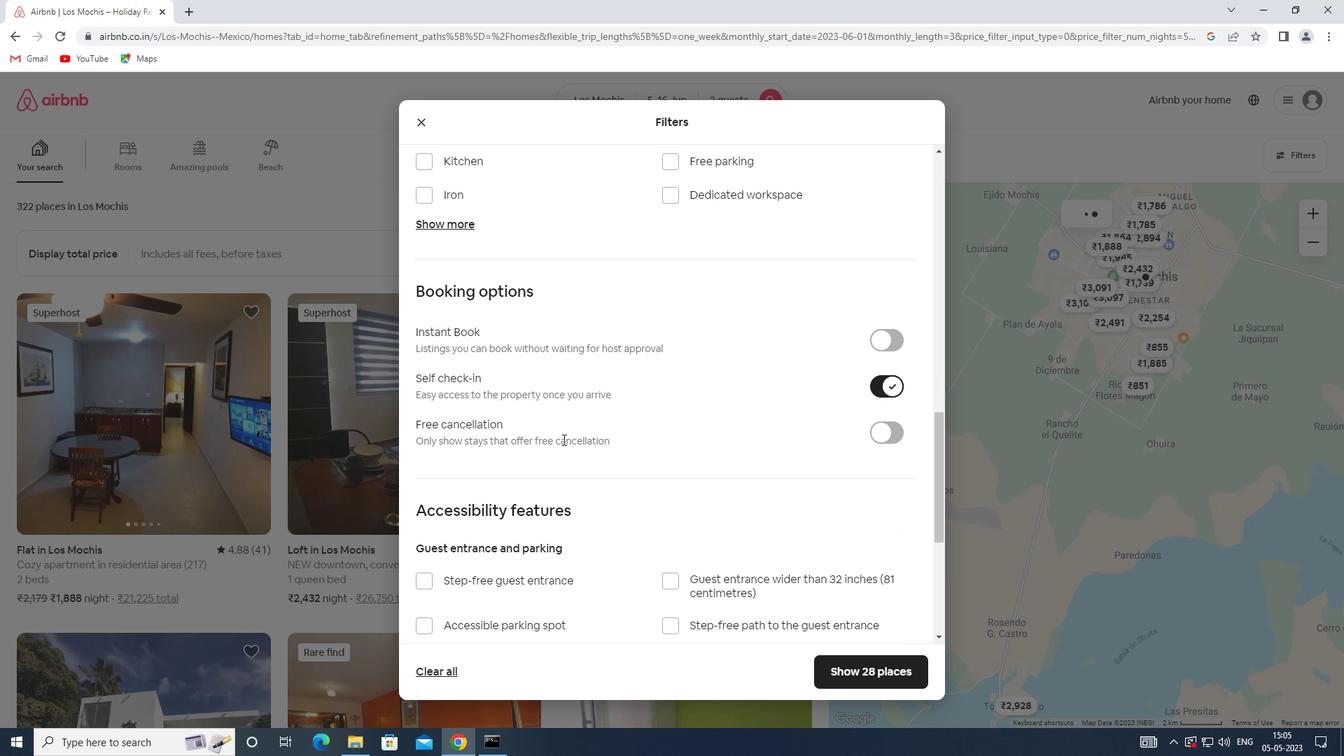 
Action: Mouse scrolled (557, 437) with delta (0, 0)
Screenshot: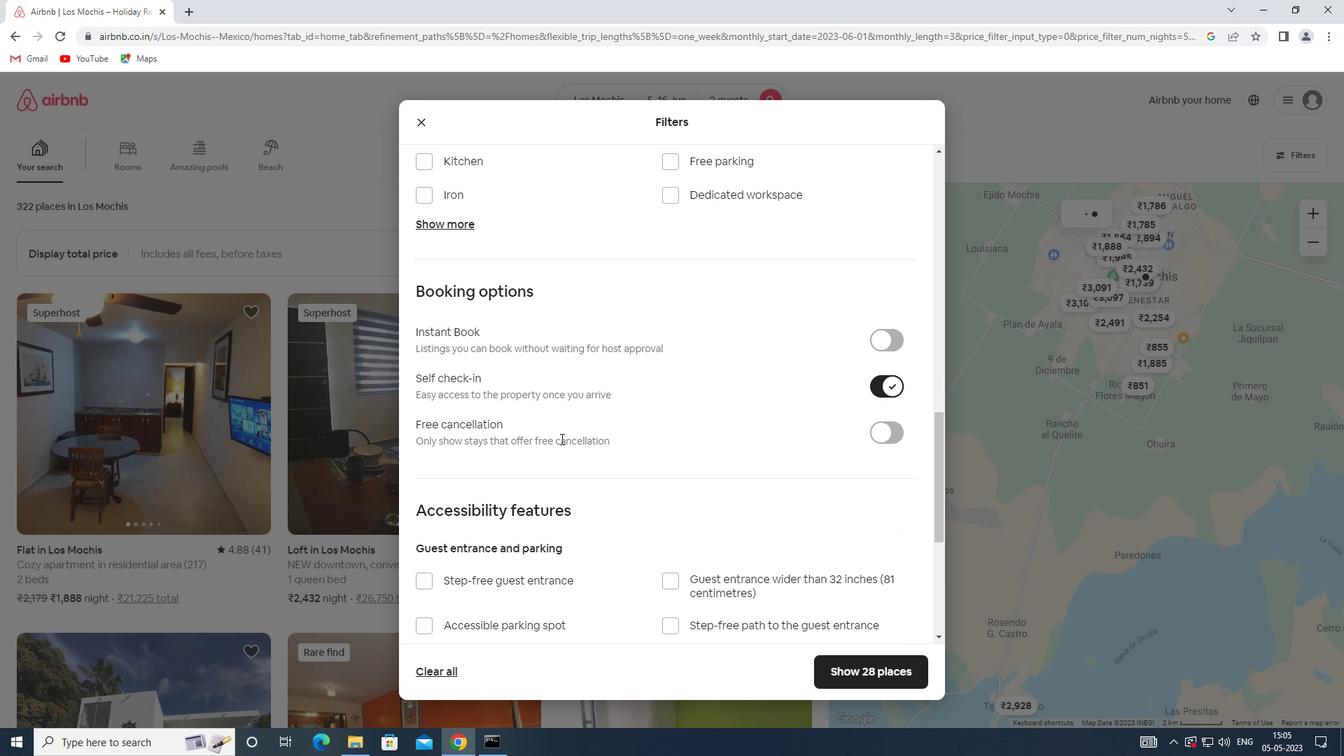
Action: Mouse scrolled (557, 437) with delta (0, 0)
Screenshot: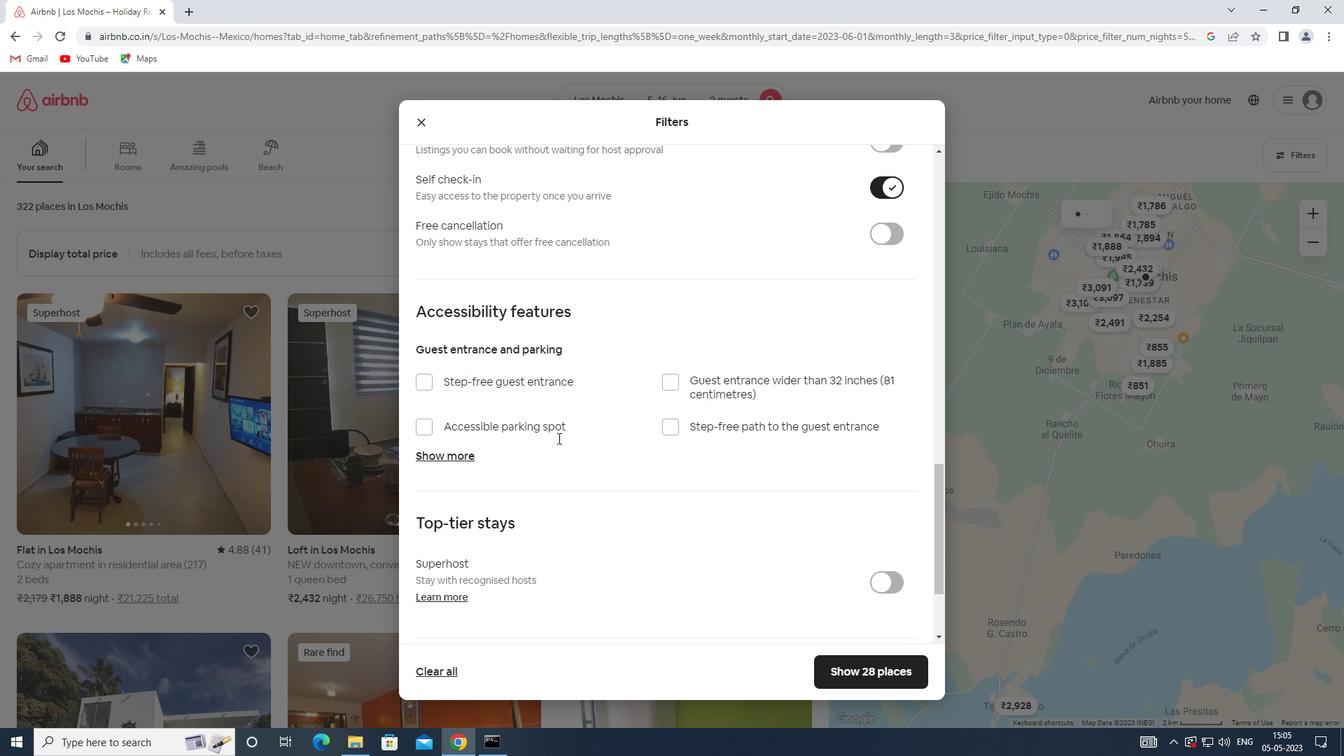 
Action: Mouse scrolled (557, 437) with delta (0, 0)
Screenshot: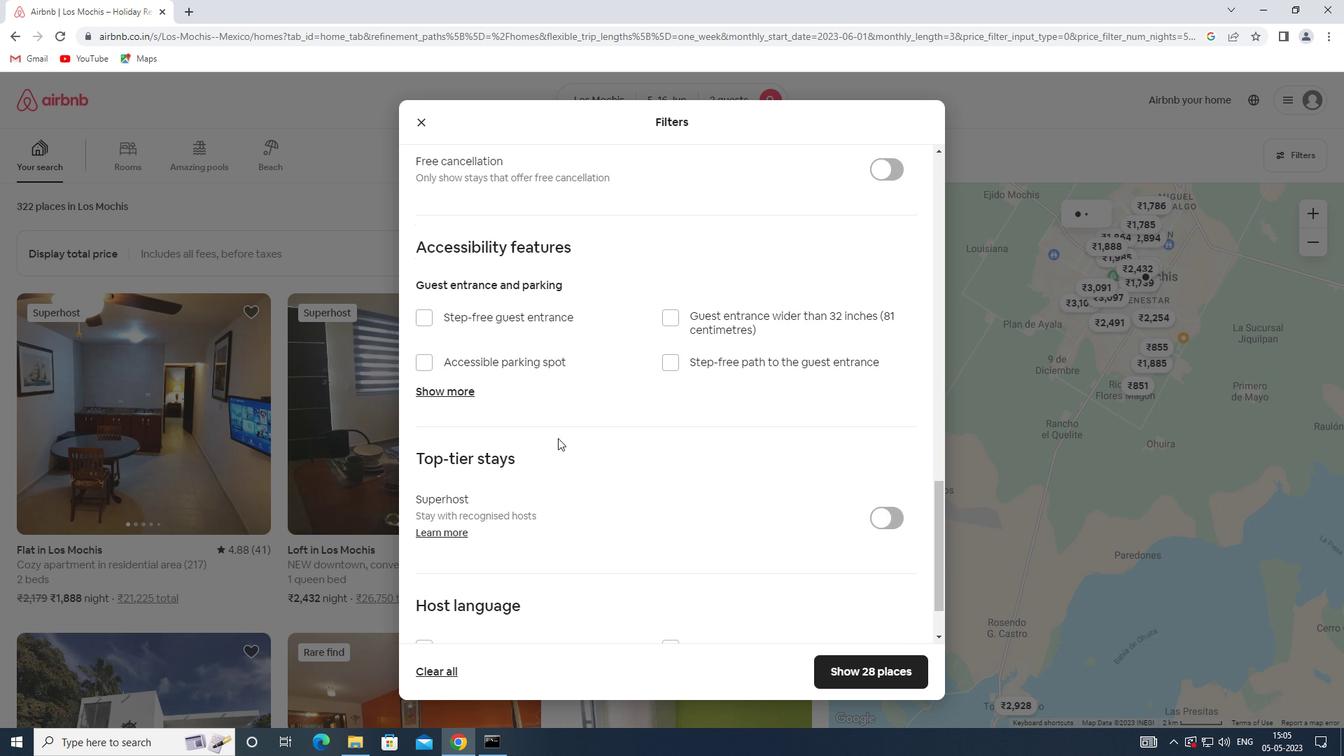 
Action: Mouse moved to (557, 438)
Screenshot: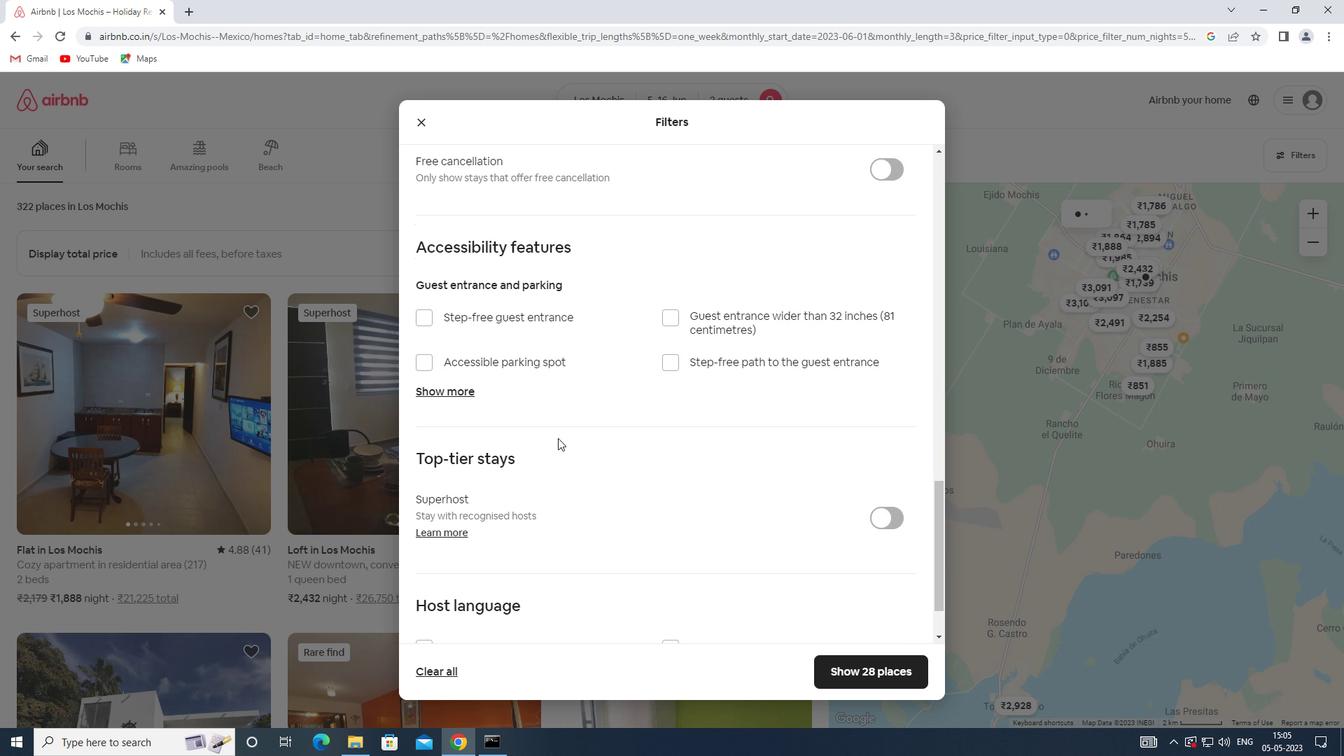 
Action: Mouse scrolled (557, 437) with delta (0, 0)
Screenshot: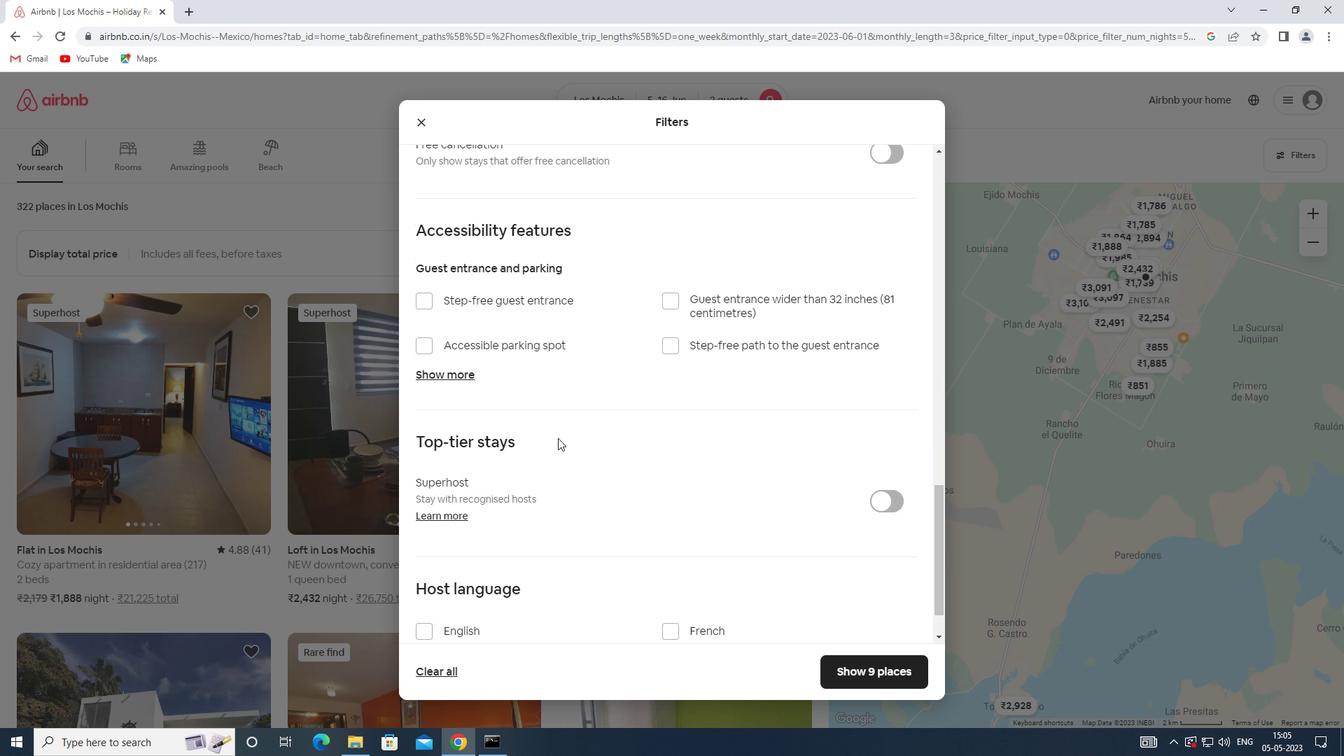 
Action: Mouse moved to (429, 570)
Screenshot: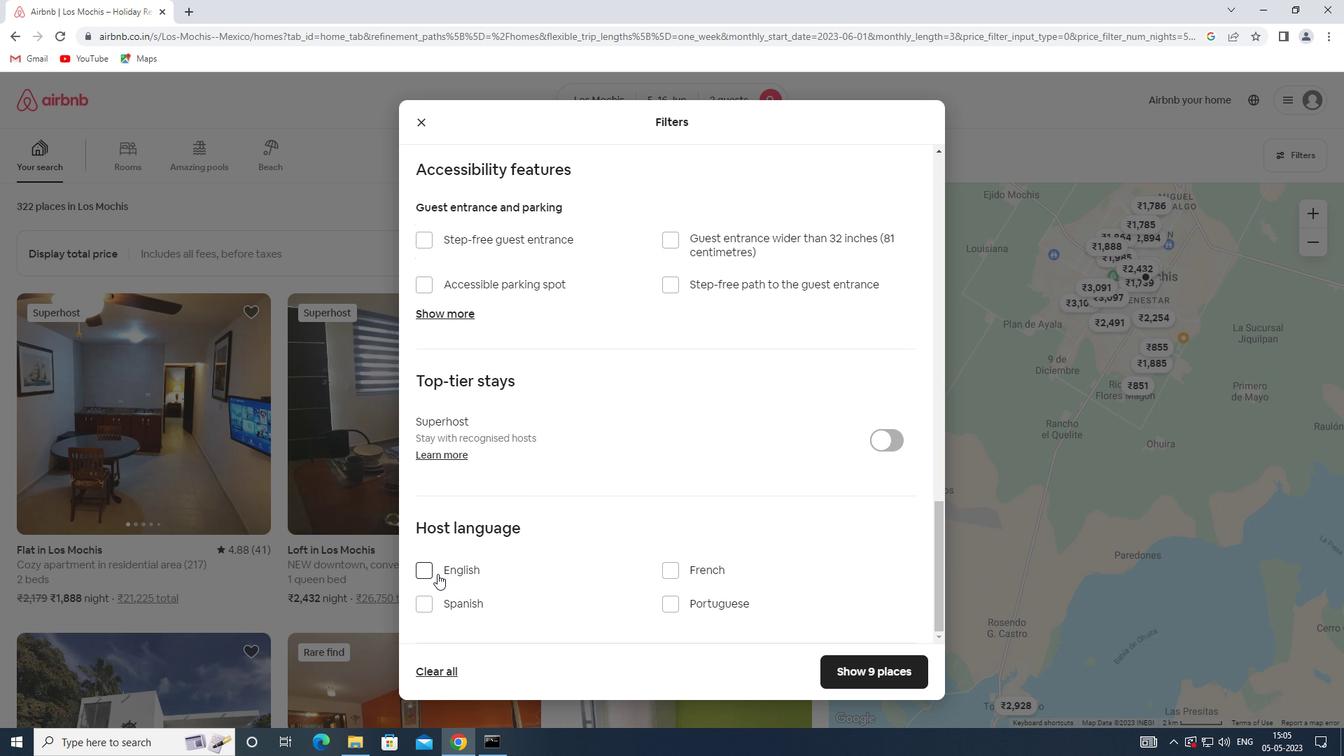 
Action: Mouse pressed left at (429, 570)
Screenshot: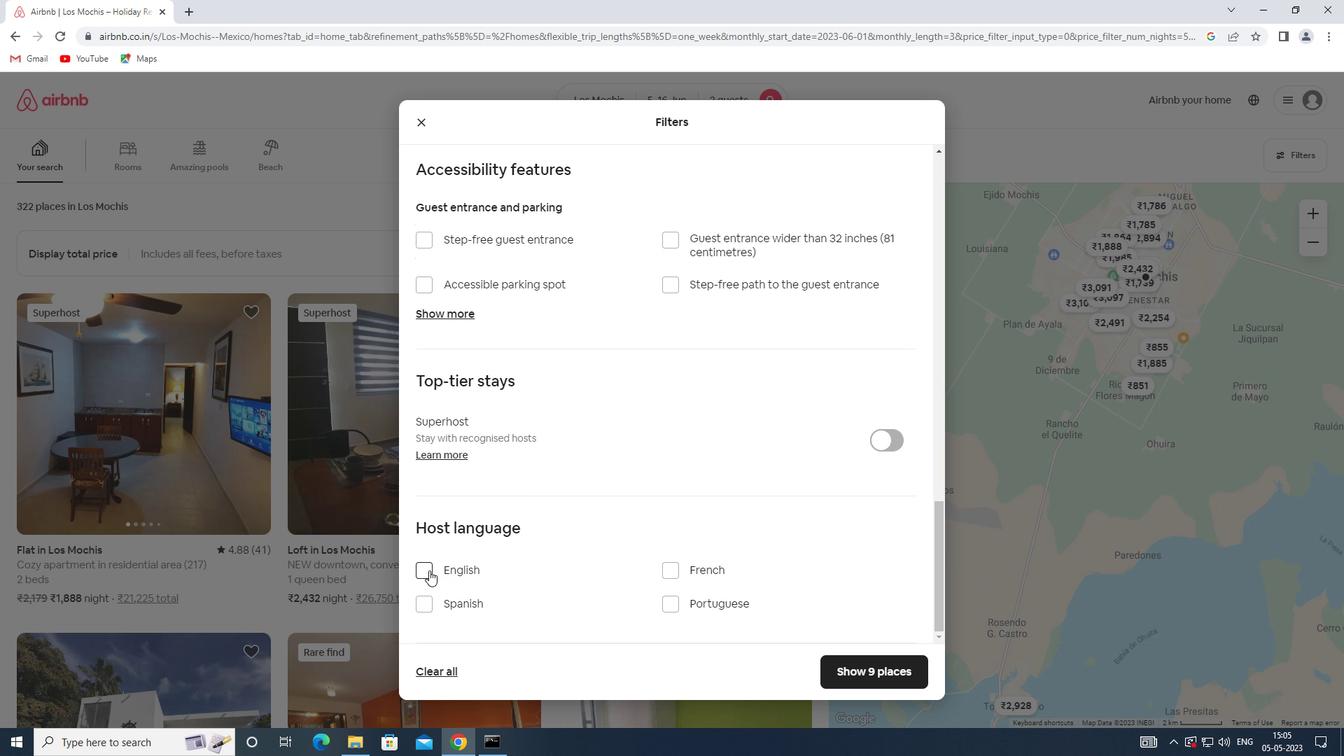 
Action: Mouse moved to (873, 665)
Screenshot: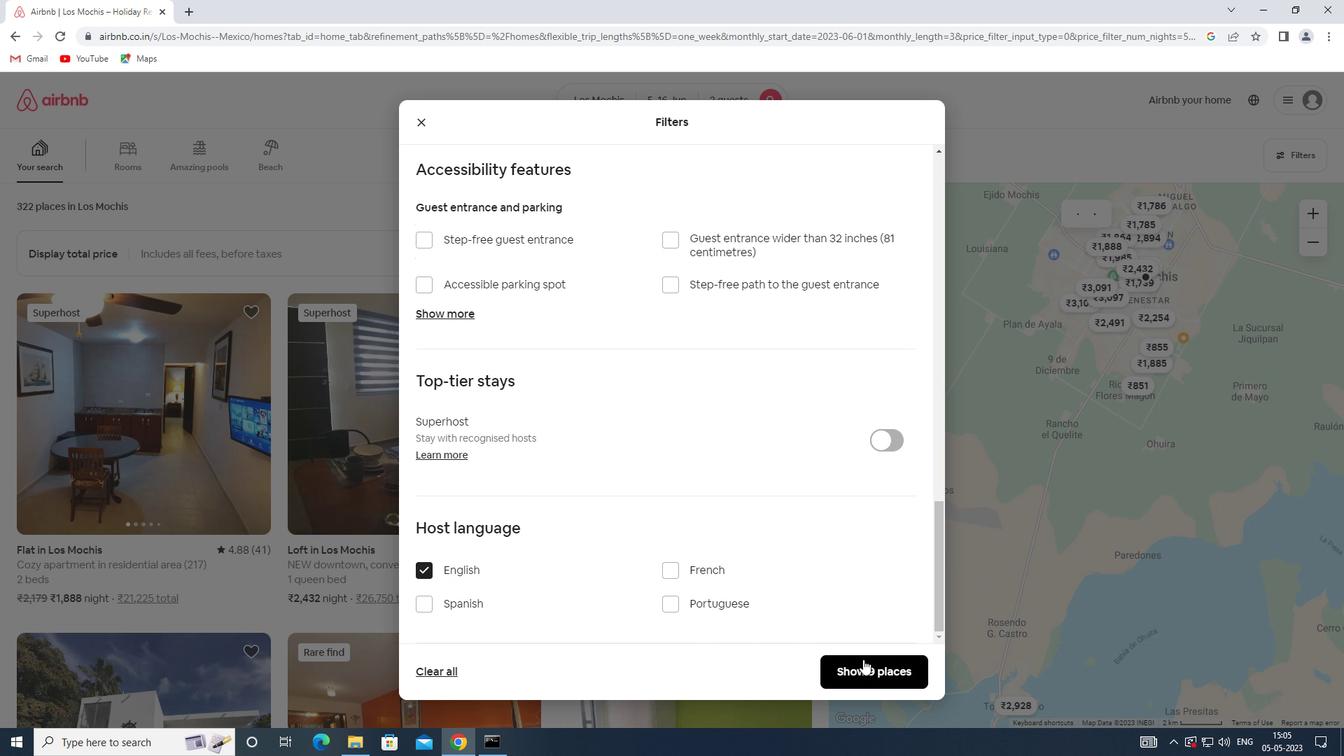 
Action: Mouse pressed left at (873, 665)
Screenshot: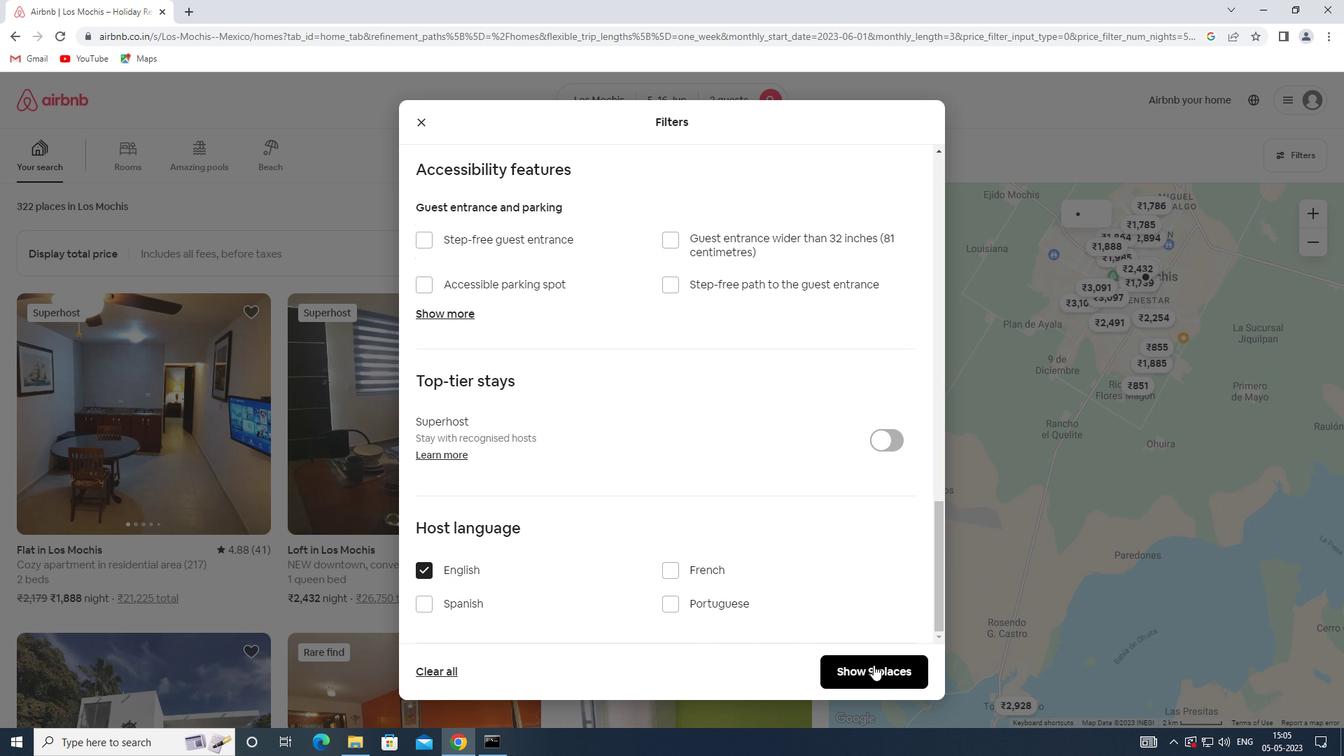 
